 Task: Look for space in Haiger, Germany from 26th August, 2023 to 10th September, 2023 for 6 adults, 2 children in price range Rs.10000 to Rs.15000. Place can be entire place or shared room with 6 bedrooms having 6 beds and 6 bathrooms. Property type can be house, flat, guest house. Amenities needed are: wifi, TV, free parkinig on premises, gym, breakfast. Booking option can be shelf check-in. Required host language is English.
Action: Mouse moved to (444, 89)
Screenshot: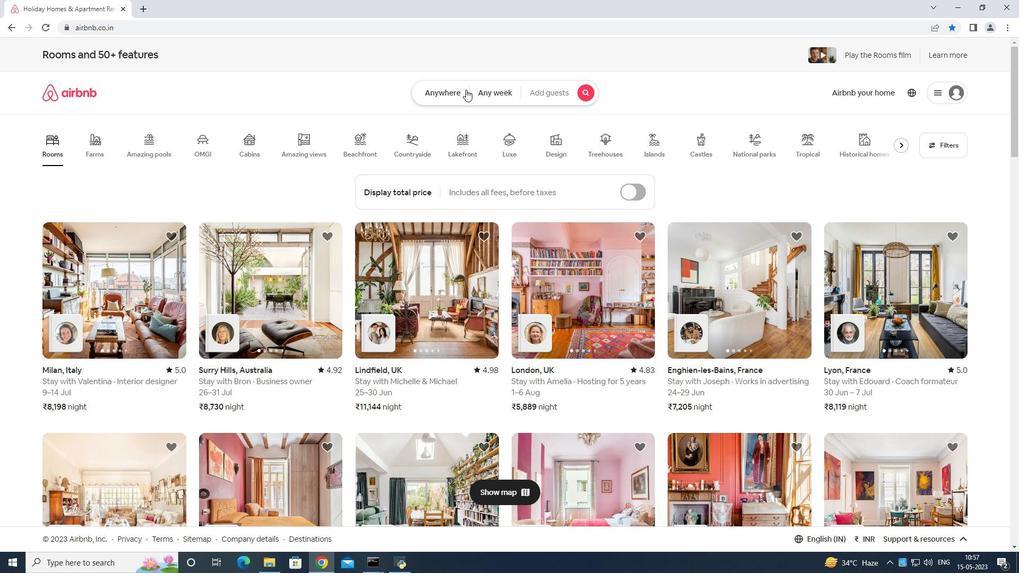 
Action: Mouse pressed left at (444, 89)
Screenshot: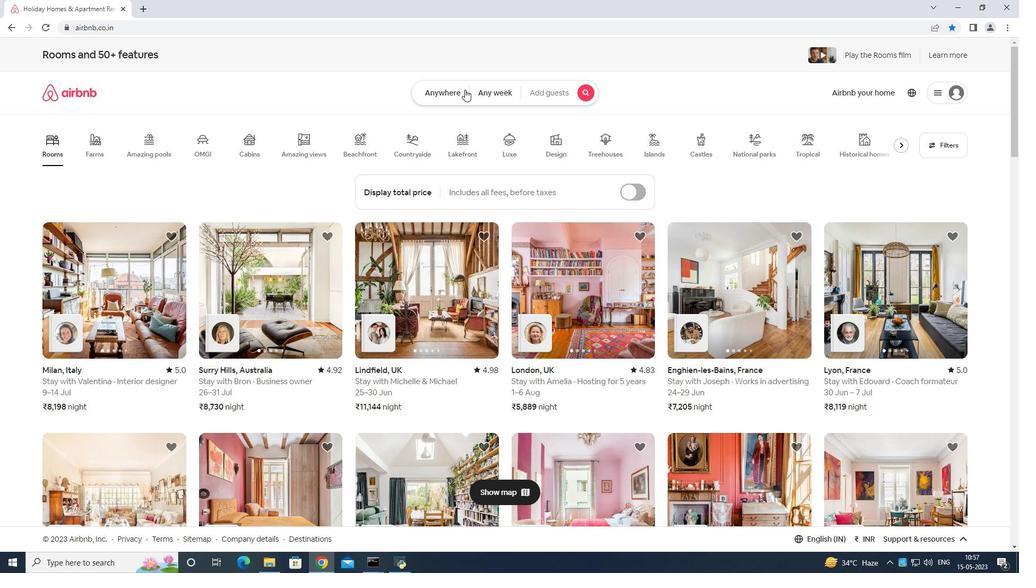 
Action: Mouse moved to (385, 132)
Screenshot: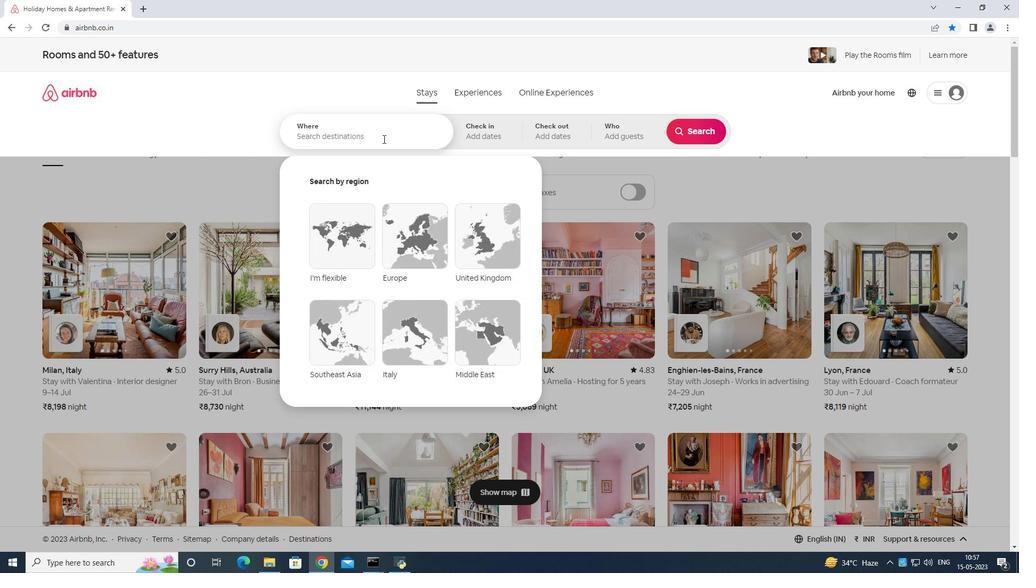 
Action: Mouse pressed left at (385, 132)
Screenshot: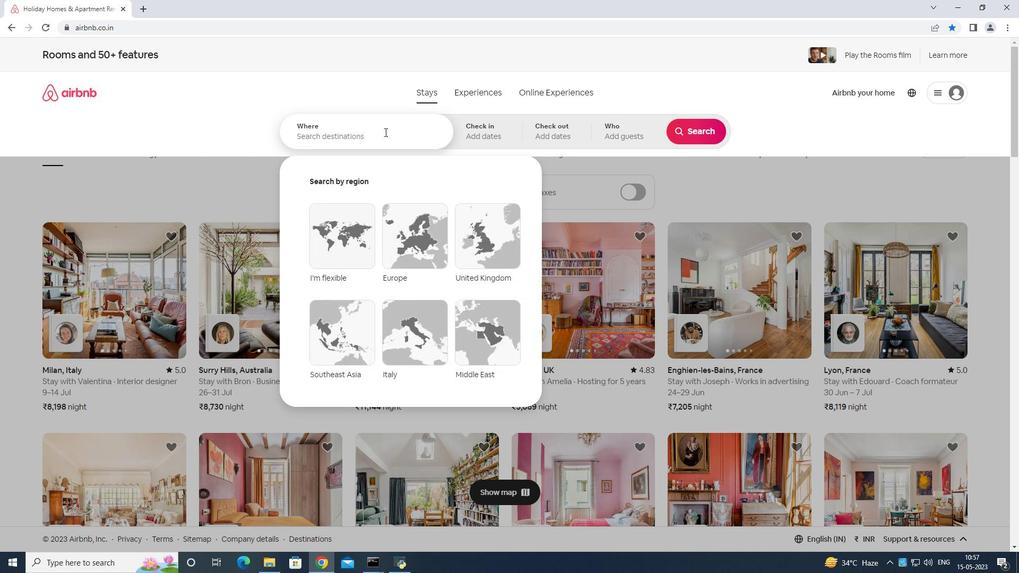
Action: Key pressed <Key.shift>Haiger<Key.space><Key.shift>Germany<Key.enter>
Screenshot: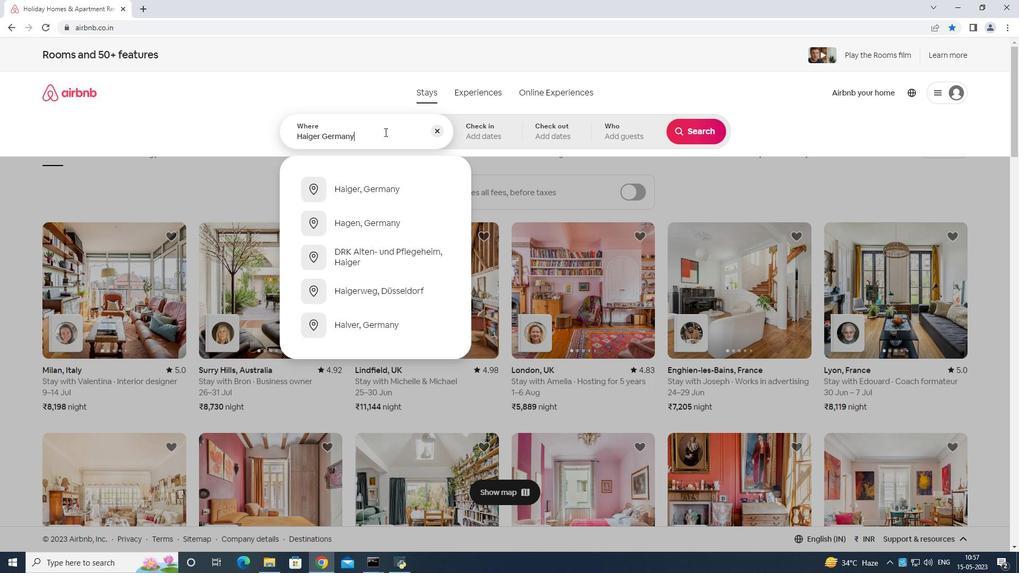 
Action: Mouse moved to (680, 210)
Screenshot: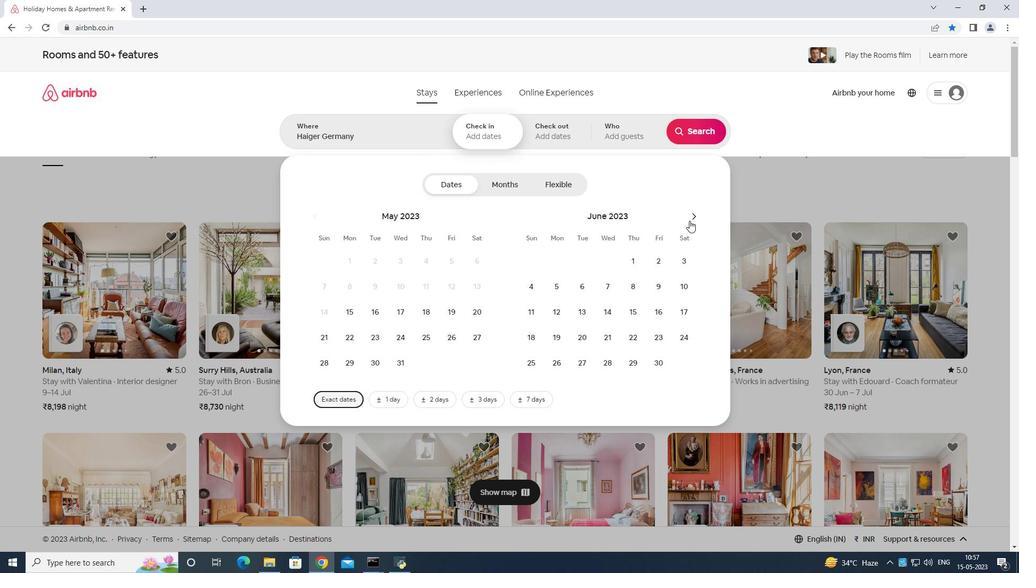 
Action: Mouse pressed left at (680, 210)
Screenshot: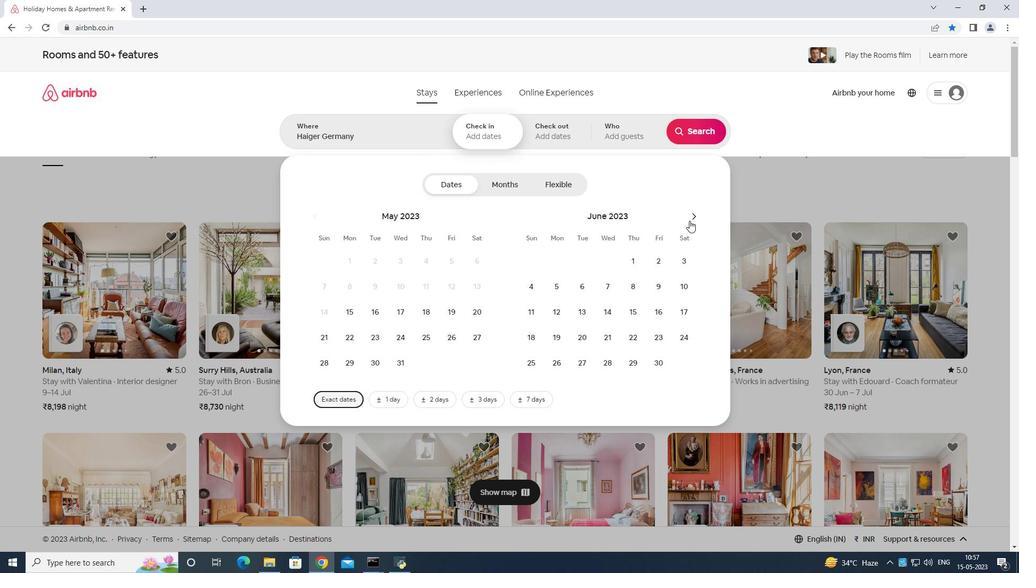
Action: Mouse moved to (686, 208)
Screenshot: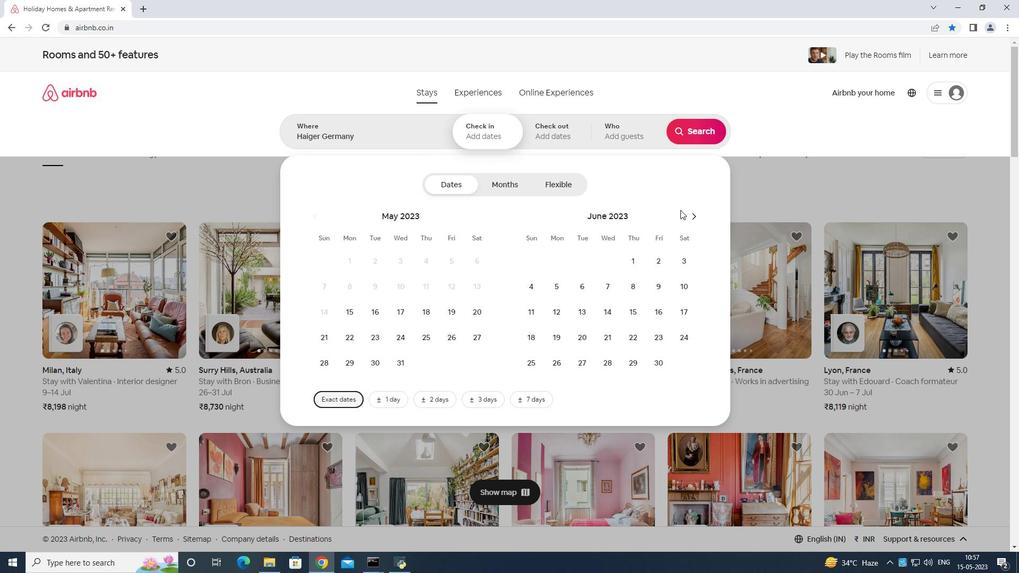 
Action: Mouse pressed left at (686, 208)
Screenshot: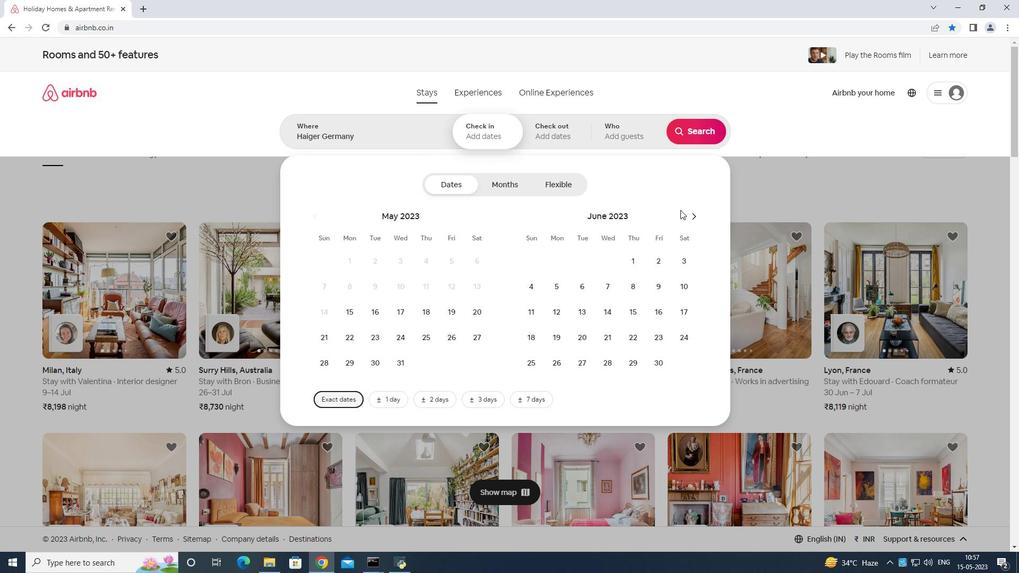 
Action: Mouse moved to (693, 210)
Screenshot: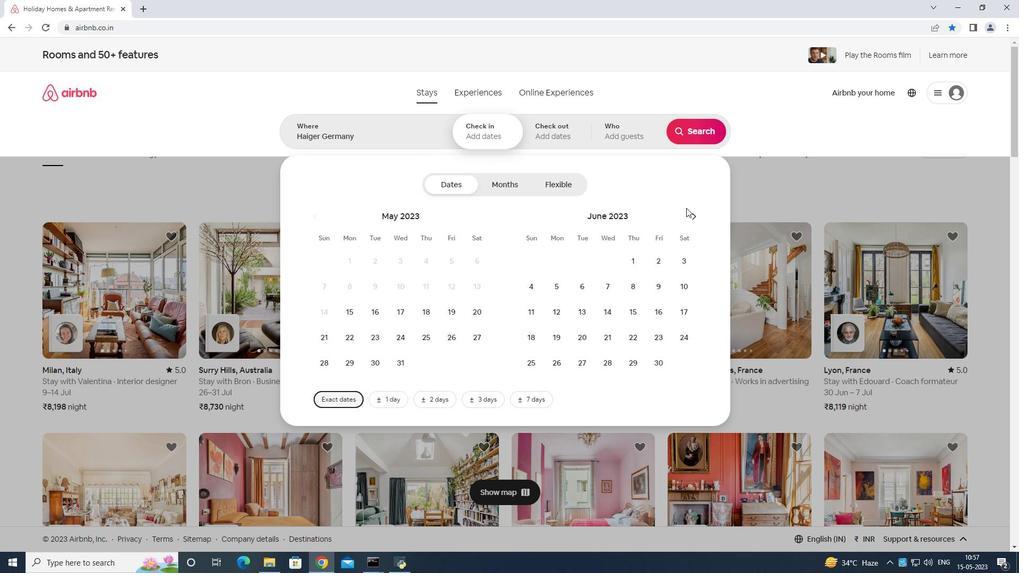 
Action: Mouse pressed left at (693, 210)
Screenshot: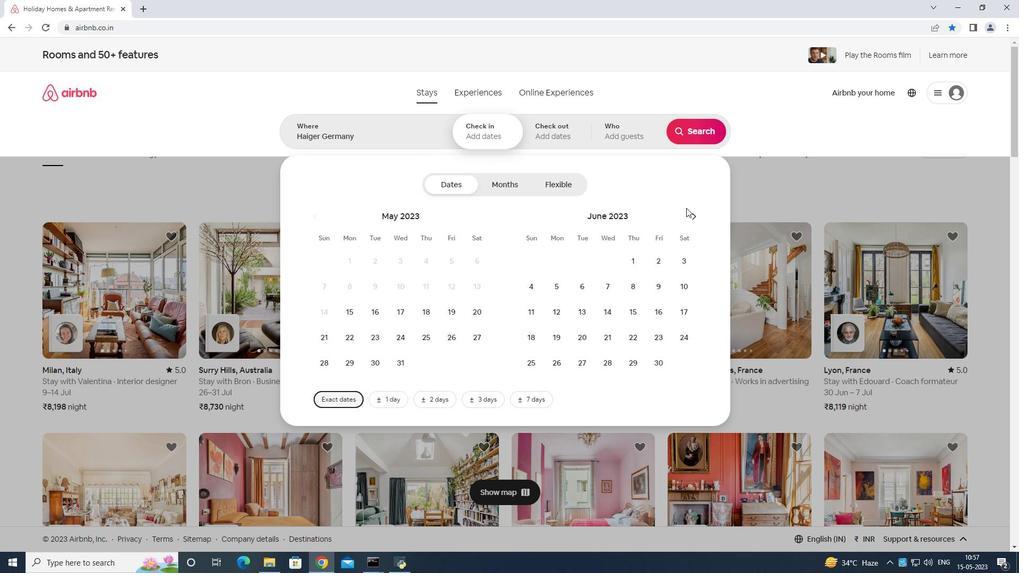 
Action: Mouse moved to (696, 212)
Screenshot: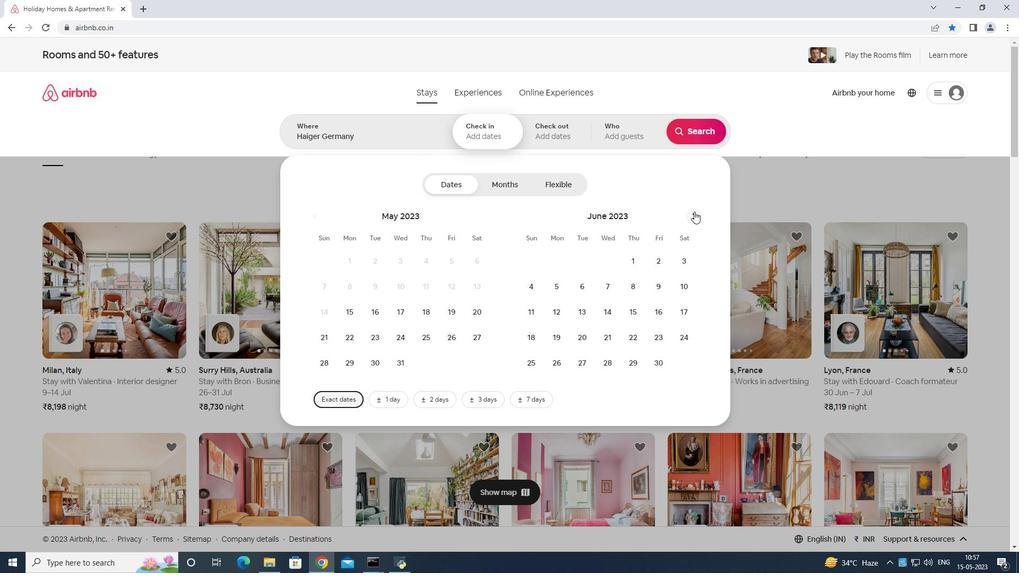 
Action: Mouse pressed left at (696, 212)
Screenshot: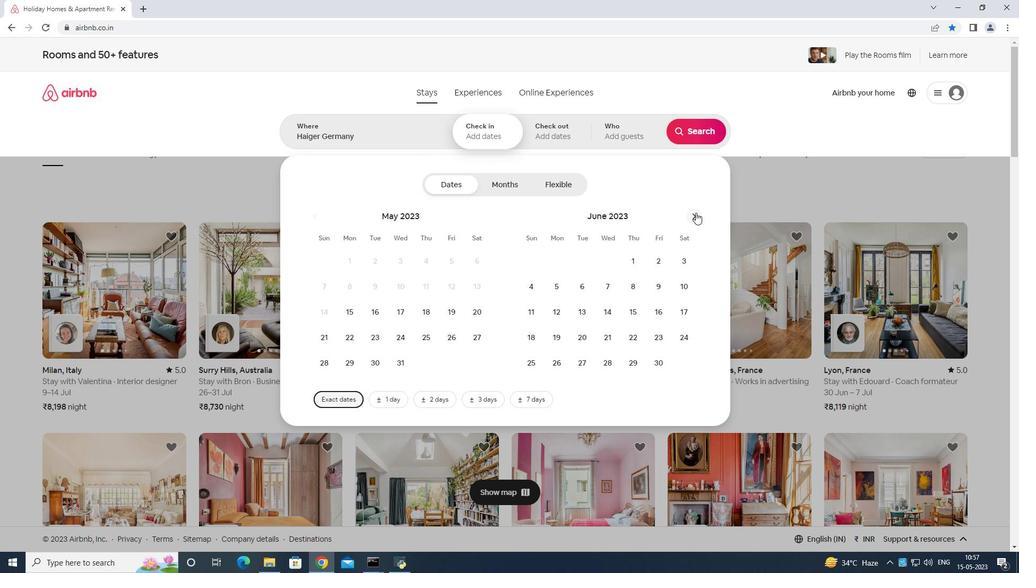 
Action: Mouse moved to (696, 212)
Screenshot: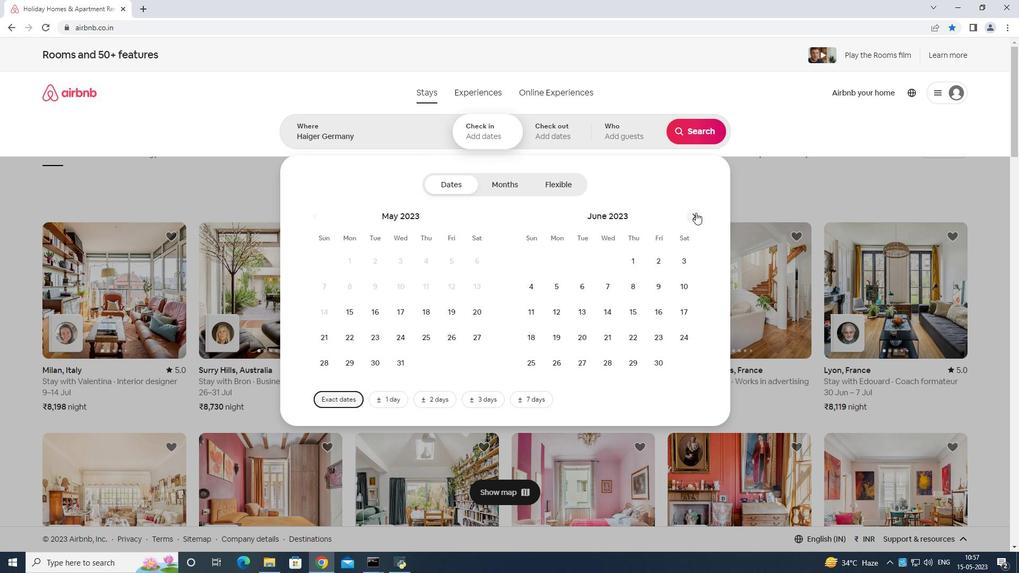 
Action: Mouse pressed left at (696, 212)
Screenshot: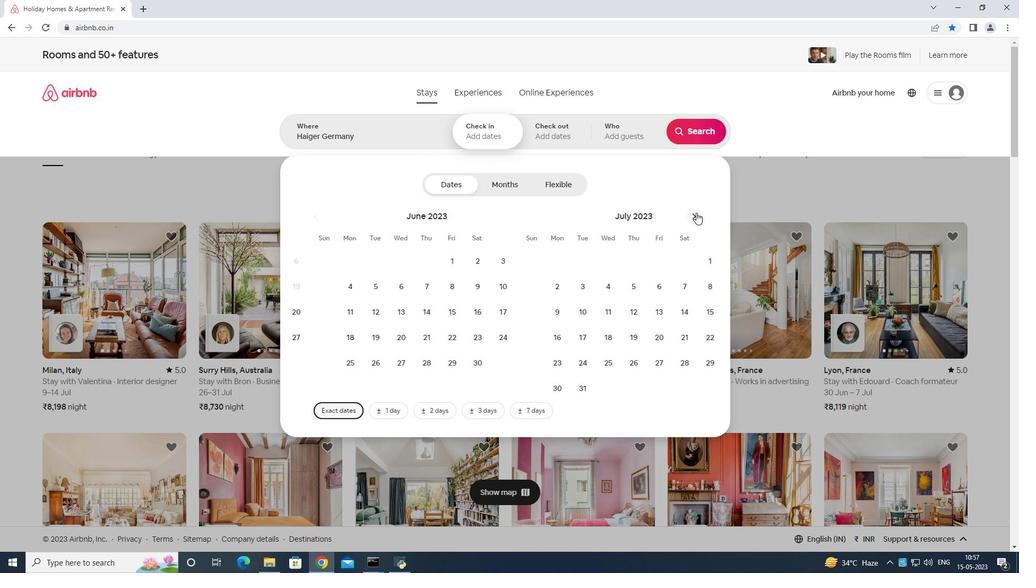 
Action: Mouse moved to (690, 333)
Screenshot: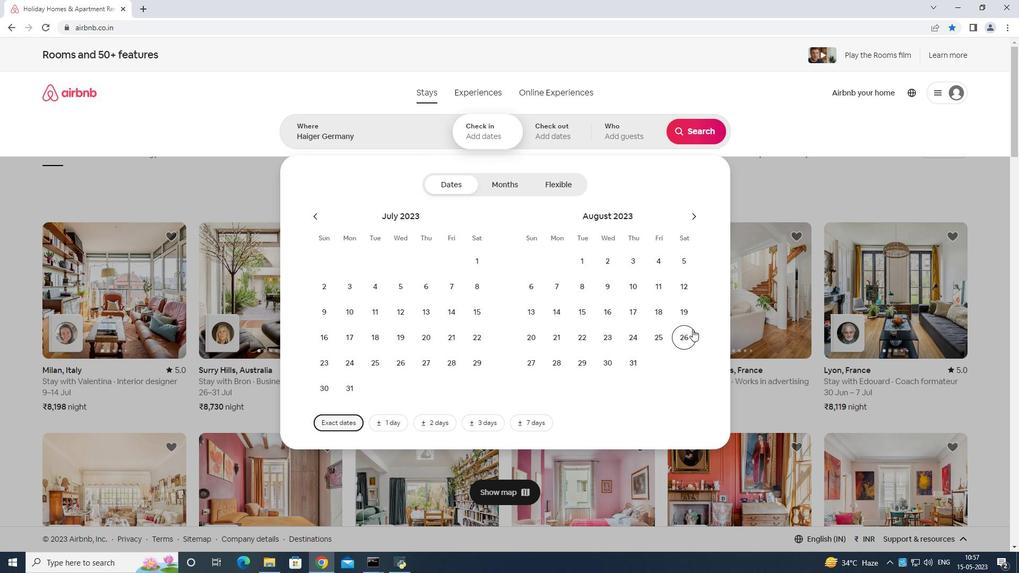 
Action: Mouse pressed left at (690, 333)
Screenshot: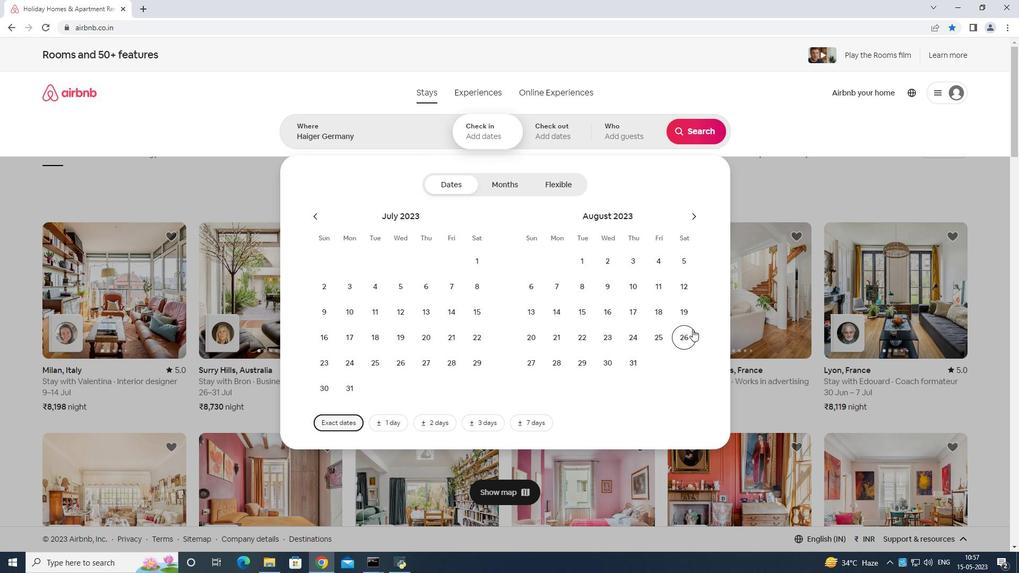 
Action: Mouse moved to (688, 215)
Screenshot: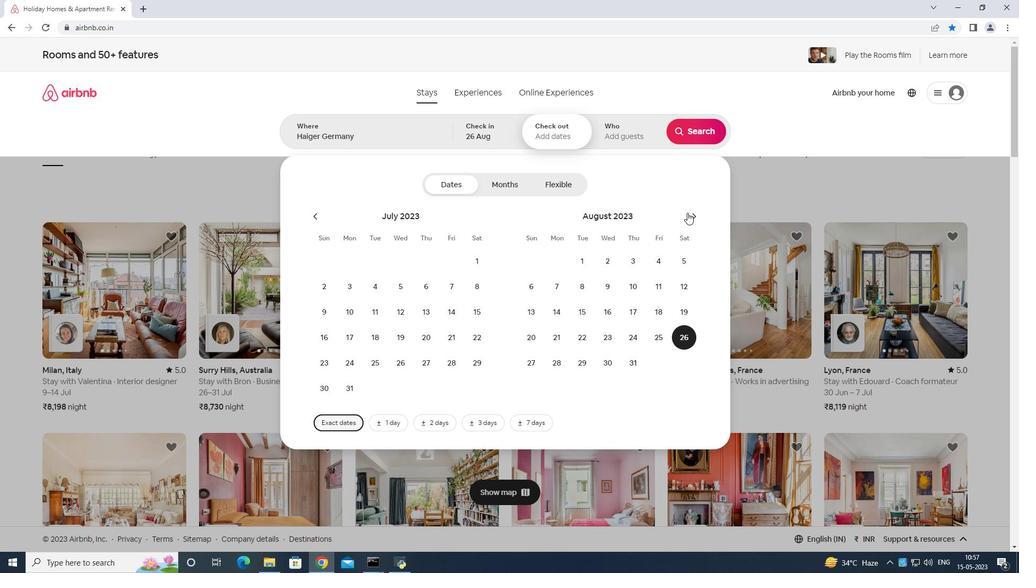 
Action: Mouse pressed left at (688, 215)
Screenshot: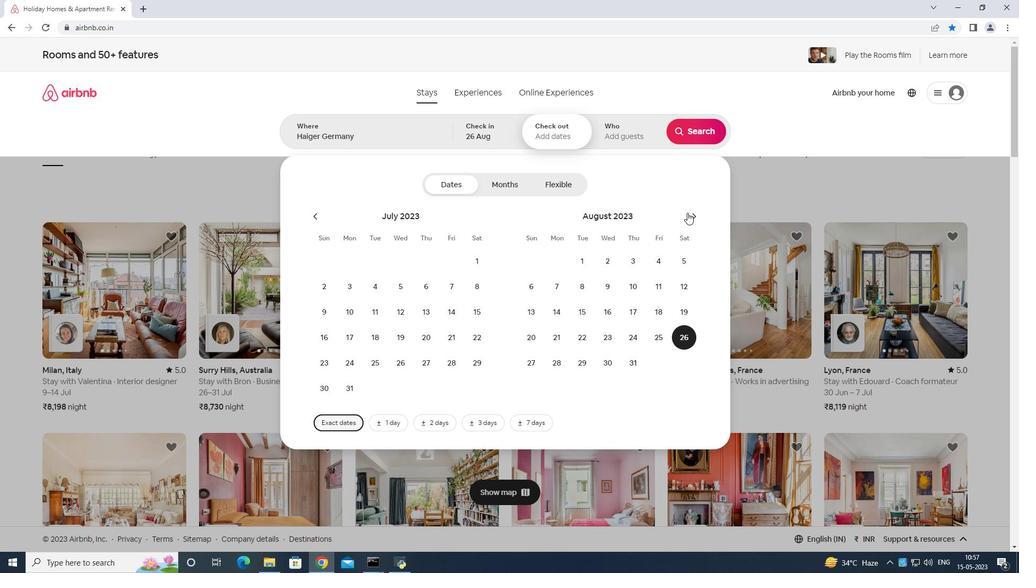 
Action: Mouse moved to (533, 304)
Screenshot: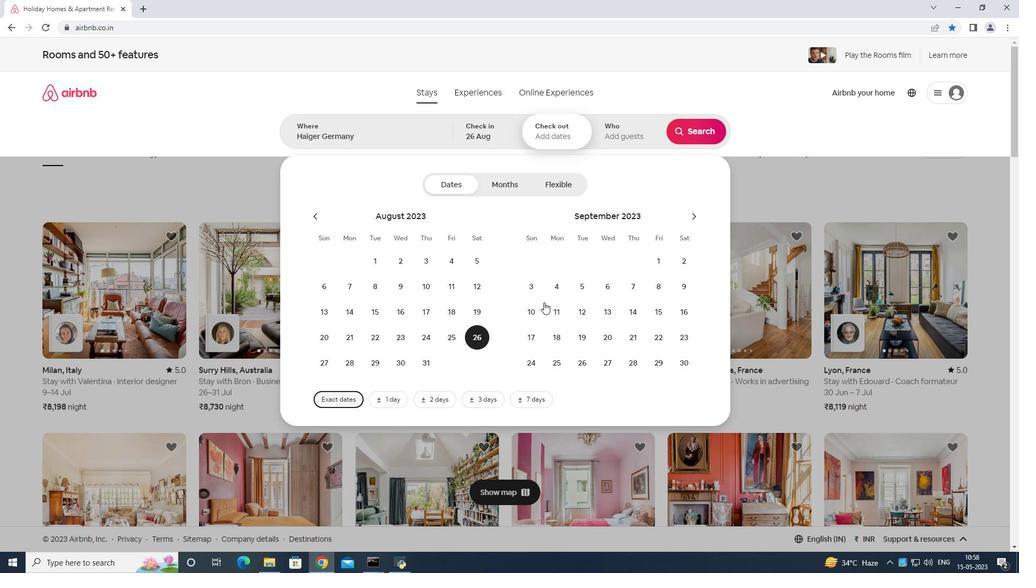 
Action: Mouse pressed left at (533, 304)
Screenshot: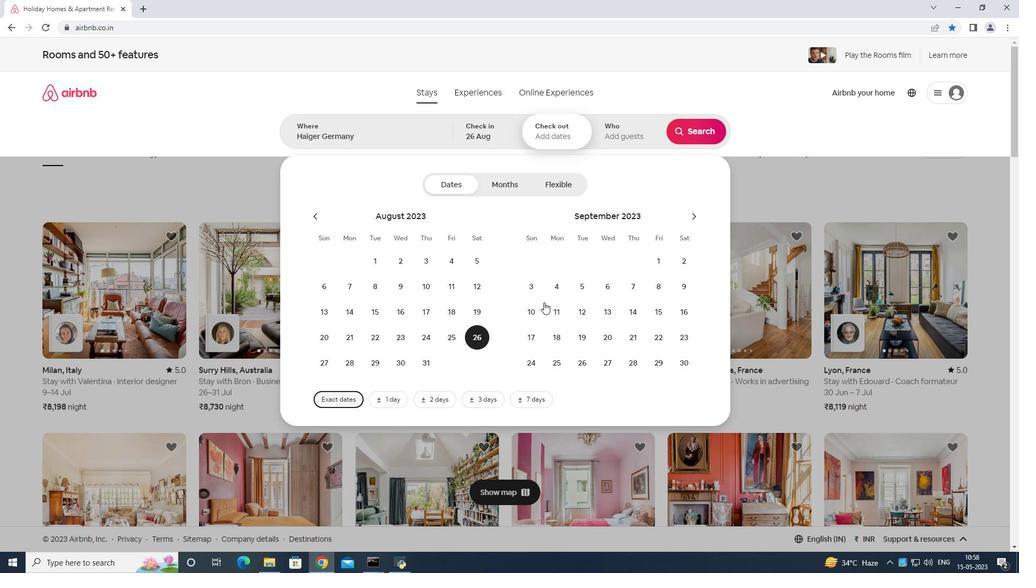 
Action: Mouse moved to (617, 130)
Screenshot: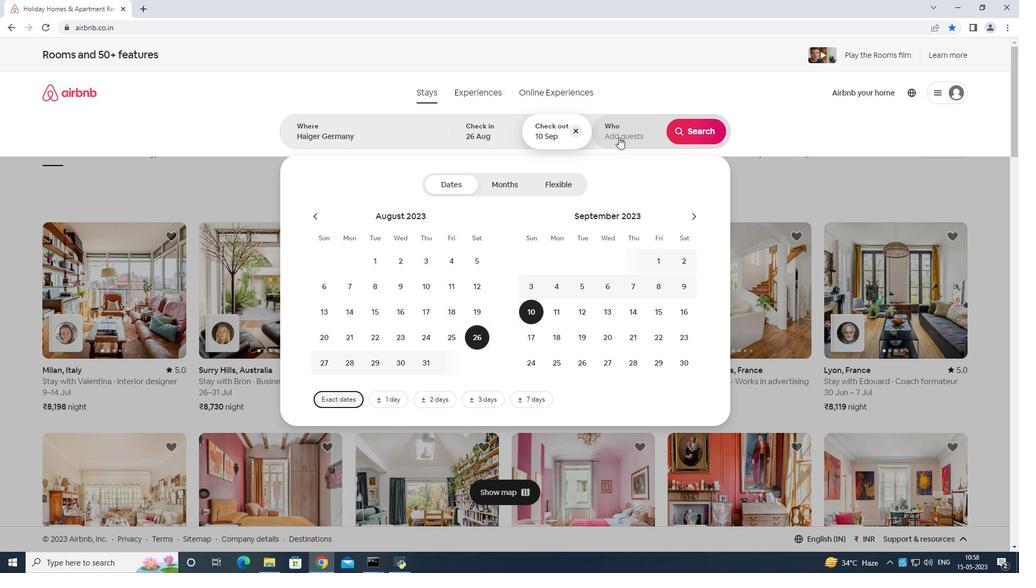 
Action: Mouse pressed left at (617, 130)
Screenshot: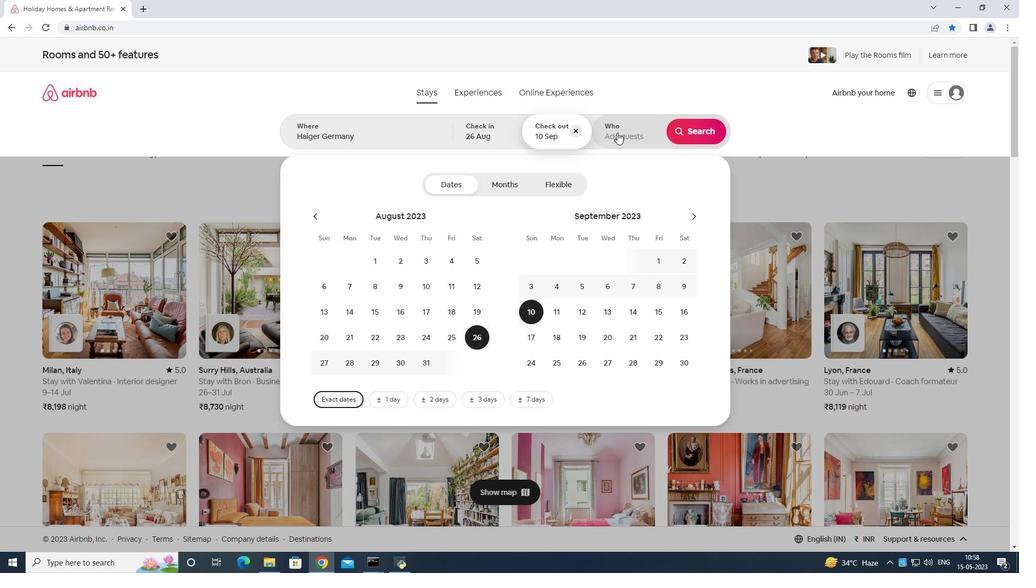 
Action: Mouse moved to (698, 189)
Screenshot: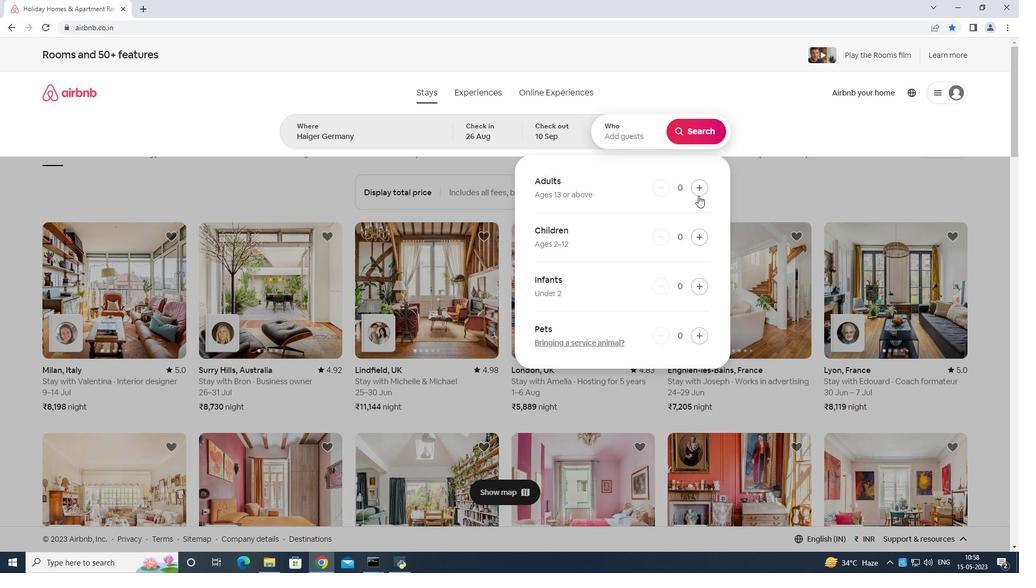
Action: Mouse pressed left at (698, 189)
Screenshot: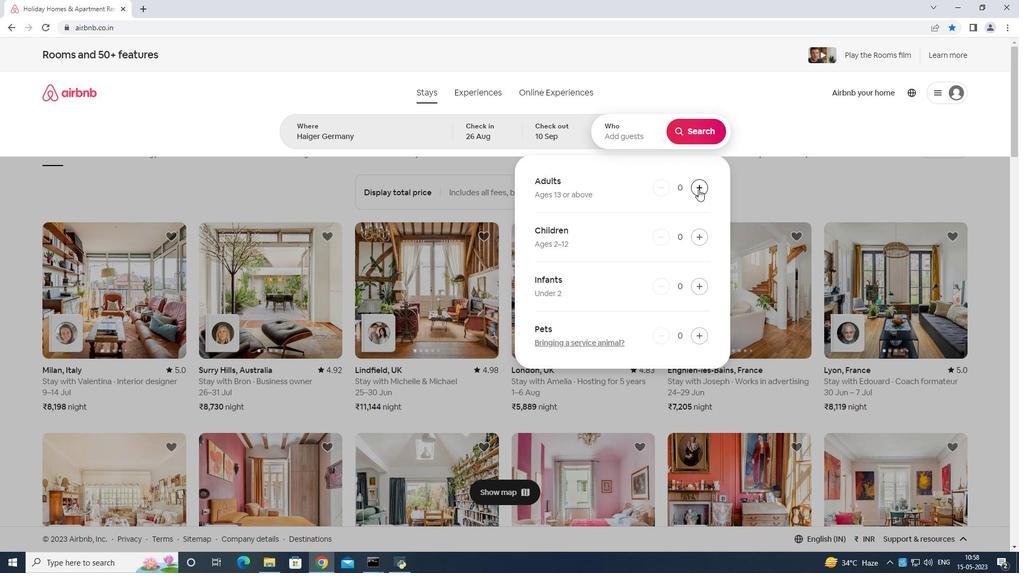 
Action: Mouse pressed left at (698, 189)
Screenshot: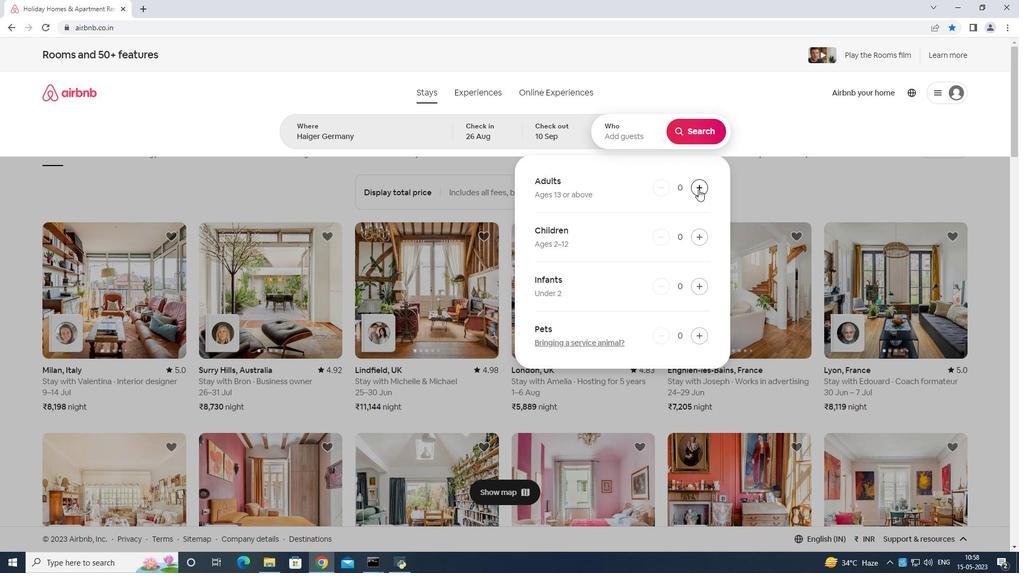 
Action: Mouse moved to (699, 189)
Screenshot: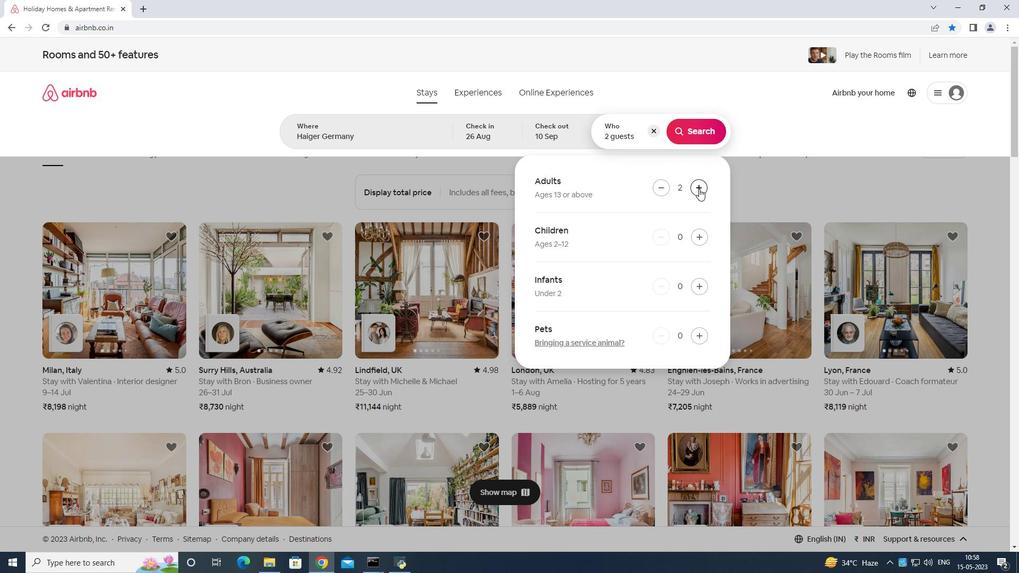 
Action: Mouse pressed left at (699, 189)
Screenshot: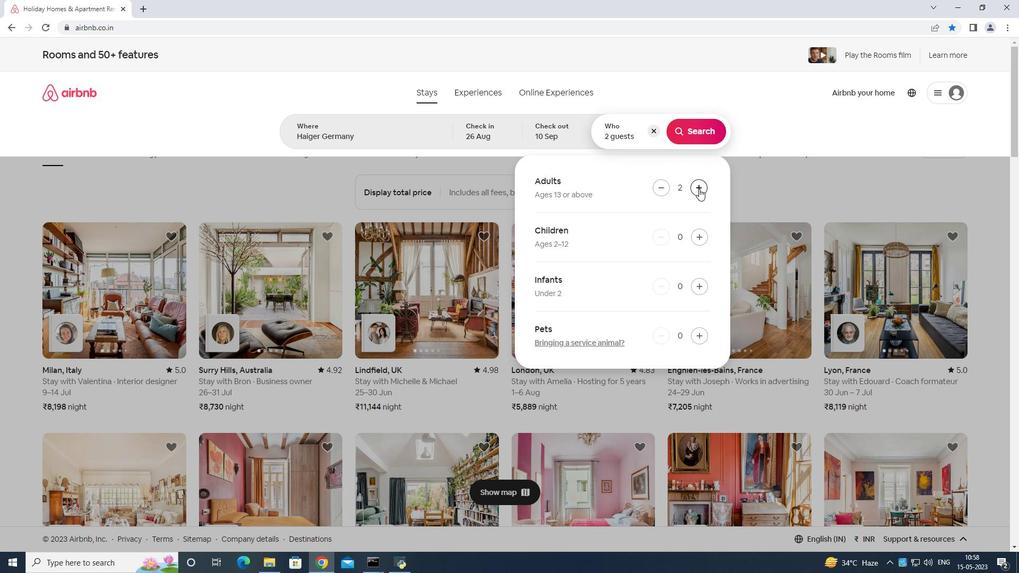 
Action: Mouse moved to (700, 188)
Screenshot: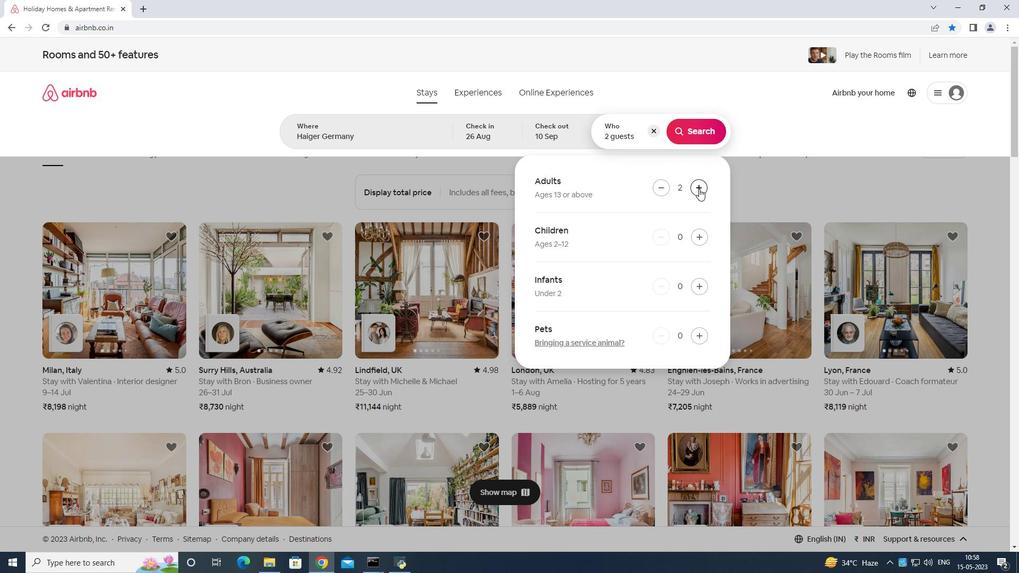 
Action: Mouse pressed left at (700, 188)
Screenshot: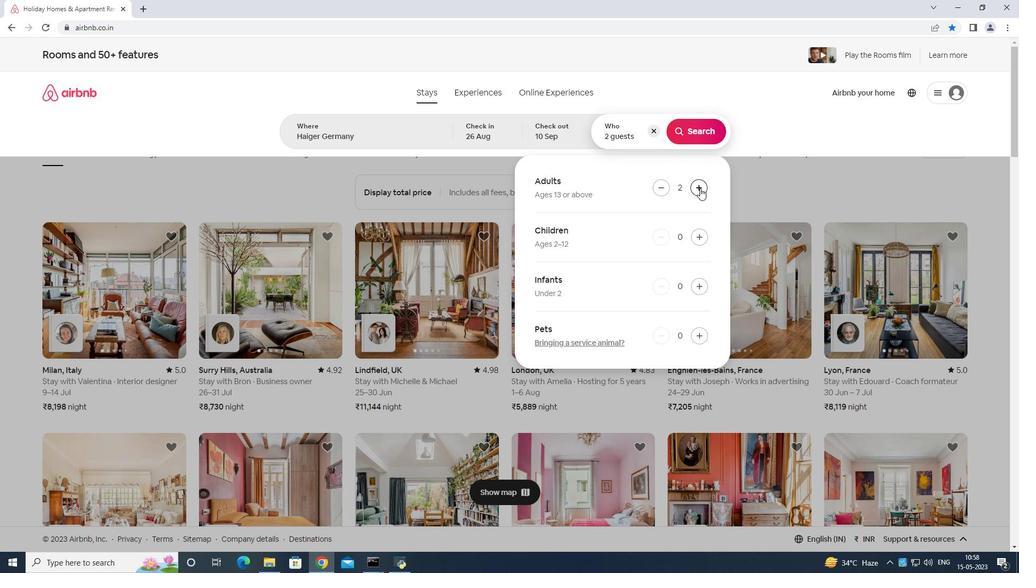 
Action: Mouse moved to (700, 188)
Screenshot: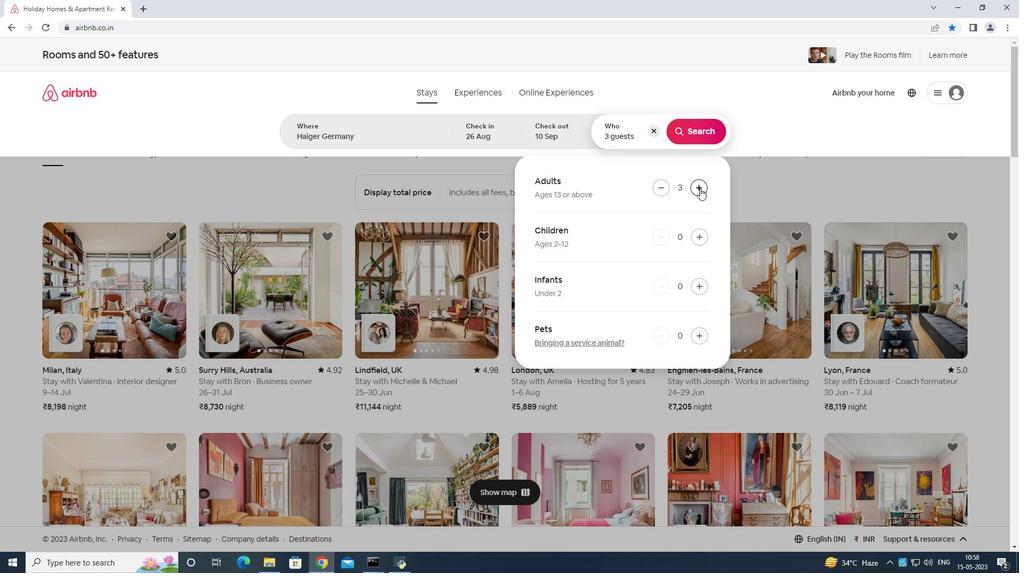 
Action: Mouse pressed left at (700, 188)
Screenshot: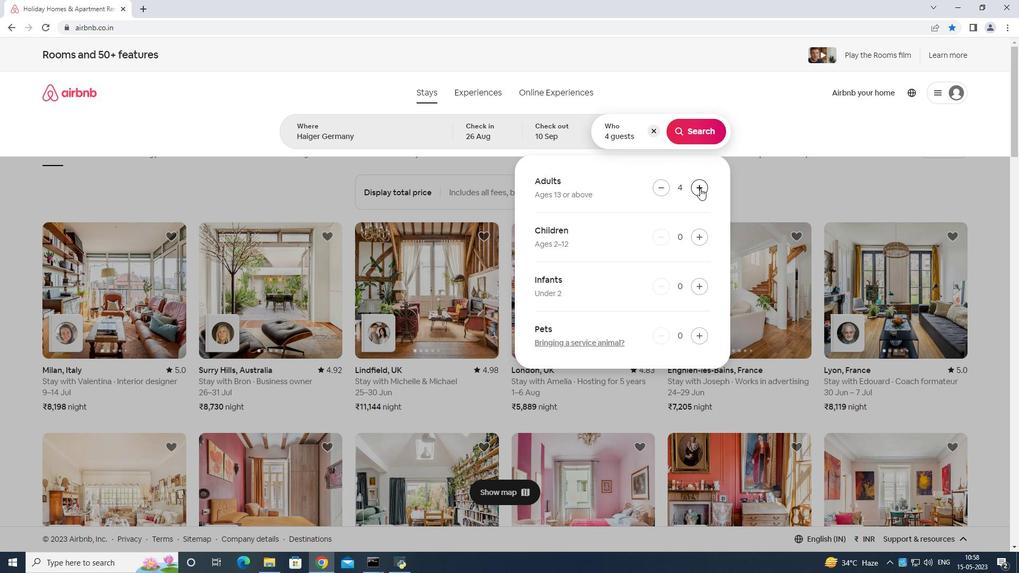 
Action: Mouse pressed left at (700, 188)
Screenshot: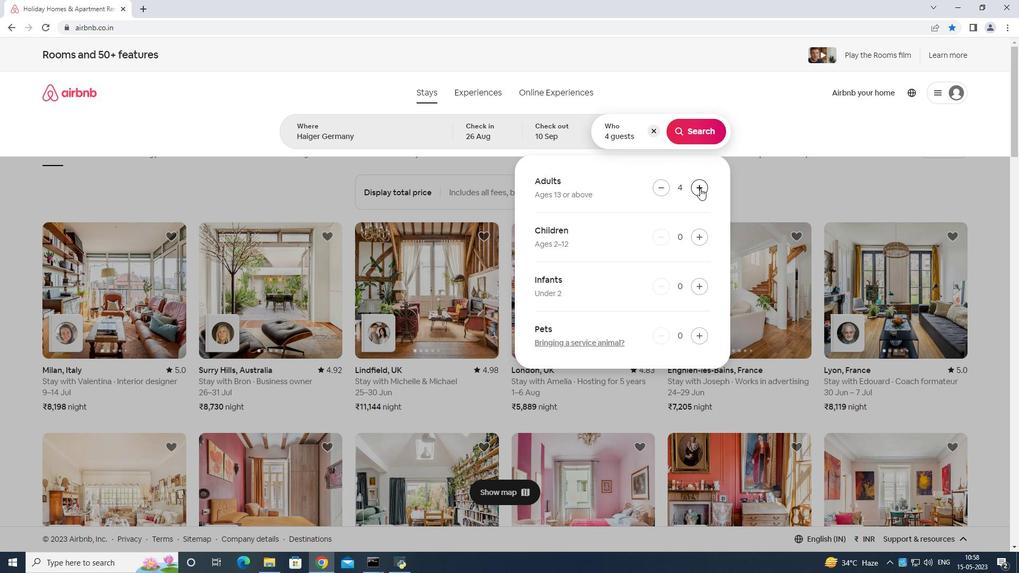 
Action: Mouse moved to (706, 242)
Screenshot: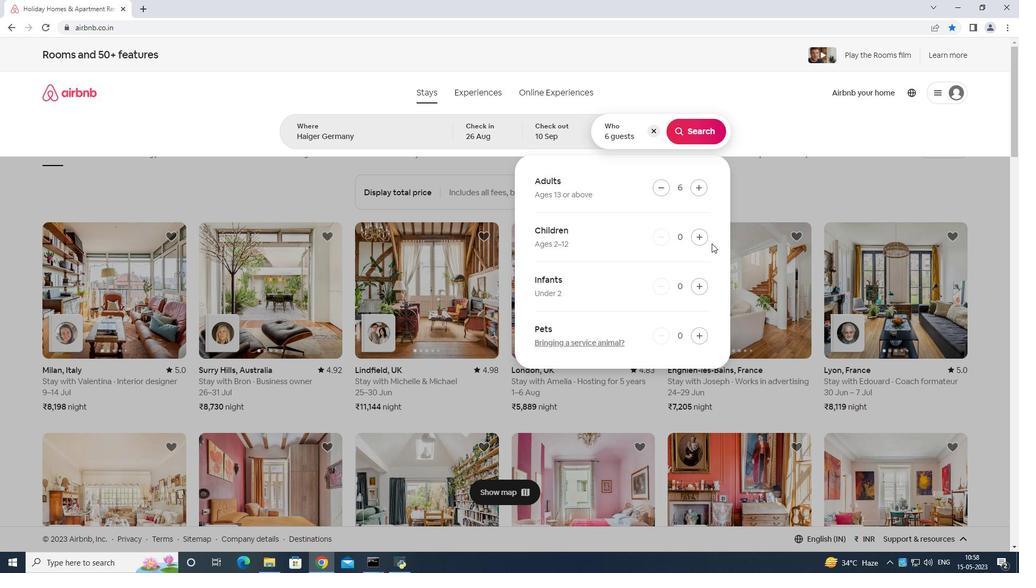 
Action: Mouse pressed left at (706, 242)
Screenshot: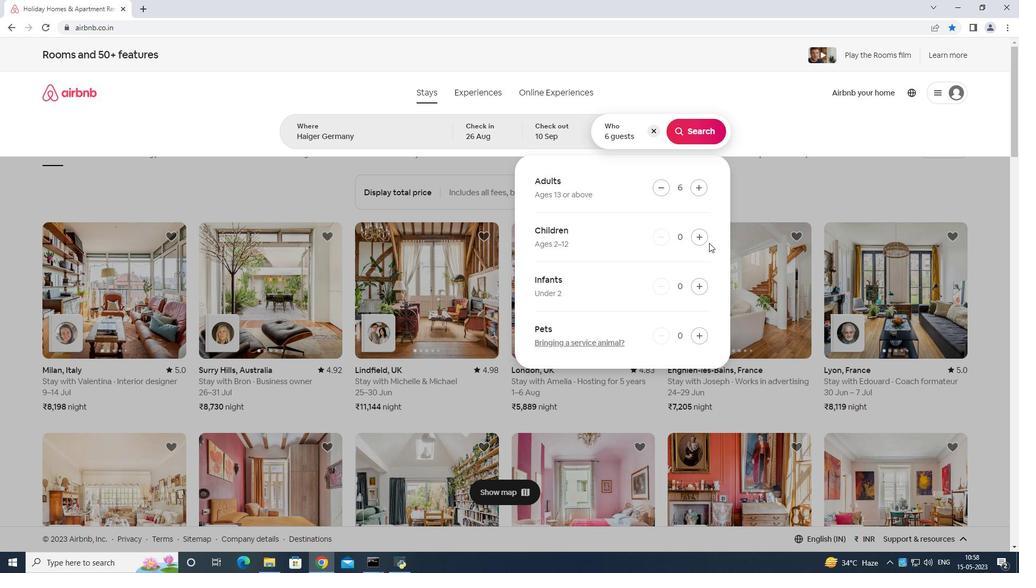 
Action: Mouse moved to (706, 241)
Screenshot: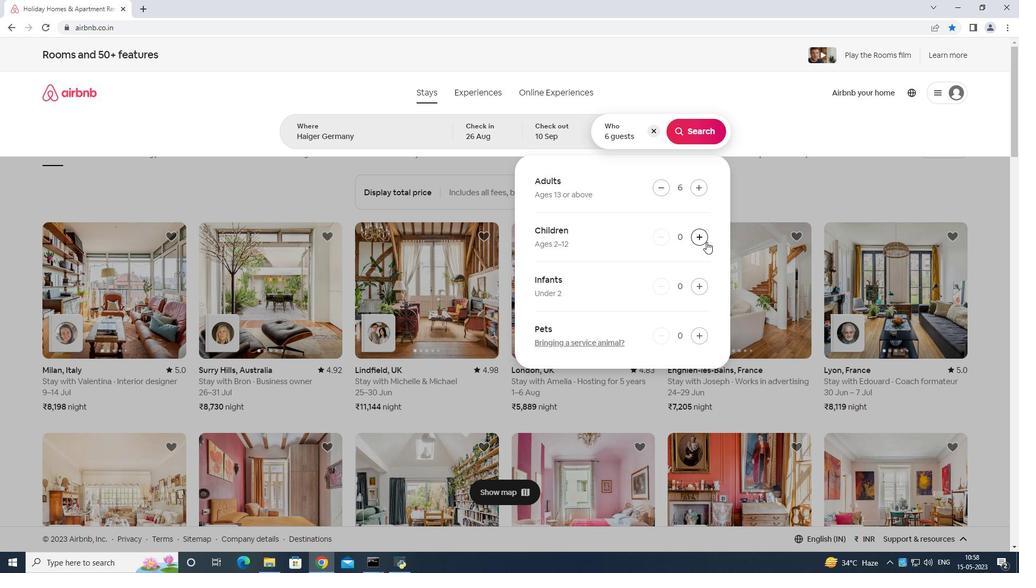 
Action: Mouse pressed left at (706, 241)
Screenshot: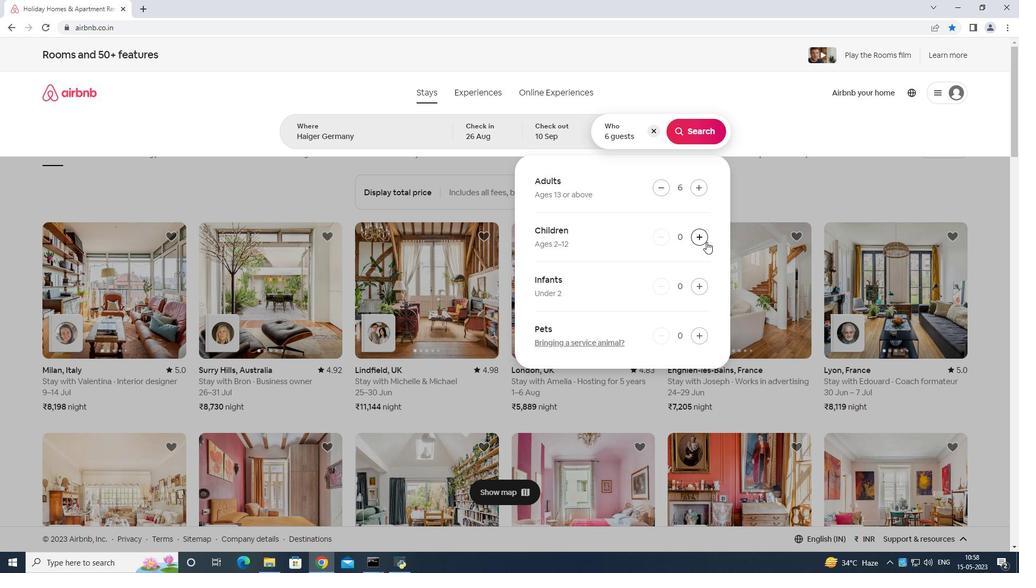 
Action: Mouse moved to (694, 235)
Screenshot: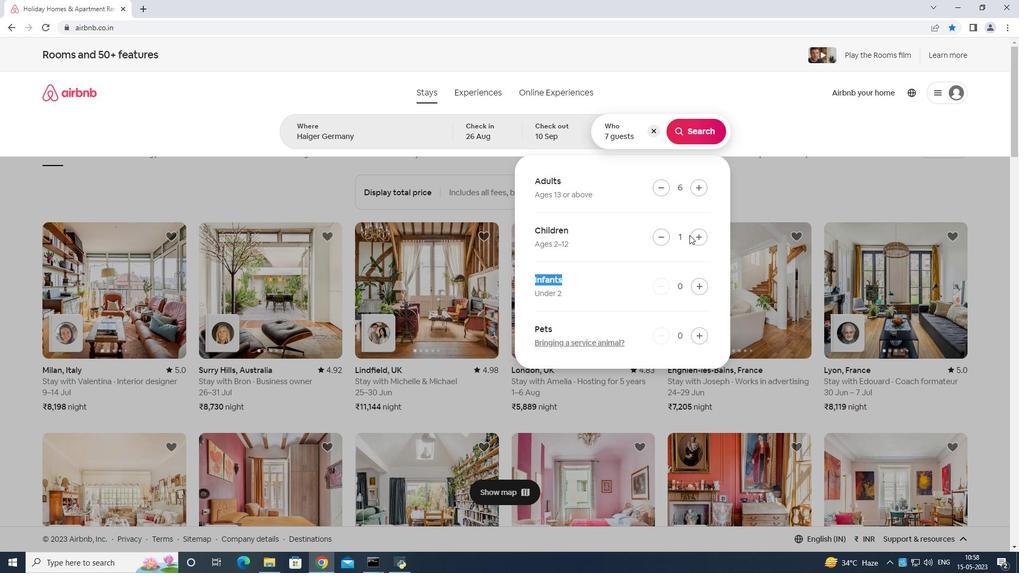 
Action: Mouse pressed left at (694, 235)
Screenshot: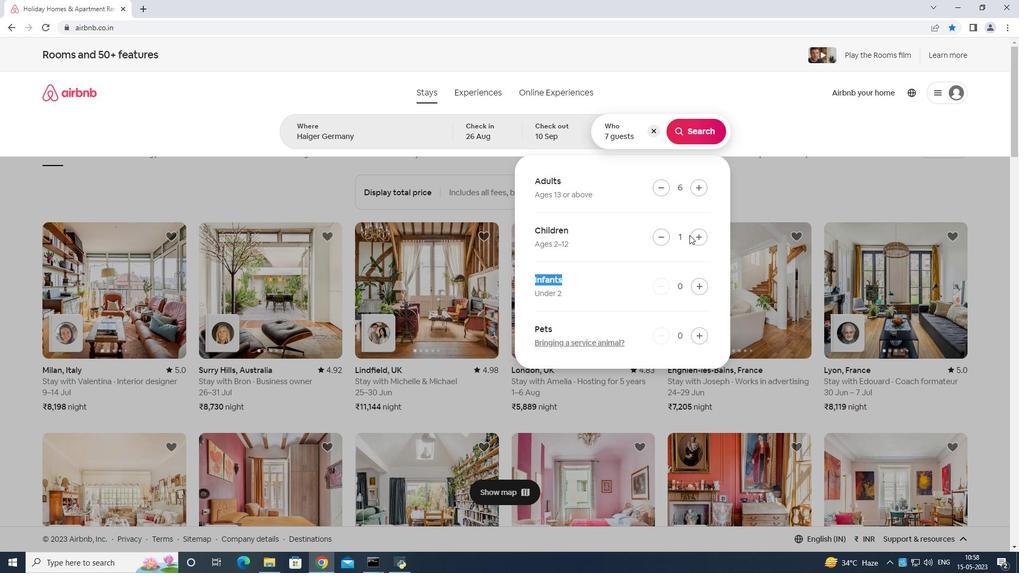 
Action: Mouse moved to (695, 135)
Screenshot: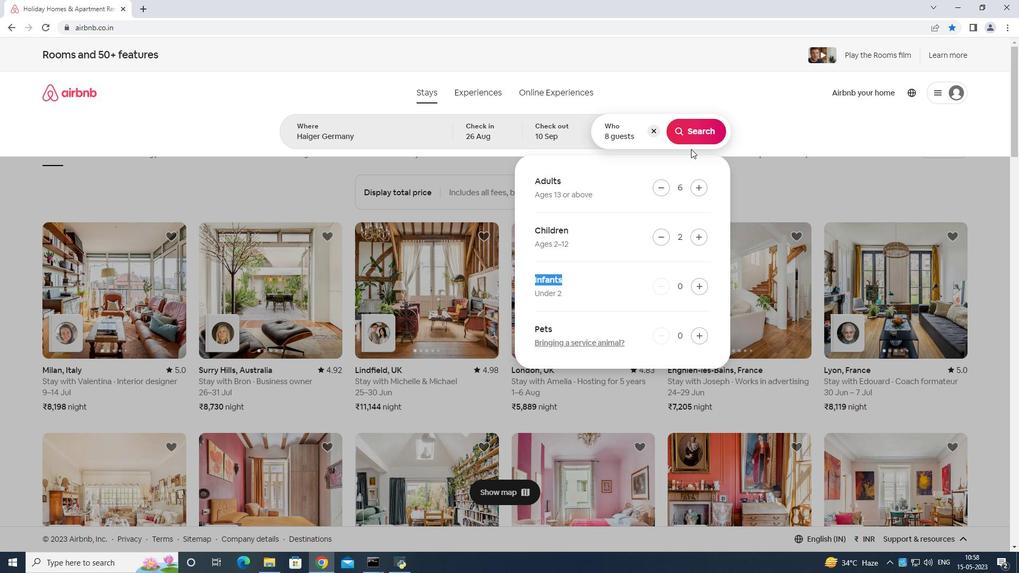 
Action: Mouse pressed left at (695, 135)
Screenshot: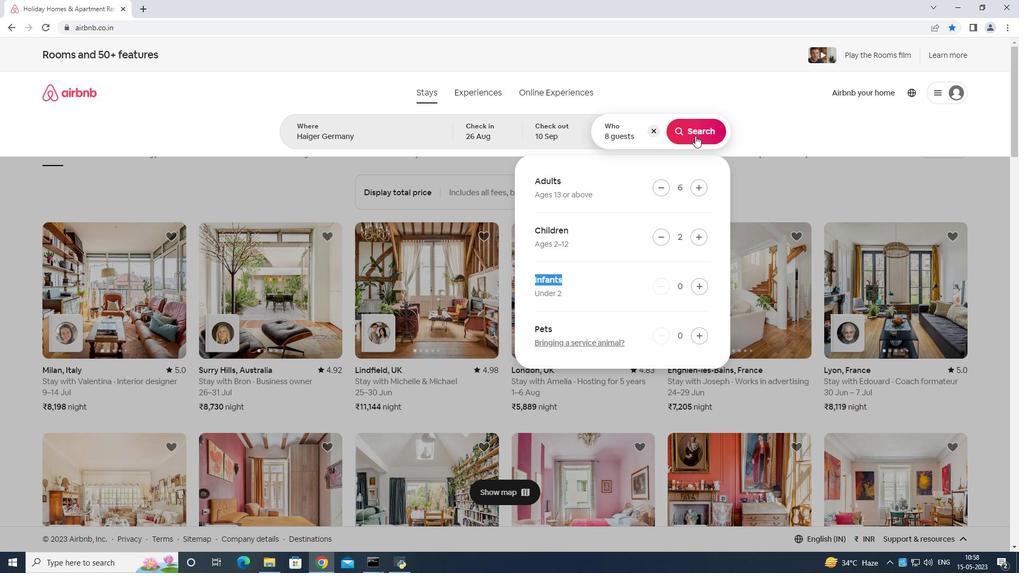 
Action: Mouse moved to (958, 88)
Screenshot: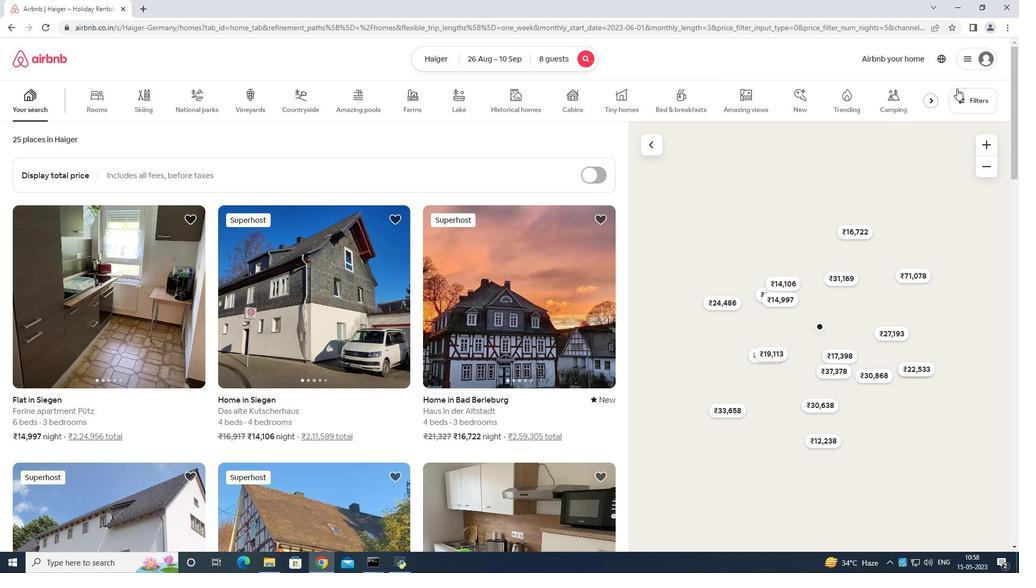 
Action: Mouse pressed left at (958, 88)
Screenshot: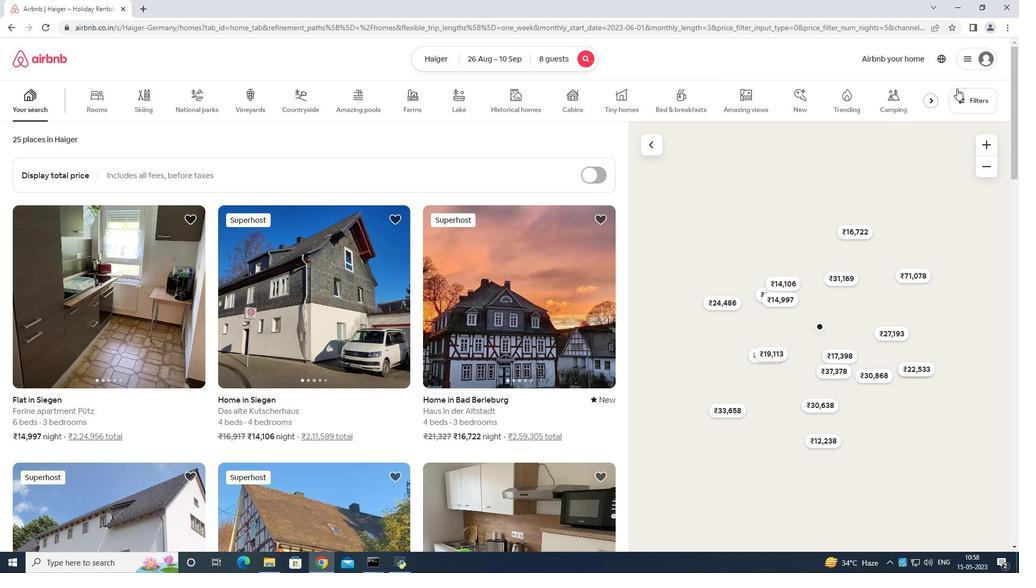 
Action: Mouse moved to (453, 356)
Screenshot: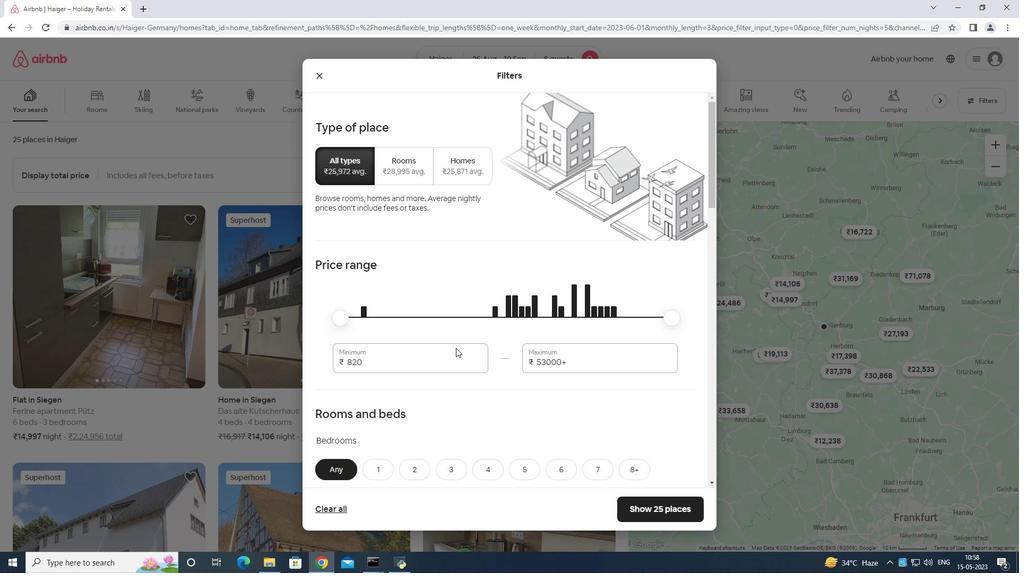 
Action: Mouse pressed left at (453, 356)
Screenshot: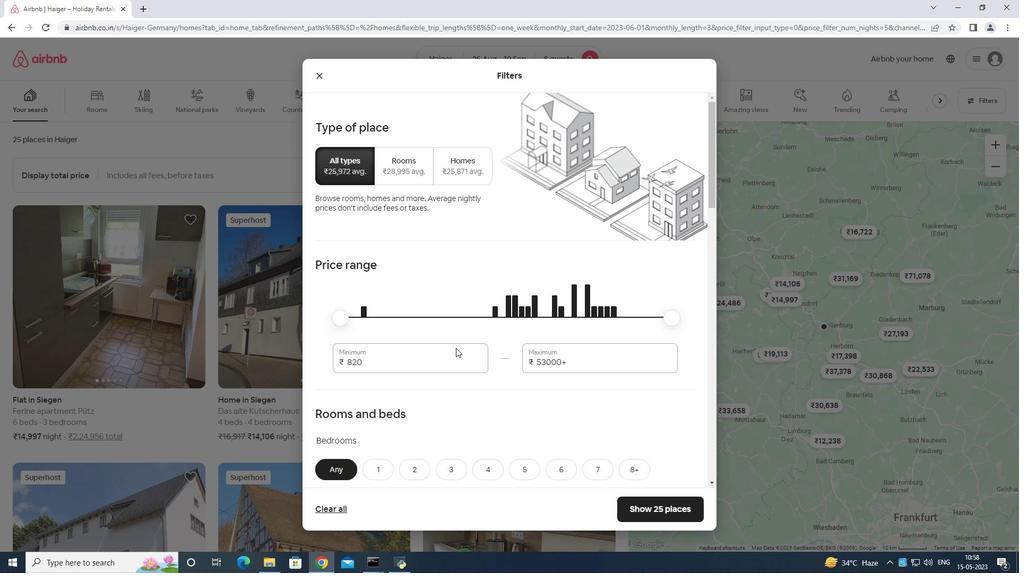
Action: Mouse moved to (458, 343)
Screenshot: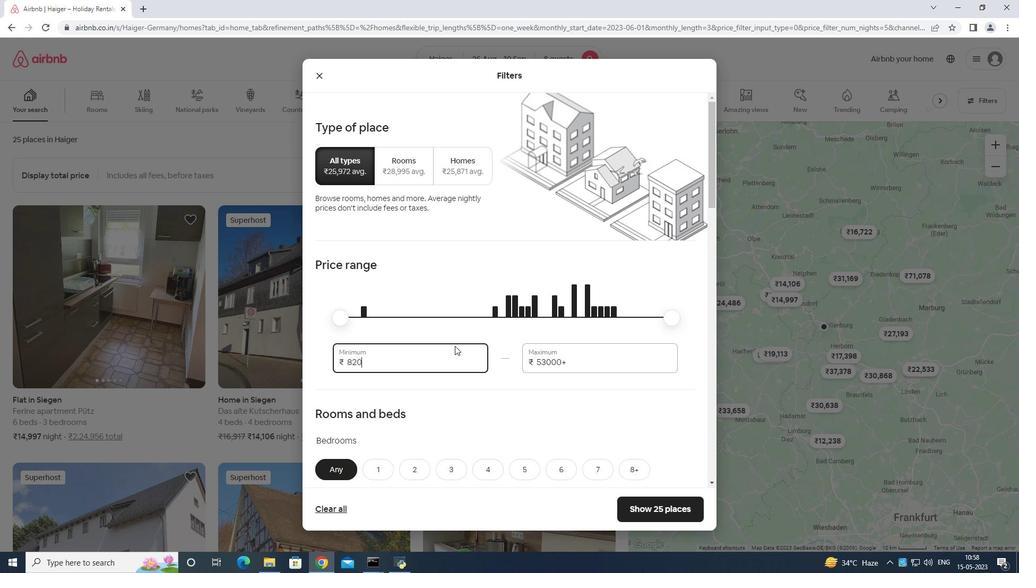 
Action: Key pressed <Key.backspace>
Screenshot: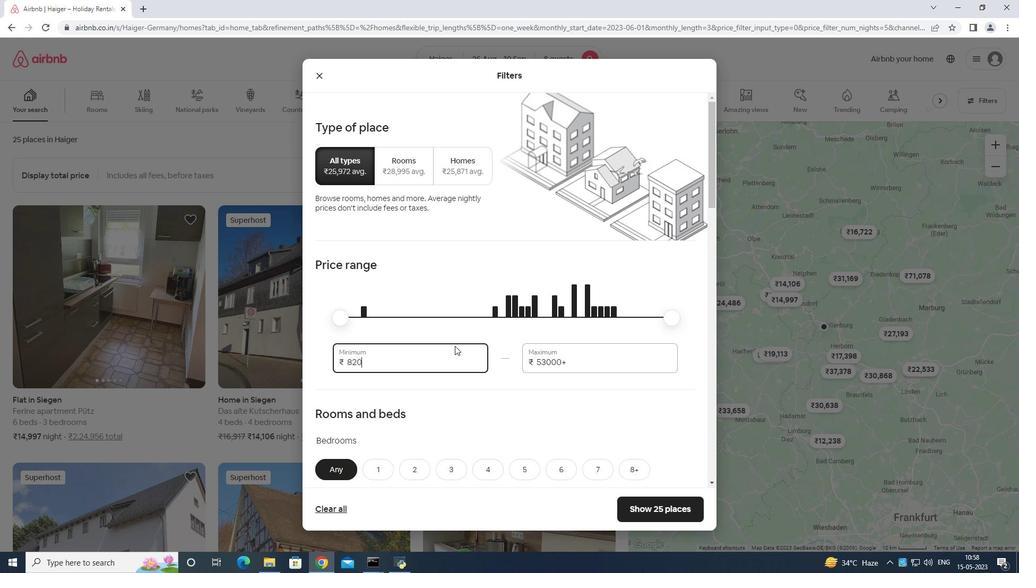
Action: Mouse moved to (464, 340)
Screenshot: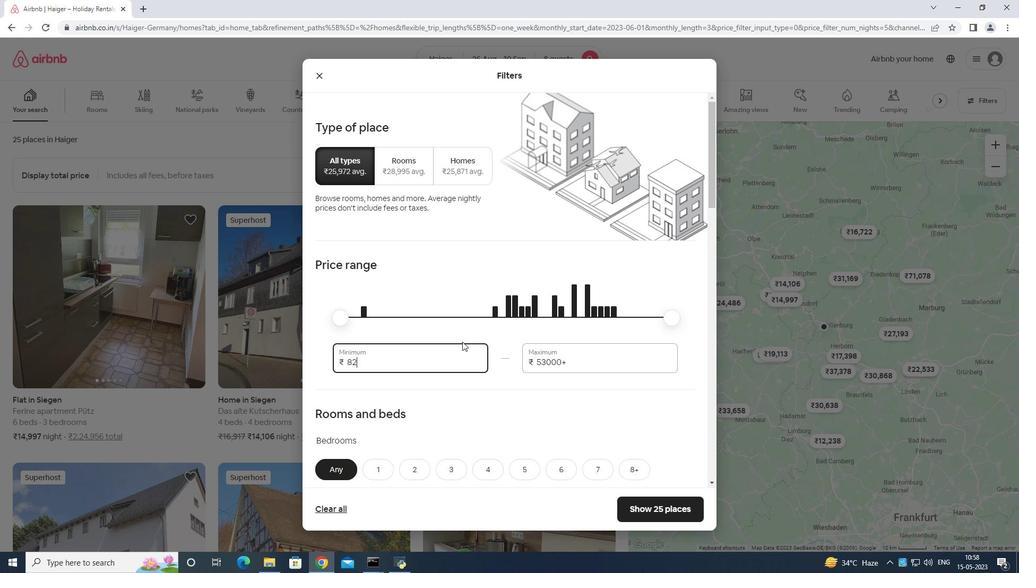 
Action: Key pressed <Key.backspace><Key.backspace><Key.backspace><Key.backspace>
Screenshot: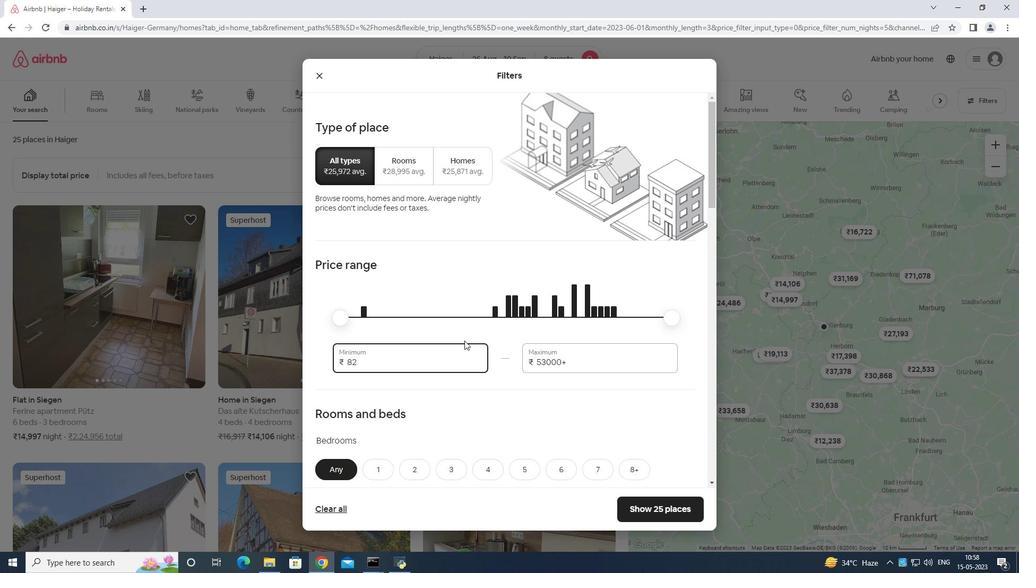 
Action: Mouse moved to (468, 340)
Screenshot: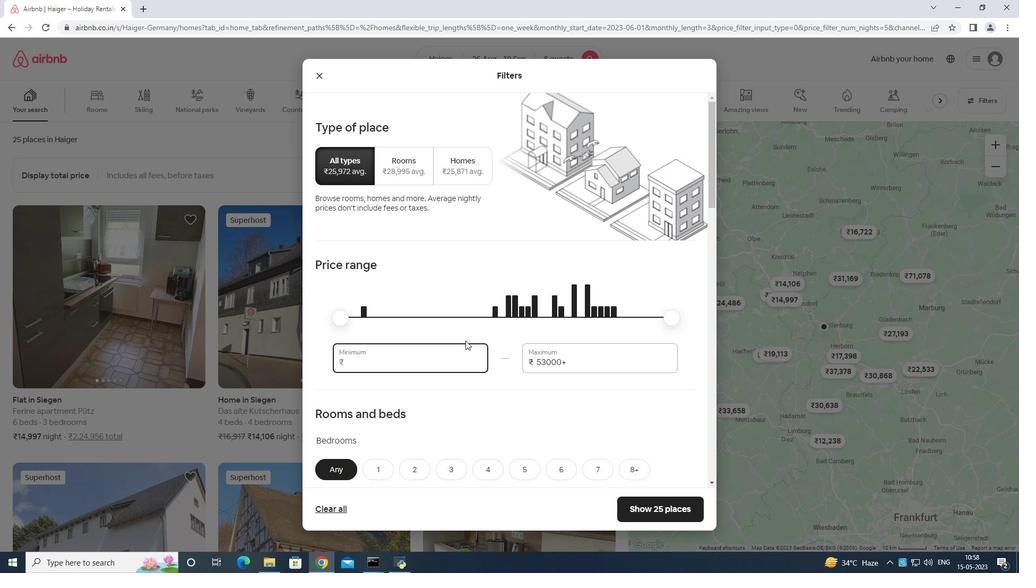 
Action: Key pressed 1
Screenshot: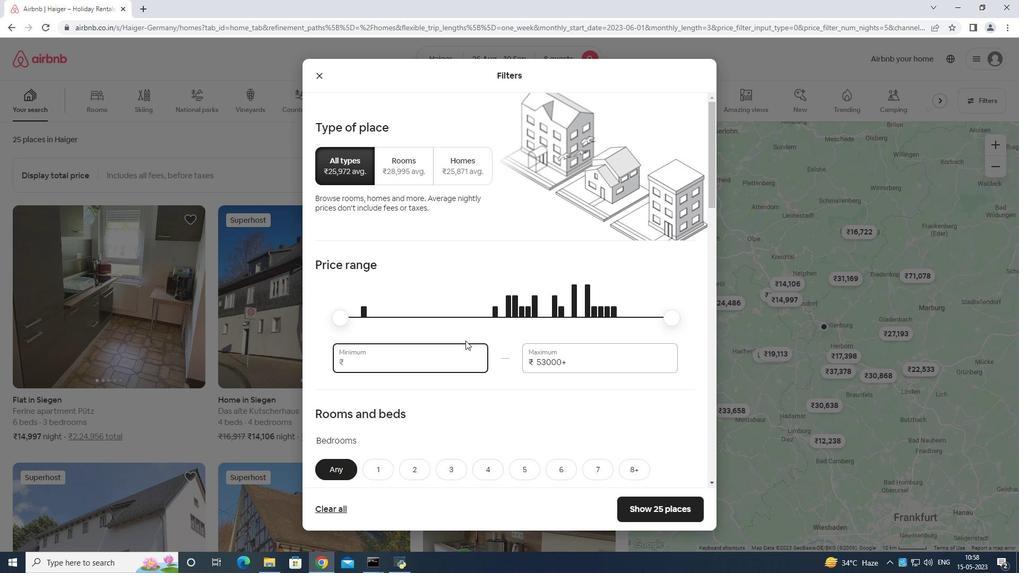 
Action: Mouse moved to (470, 339)
Screenshot: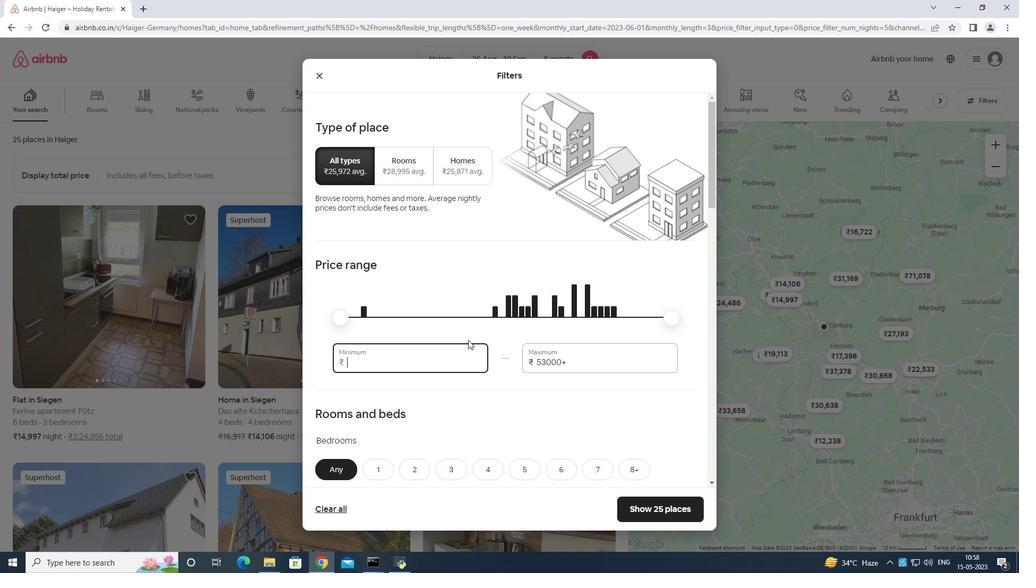 
Action: Key pressed 0
Screenshot: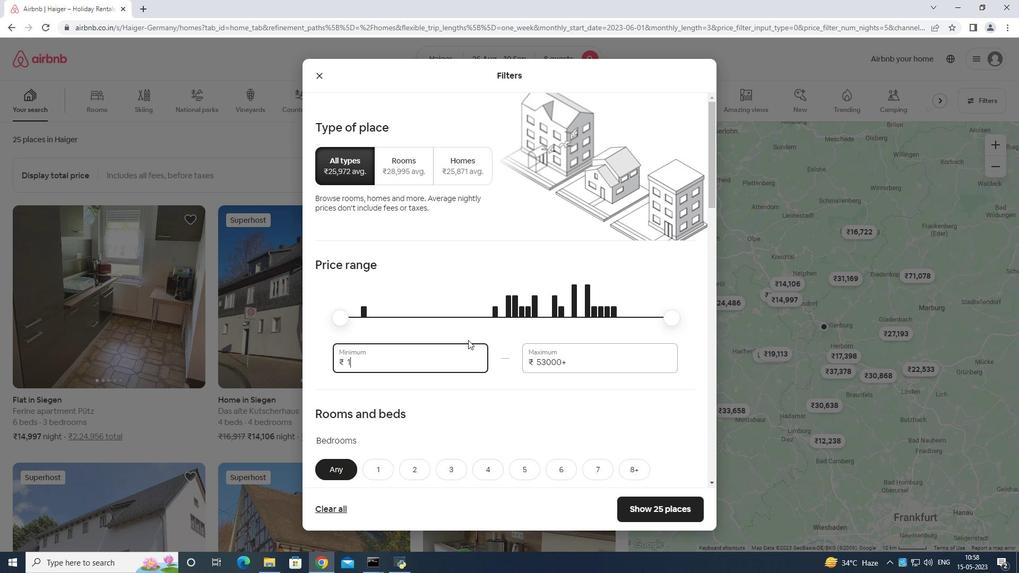 
Action: Mouse moved to (472, 338)
Screenshot: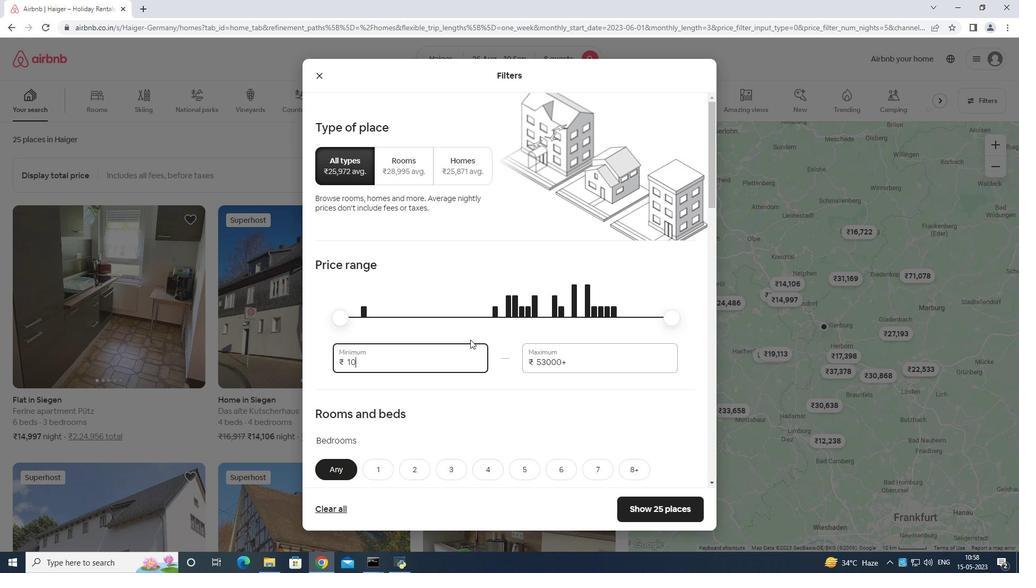 
Action: Key pressed 0
Screenshot: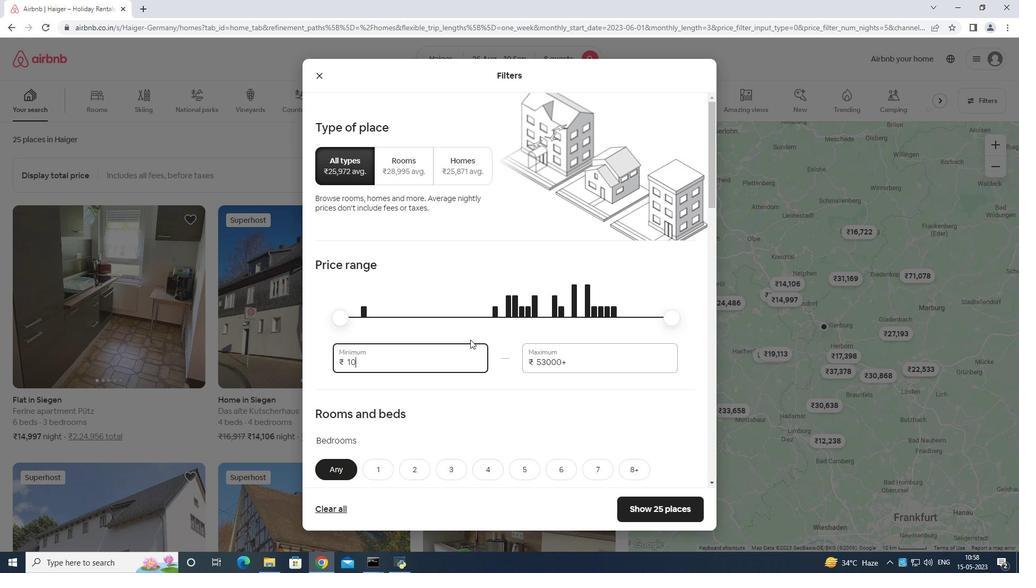 
Action: Mouse moved to (473, 337)
Screenshot: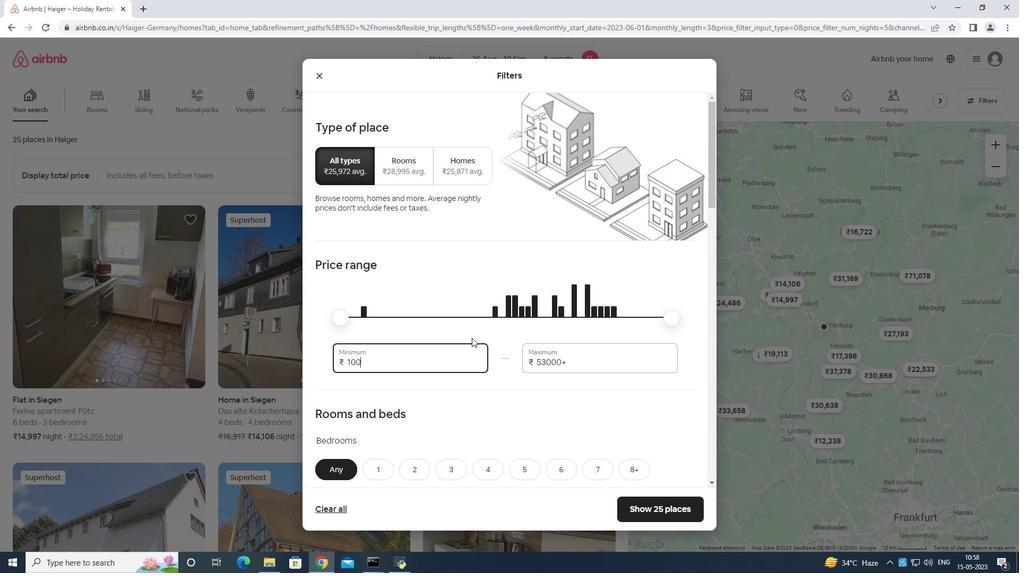 
Action: Key pressed 0
Screenshot: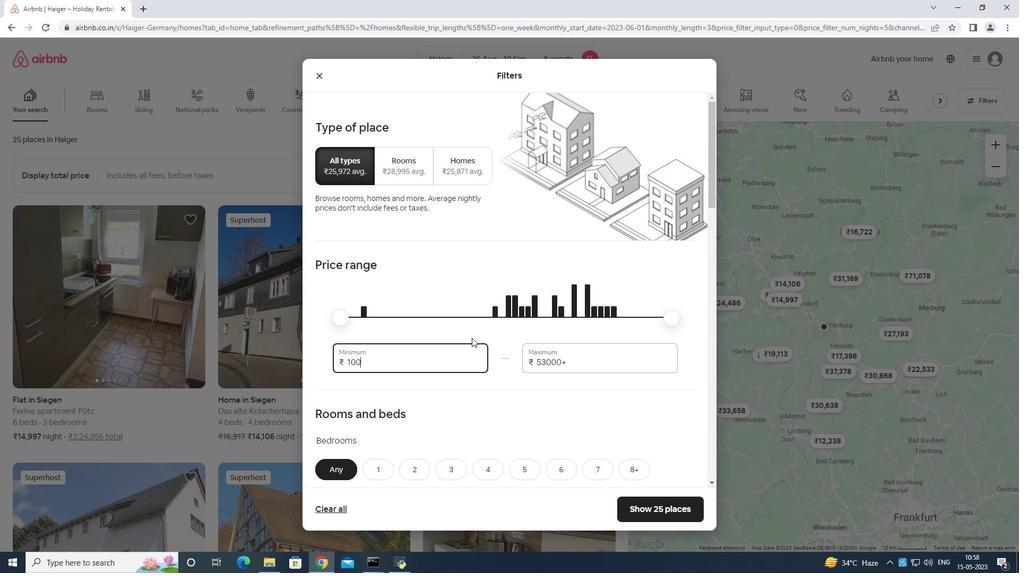 
Action: Mouse moved to (508, 349)
Screenshot: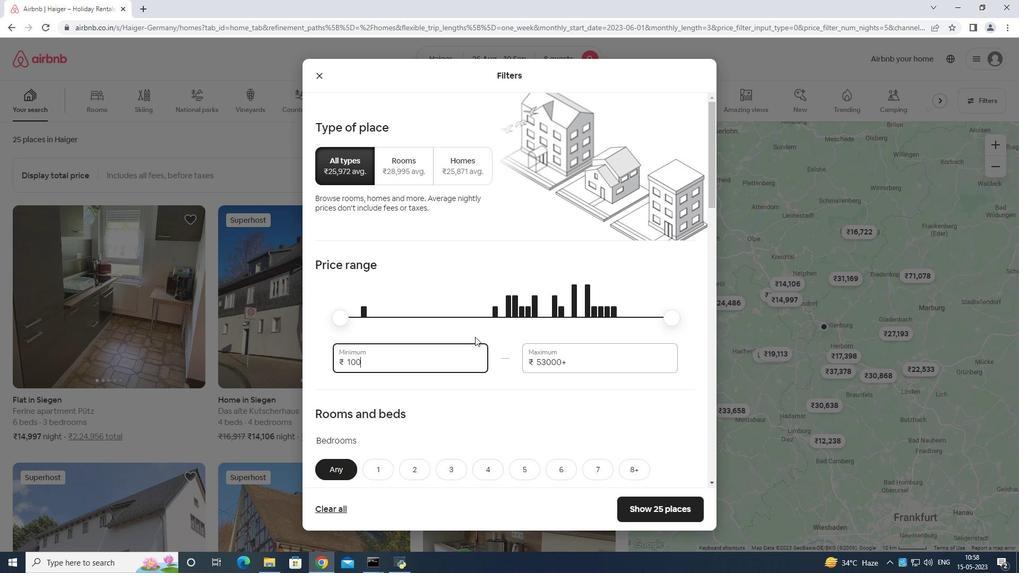 
Action: Key pressed 0
Screenshot: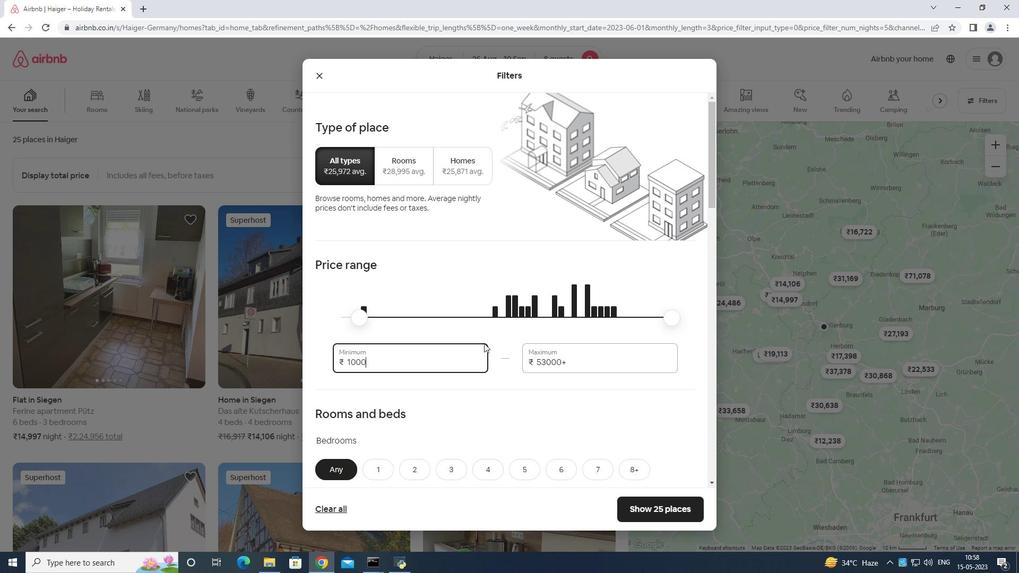 
Action: Mouse moved to (586, 363)
Screenshot: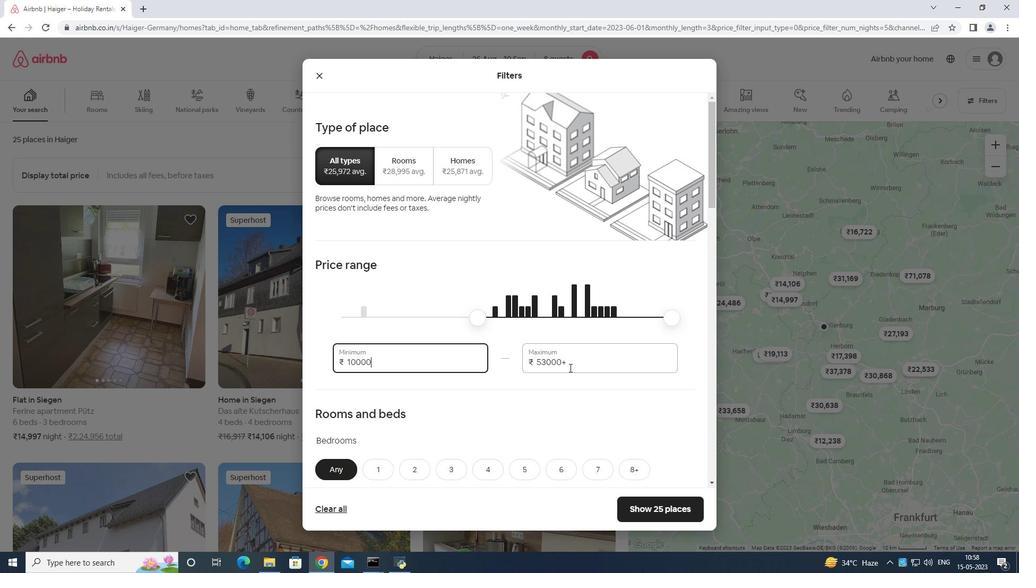 
Action: Mouse pressed left at (586, 363)
Screenshot: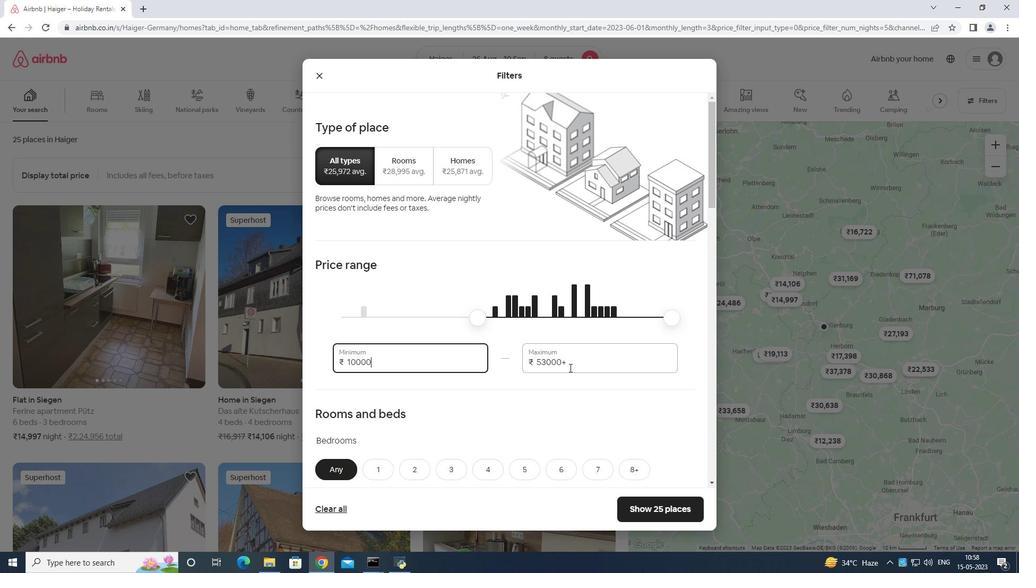 
Action: Mouse moved to (594, 353)
Screenshot: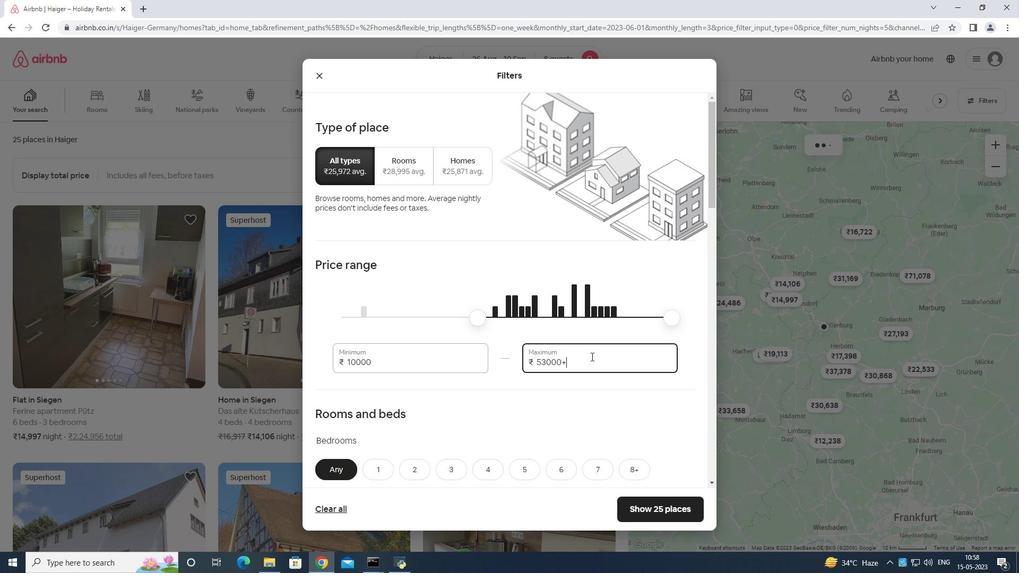 
Action: Key pressed <Key.backspace>
Screenshot: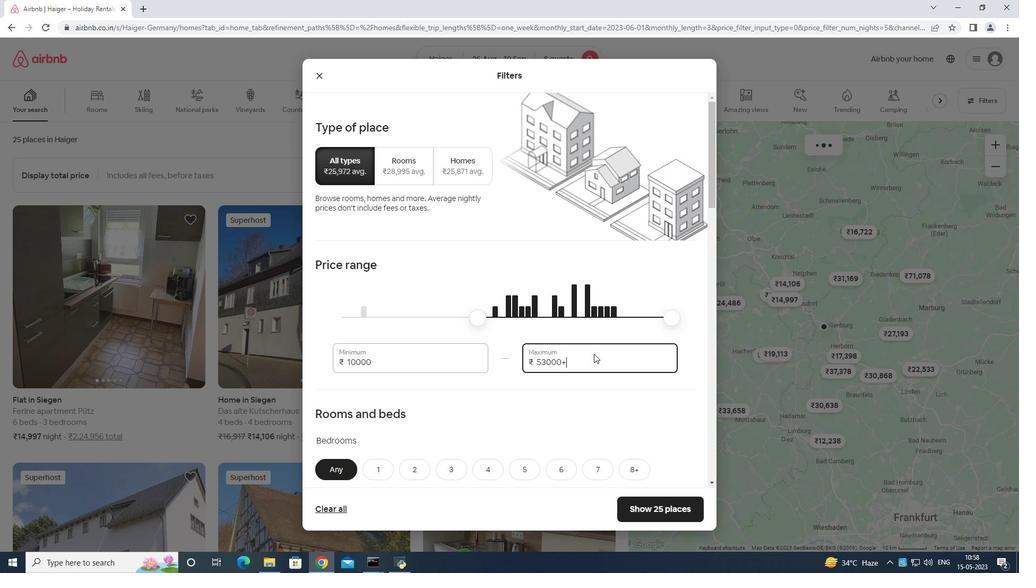 
Action: Mouse moved to (594, 353)
Screenshot: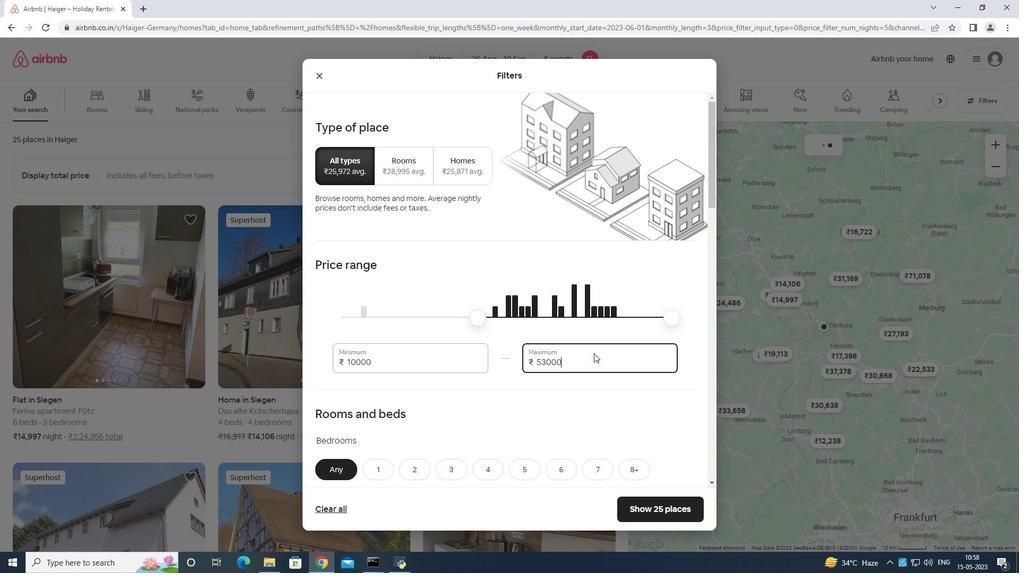 
Action: Key pressed <Key.backspace><Key.backspace><Key.backspace><Key.backspace><Key.backspace><Key.backspace><Key.backspace><Key.backspace><Key.backspace>15000
Screenshot: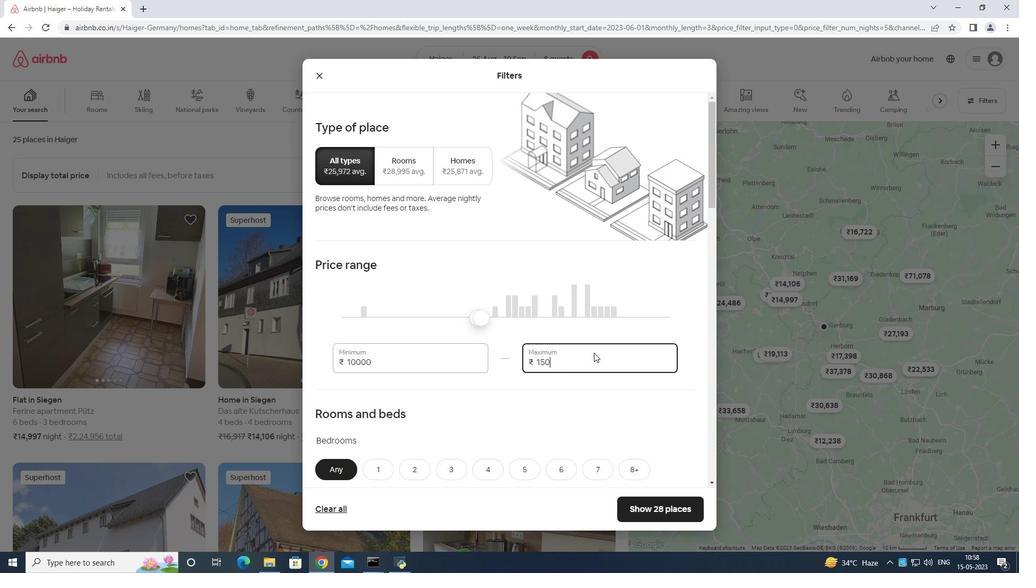 
Action: Mouse moved to (235, 569)
Screenshot: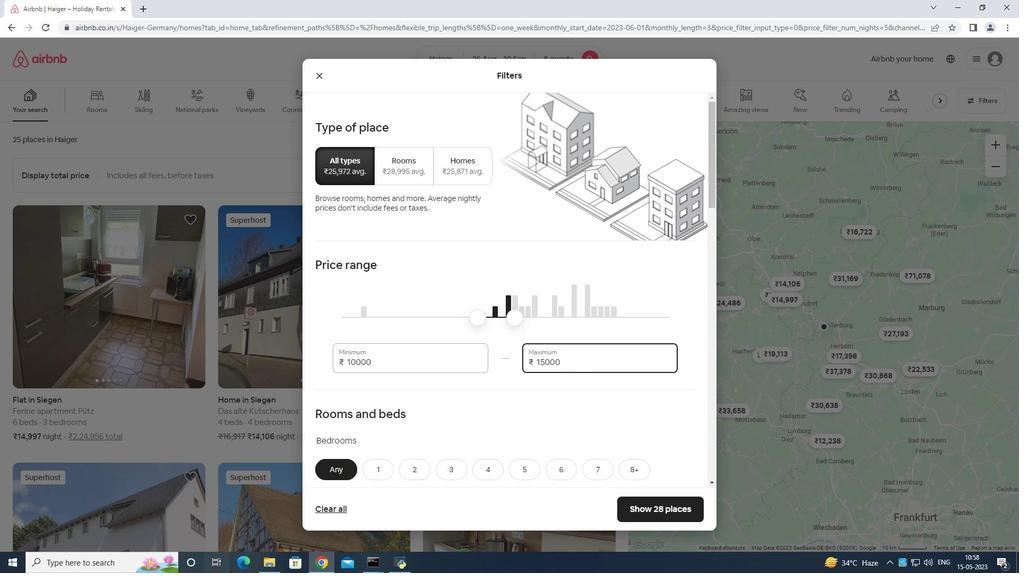 
Action: Mouse scrolled (235, 568) with delta (0, 0)
Screenshot: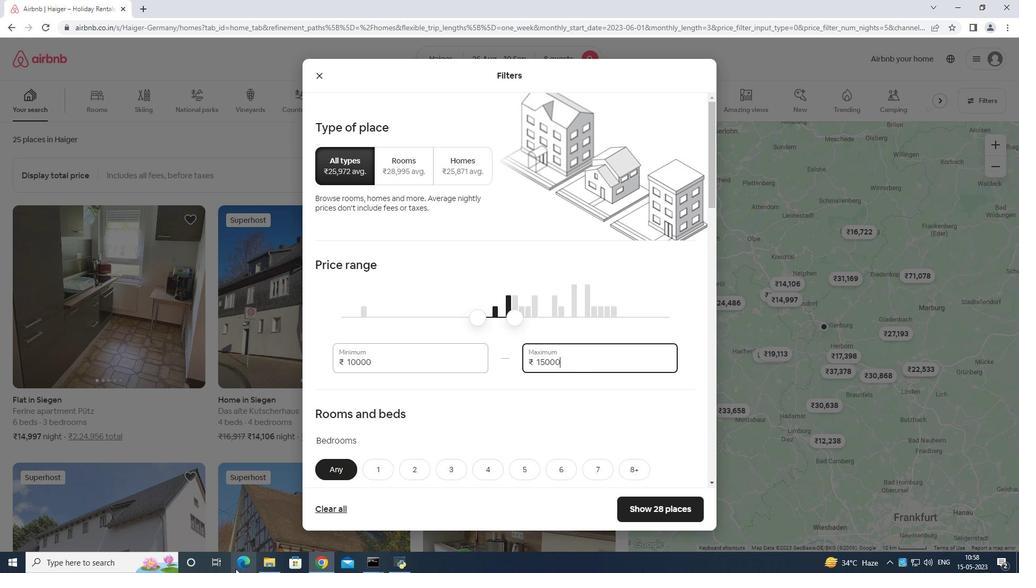
Action: Mouse moved to (236, 569)
Screenshot: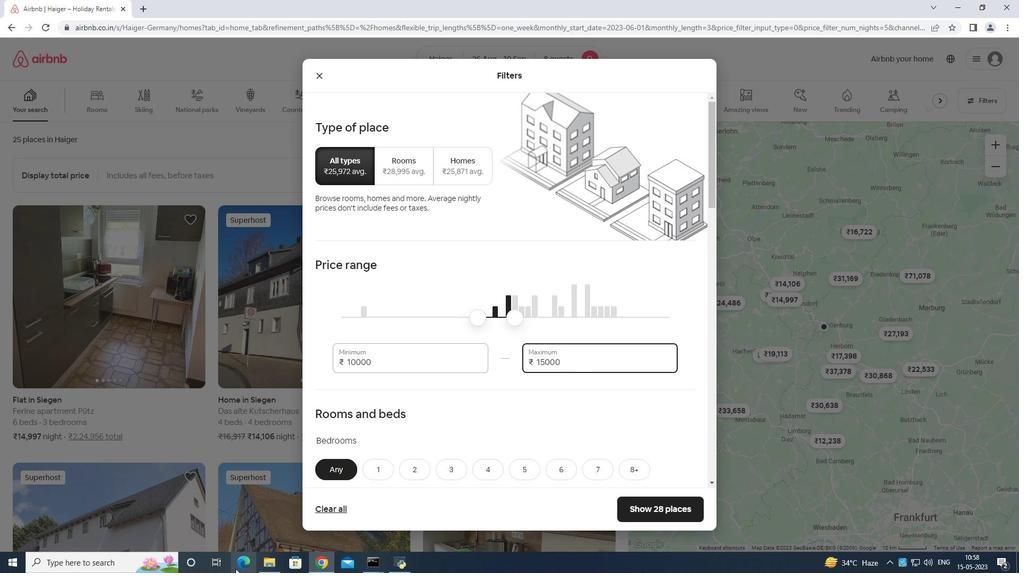 
Action: Mouse scrolled (236, 568) with delta (0, 0)
Screenshot: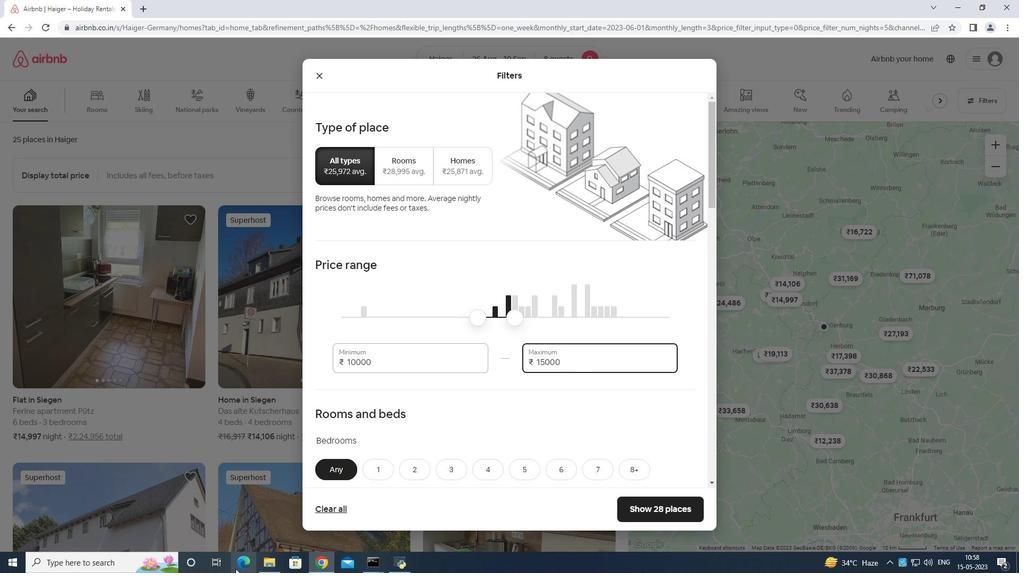 
Action: Mouse moved to (243, 537)
Screenshot: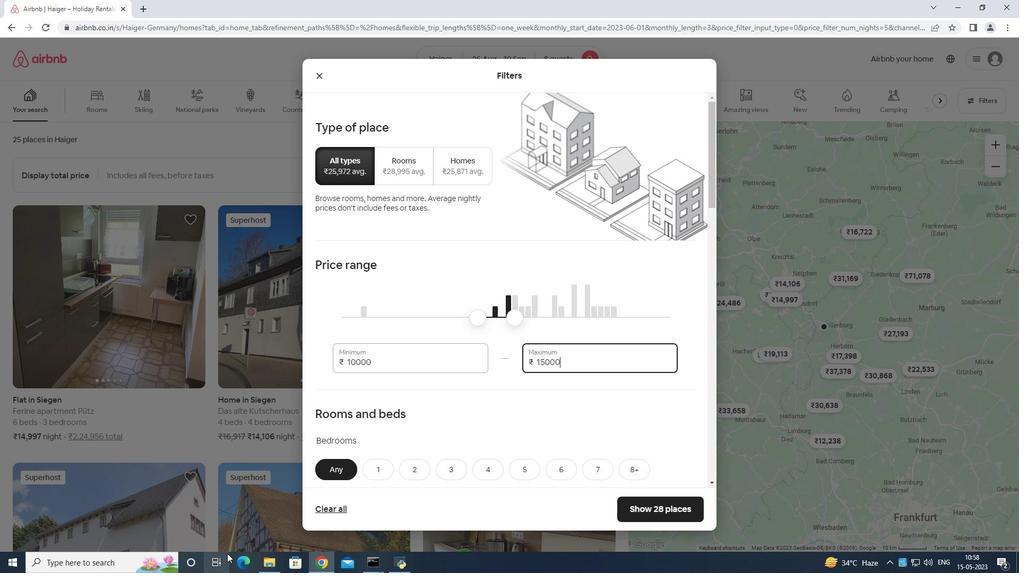 
Action: Mouse scrolled (243, 537) with delta (0, 0)
Screenshot: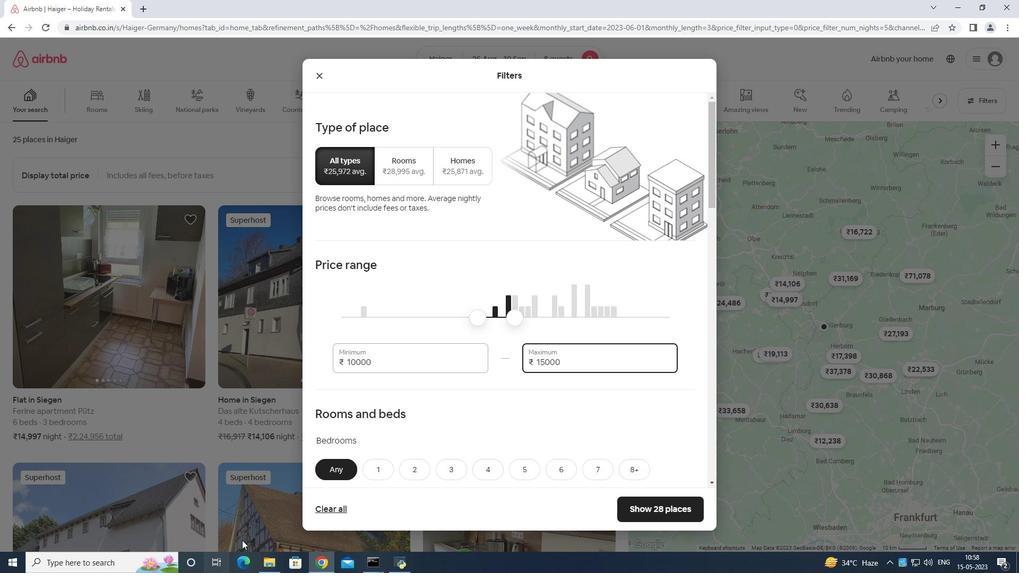 
Action: Mouse scrolled (243, 537) with delta (0, 0)
Screenshot: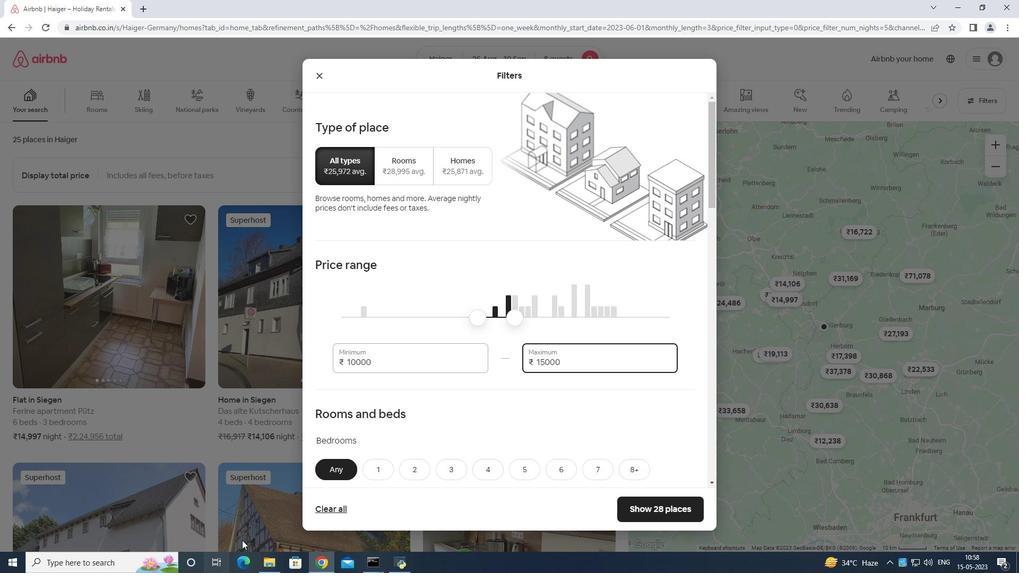
Action: Mouse scrolled (243, 537) with delta (0, 0)
Screenshot: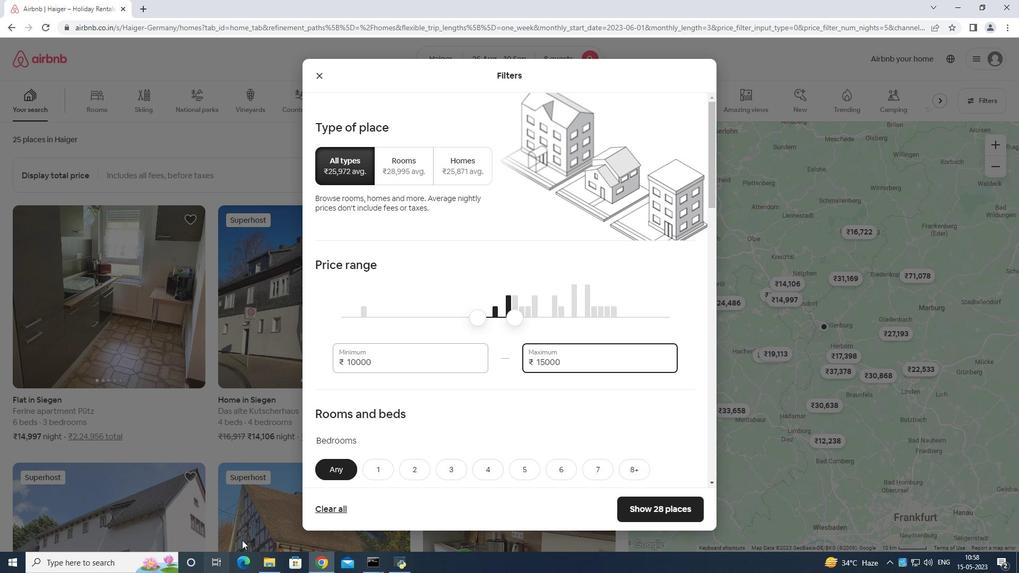 
Action: Mouse moved to (247, 537)
Screenshot: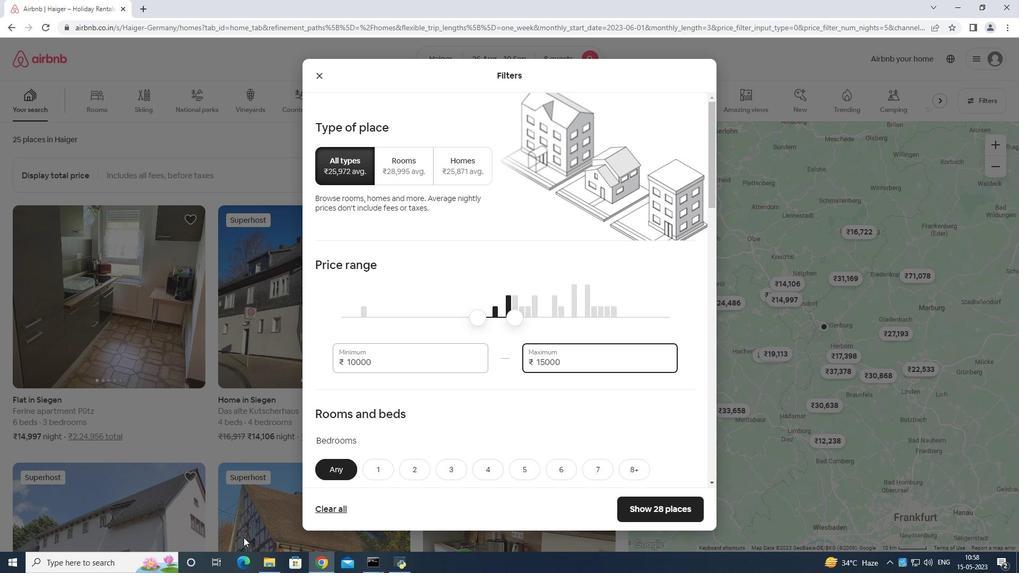 
Action: Mouse scrolled (243, 537) with delta (0, 0)
Screenshot: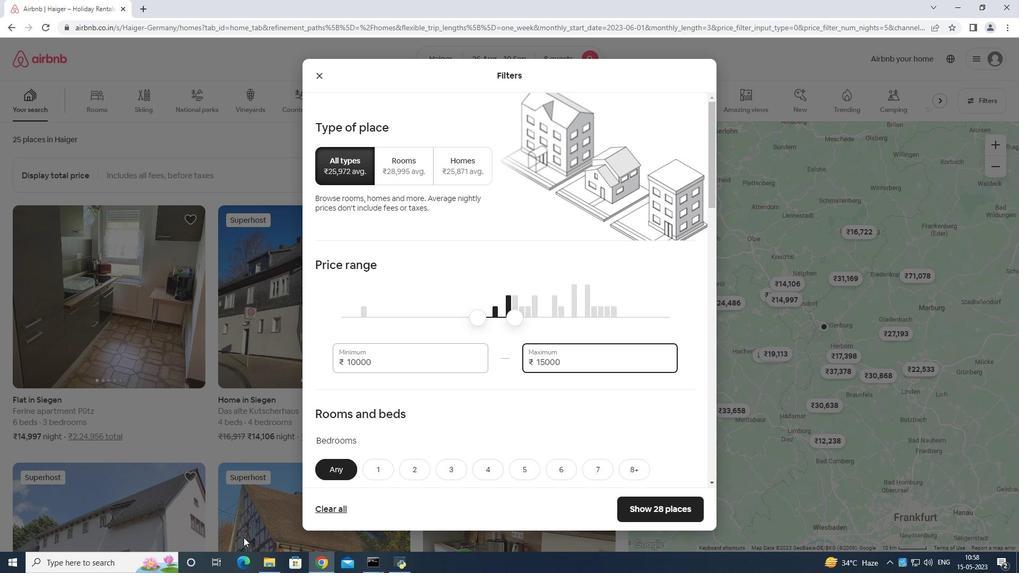 
Action: Mouse moved to (479, 379)
Screenshot: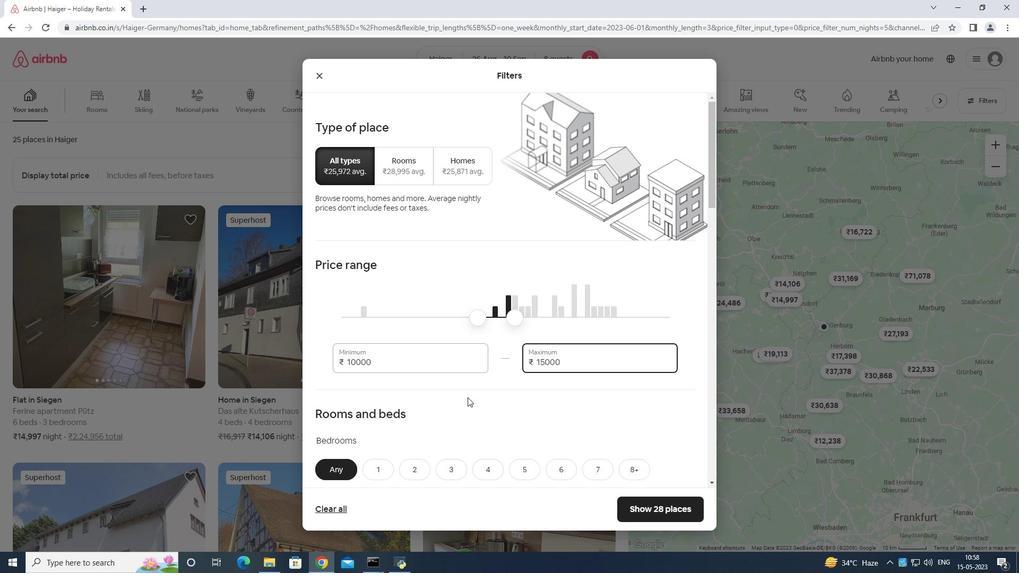 
Action: Mouse scrolled (479, 379) with delta (0, 0)
Screenshot: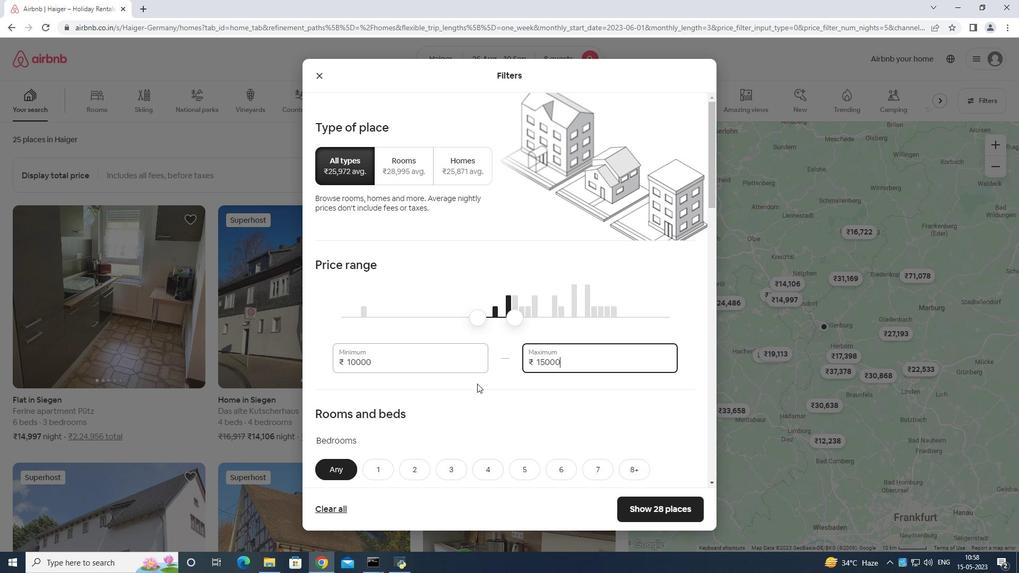 
Action: Mouse scrolled (479, 379) with delta (0, 0)
Screenshot: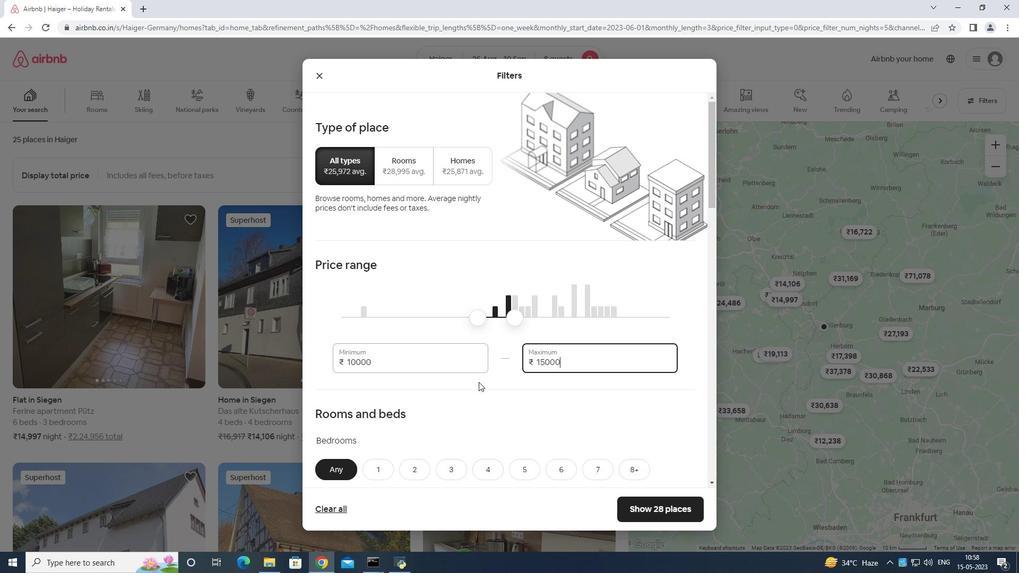 
Action: Mouse scrolled (479, 379) with delta (0, 0)
Screenshot: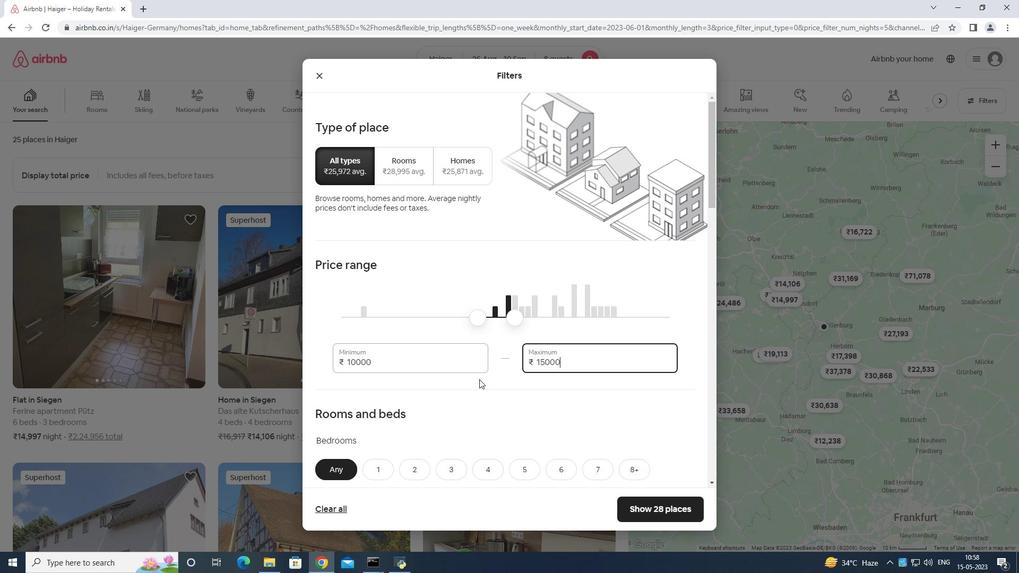 
Action: Mouse moved to (556, 311)
Screenshot: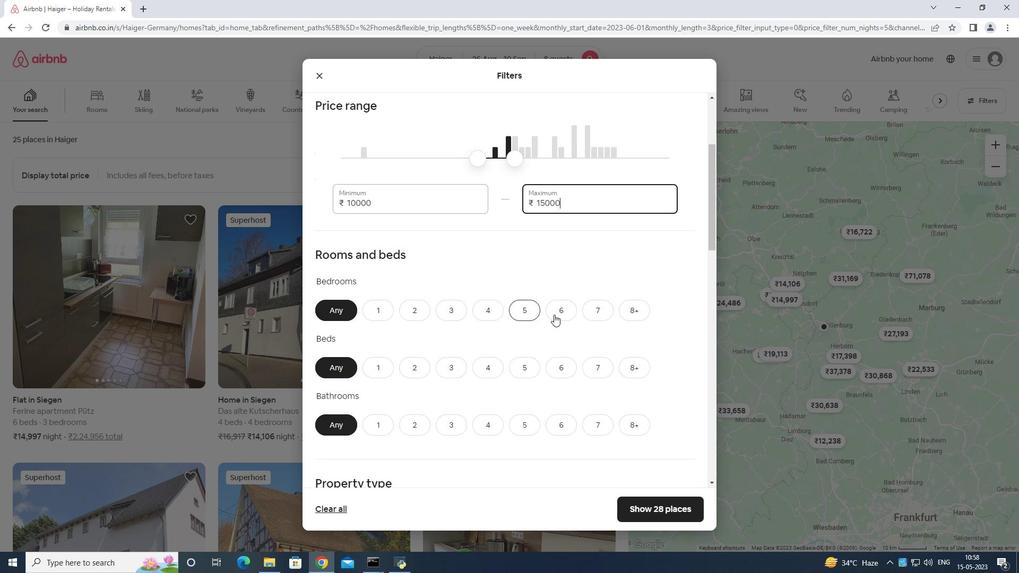 
Action: Mouse pressed left at (556, 311)
Screenshot: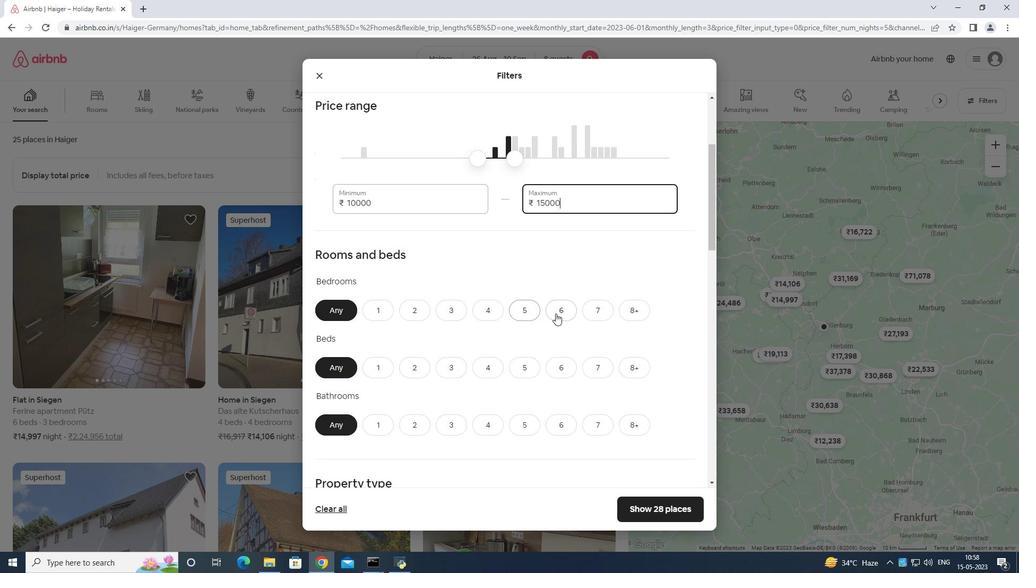 
Action: Mouse moved to (558, 371)
Screenshot: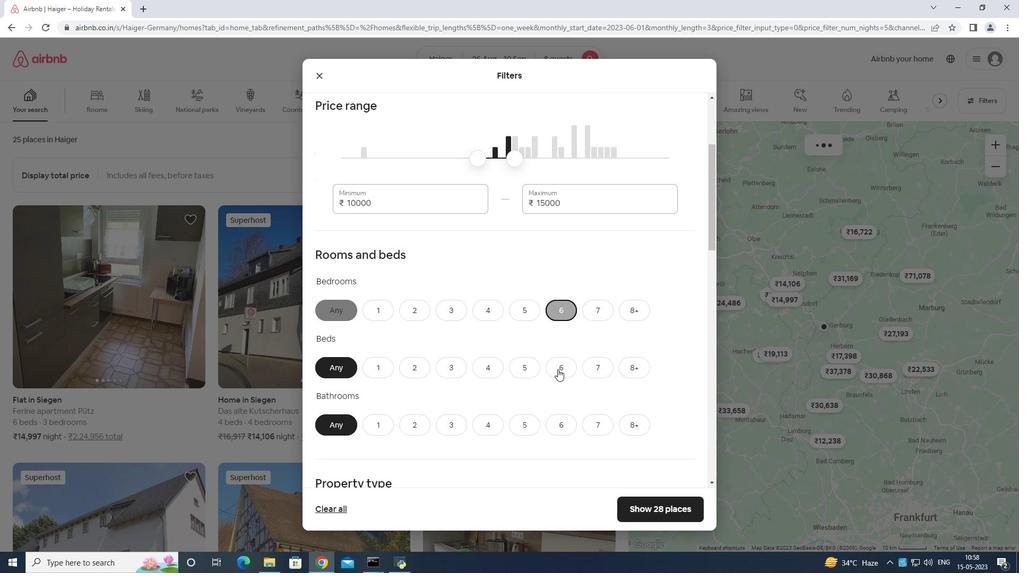 
Action: Mouse pressed left at (558, 371)
Screenshot: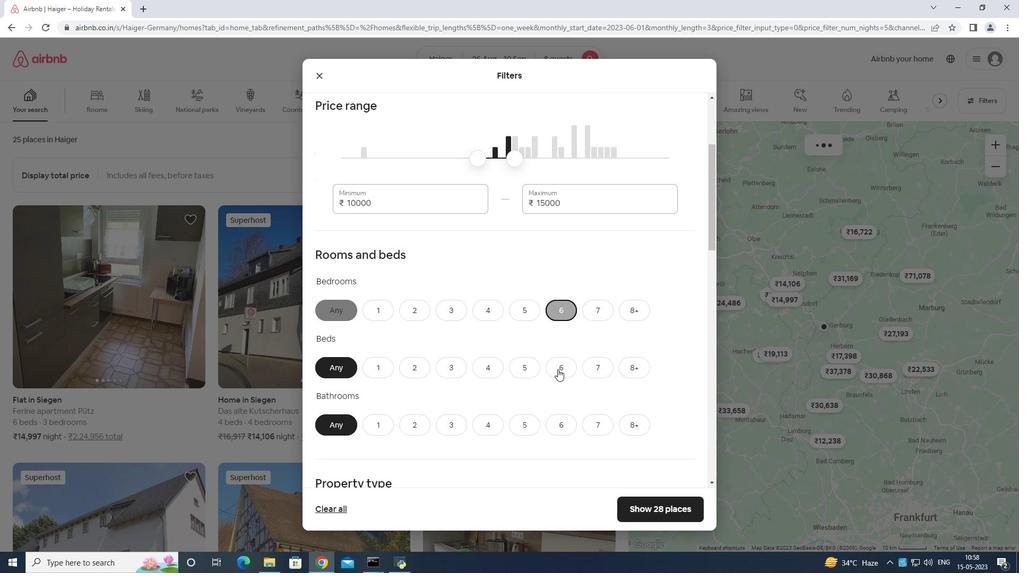 
Action: Mouse moved to (558, 430)
Screenshot: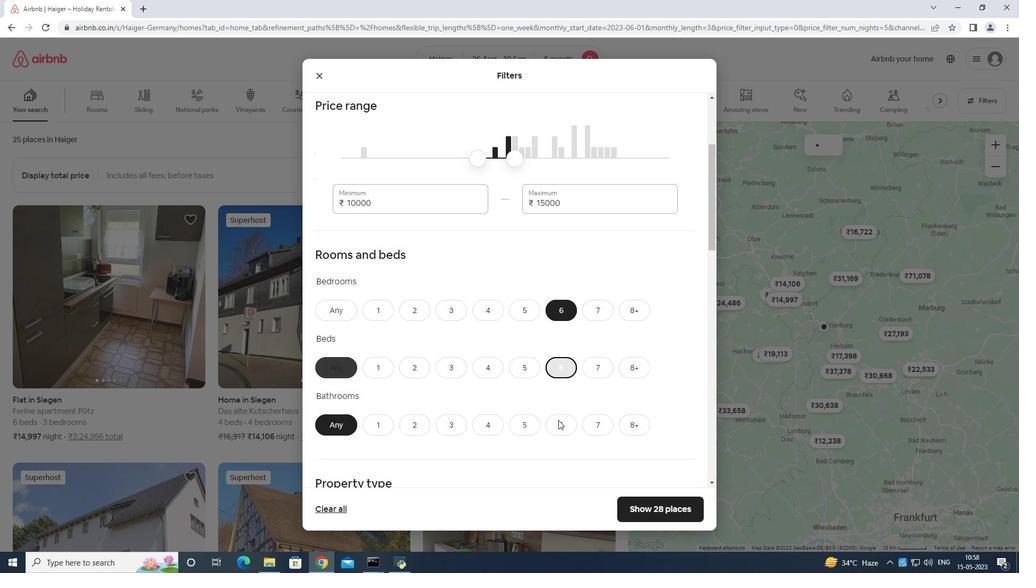 
Action: Mouse pressed left at (558, 430)
Screenshot: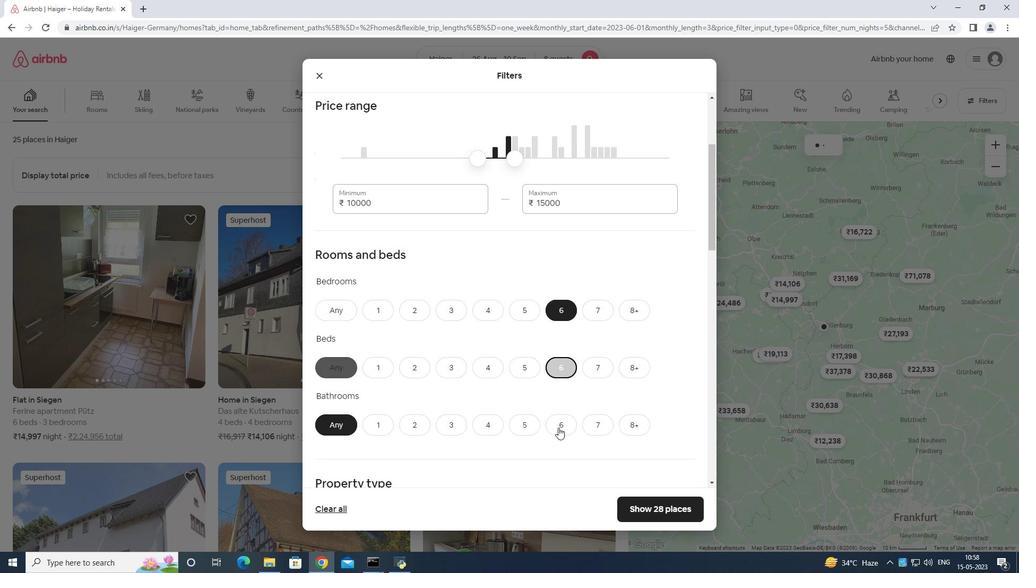 
Action: Mouse moved to (563, 414)
Screenshot: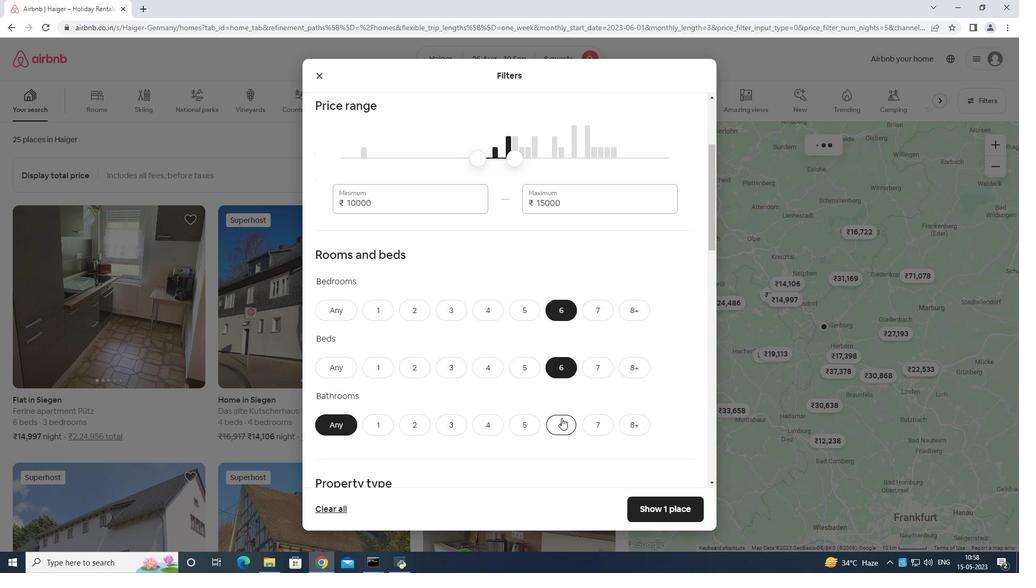 
Action: Mouse scrolled (563, 413) with delta (0, 0)
Screenshot: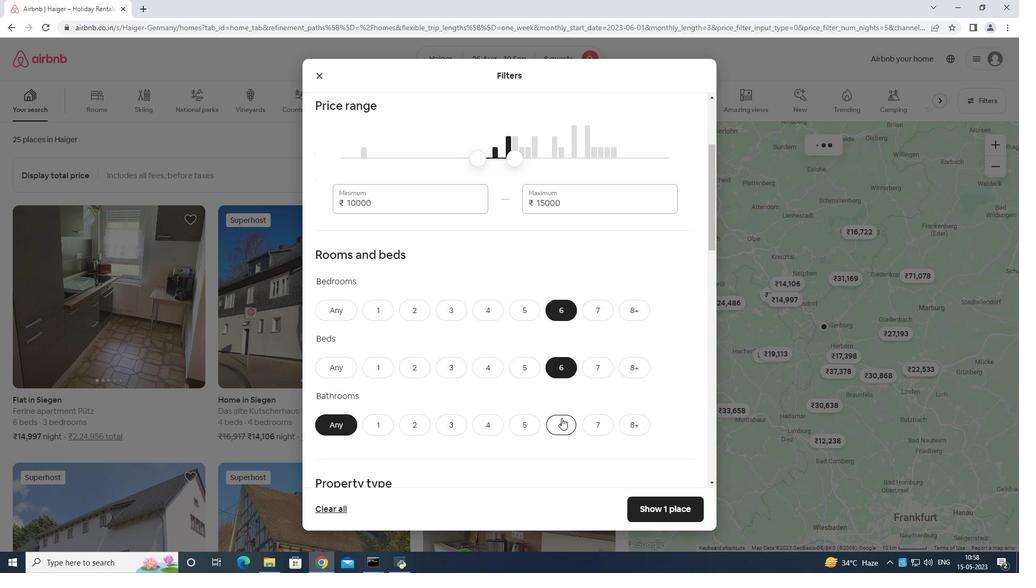 
Action: Mouse scrolled (563, 413) with delta (0, 0)
Screenshot: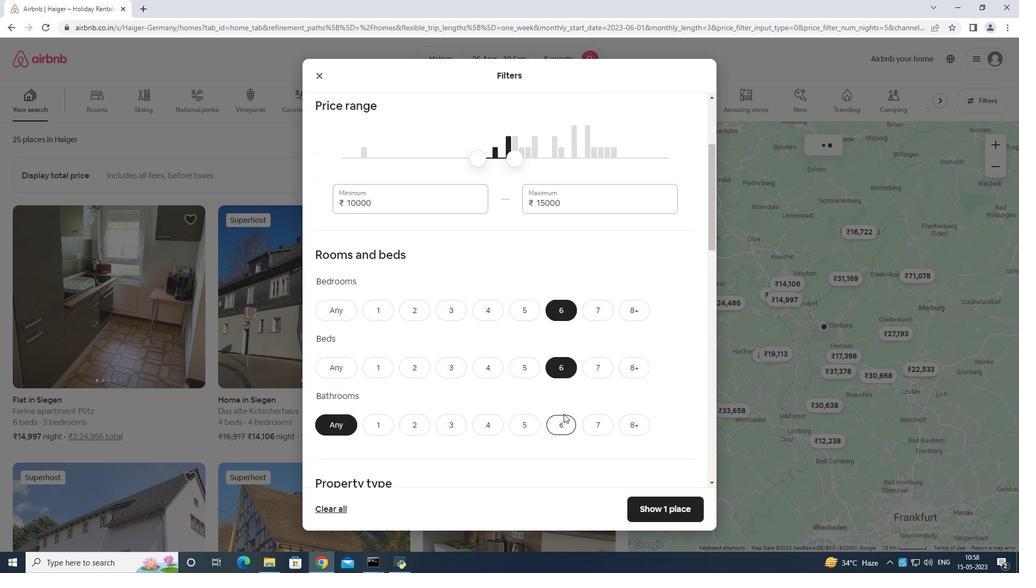 
Action: Mouse scrolled (563, 413) with delta (0, 0)
Screenshot: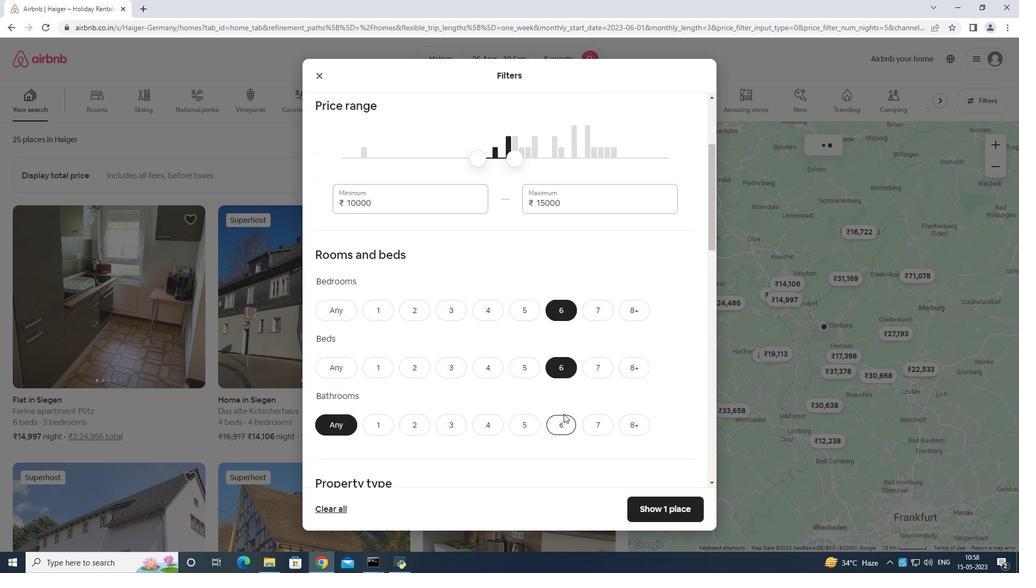 
Action: Mouse scrolled (563, 413) with delta (0, 0)
Screenshot: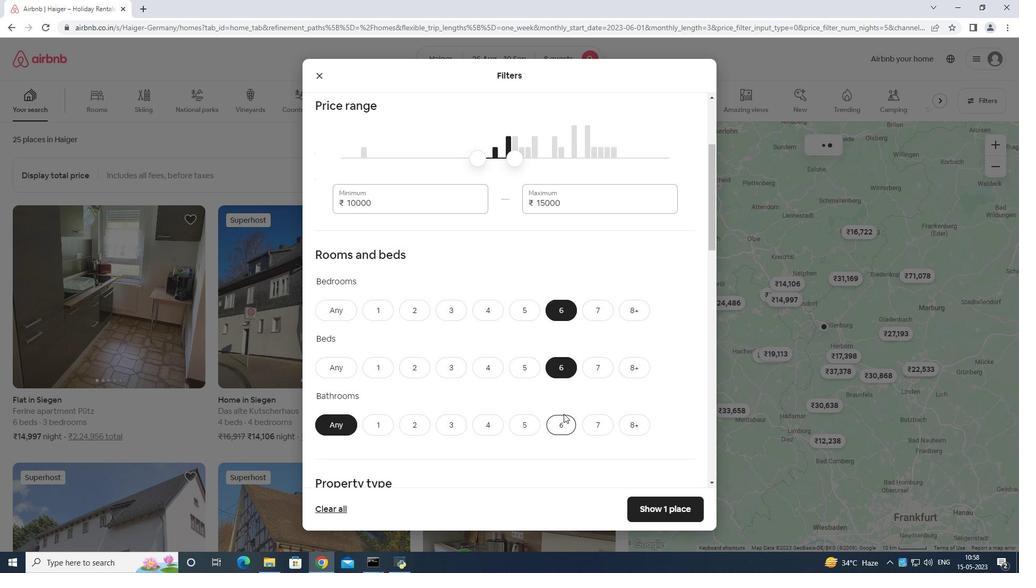 
Action: Mouse scrolled (563, 413) with delta (0, 0)
Screenshot: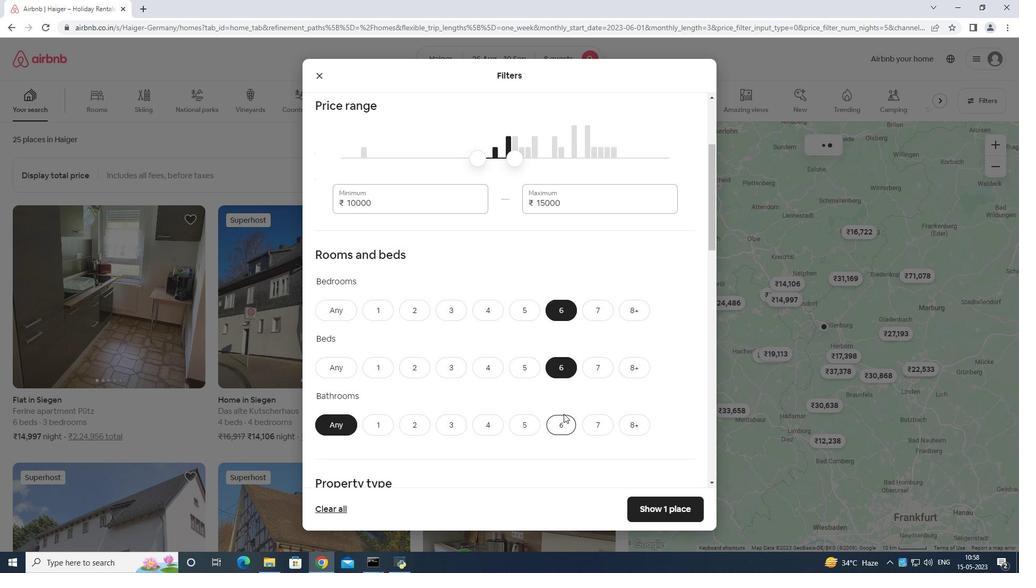 
Action: Mouse moved to (380, 269)
Screenshot: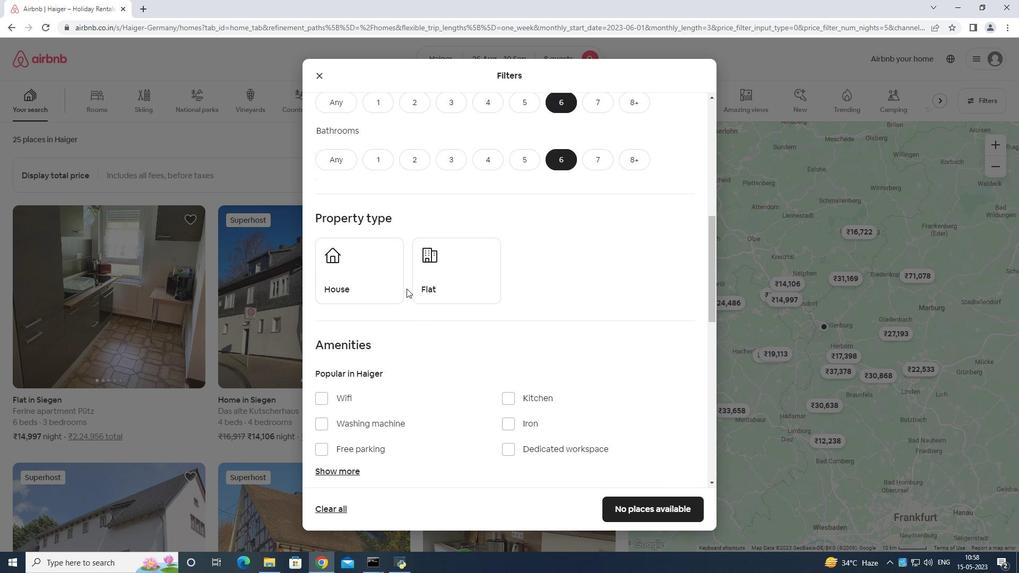 
Action: Mouse pressed left at (380, 269)
Screenshot: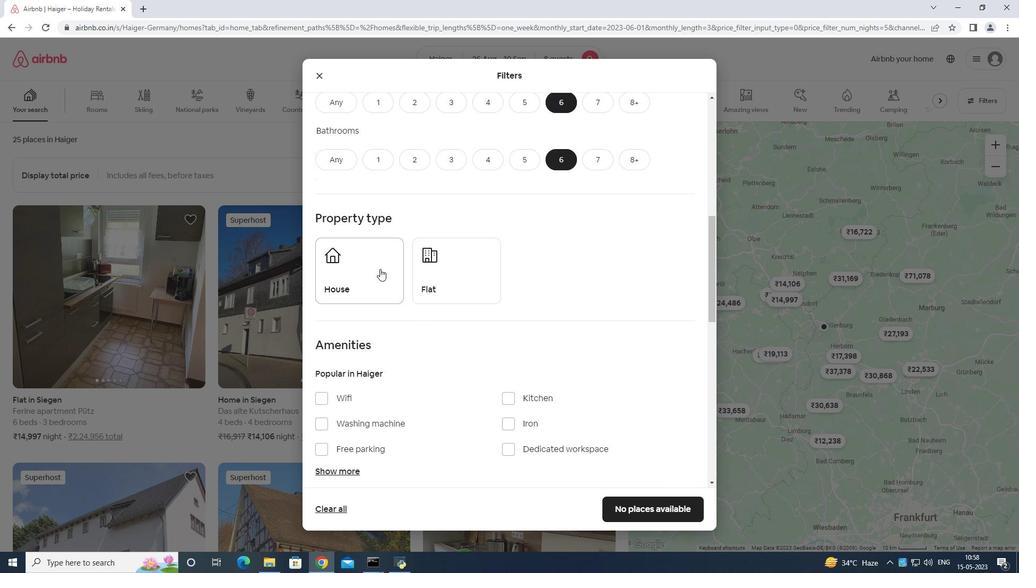 
Action: Mouse moved to (468, 268)
Screenshot: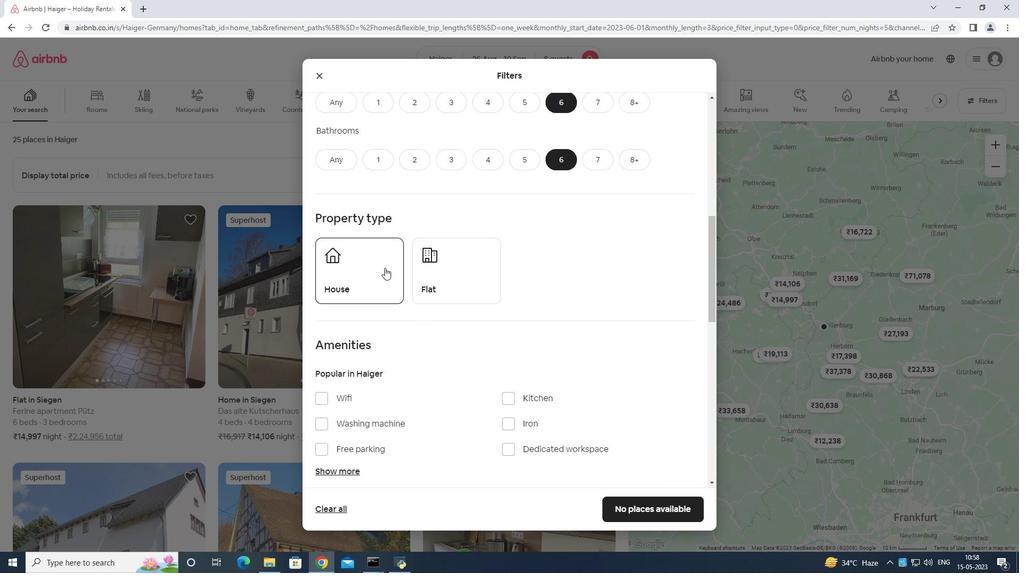 
Action: Mouse pressed left at (468, 268)
Screenshot: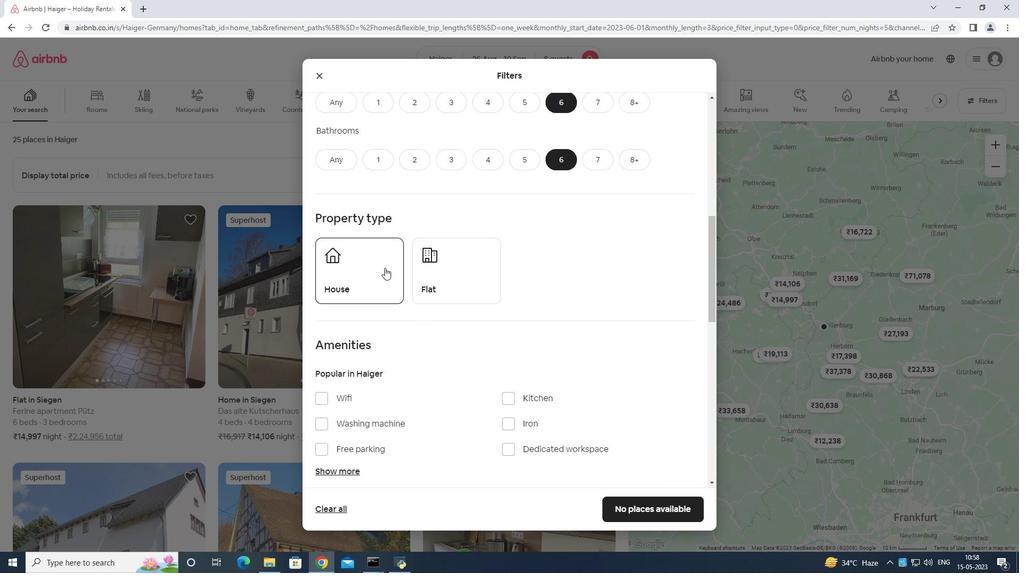 
Action: Mouse moved to (474, 265)
Screenshot: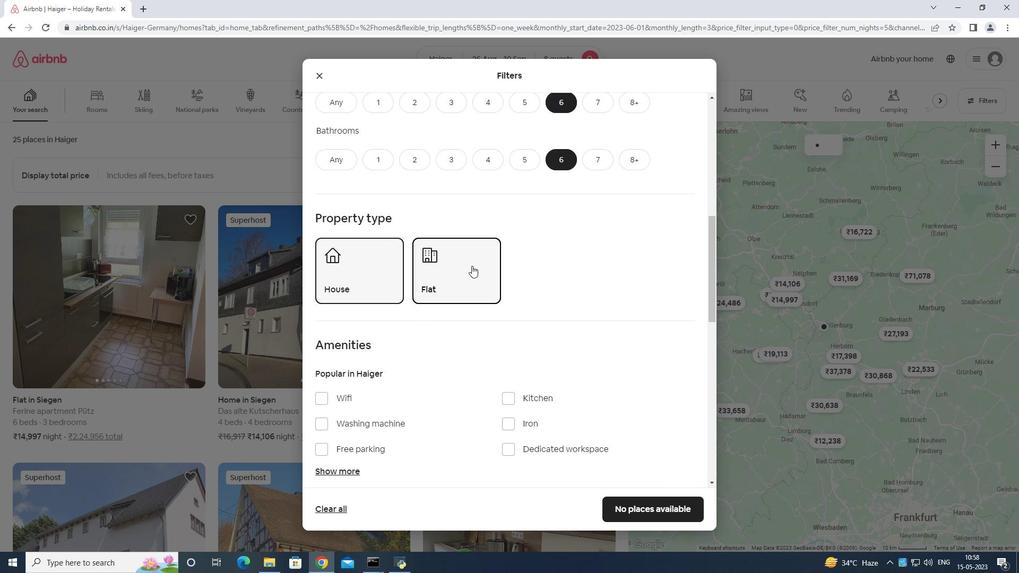 
Action: Mouse scrolled (474, 265) with delta (0, 0)
Screenshot: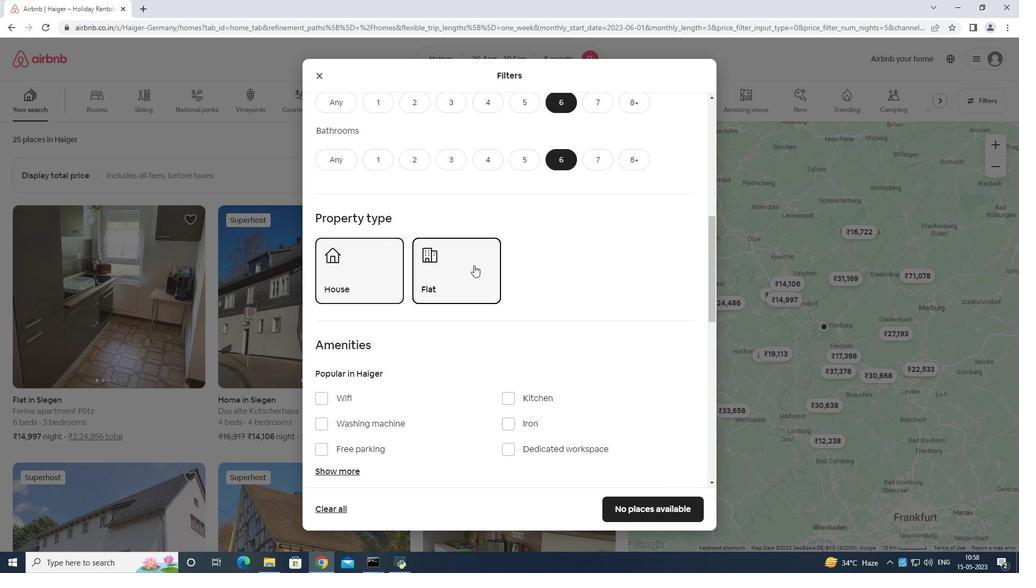 
Action: Mouse moved to (321, 347)
Screenshot: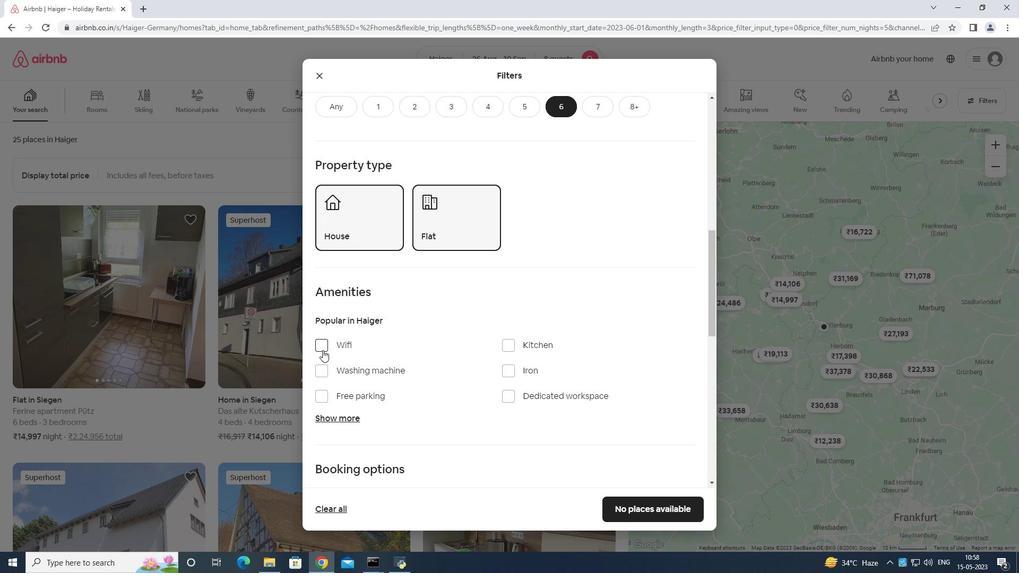 
Action: Mouse pressed left at (321, 347)
Screenshot: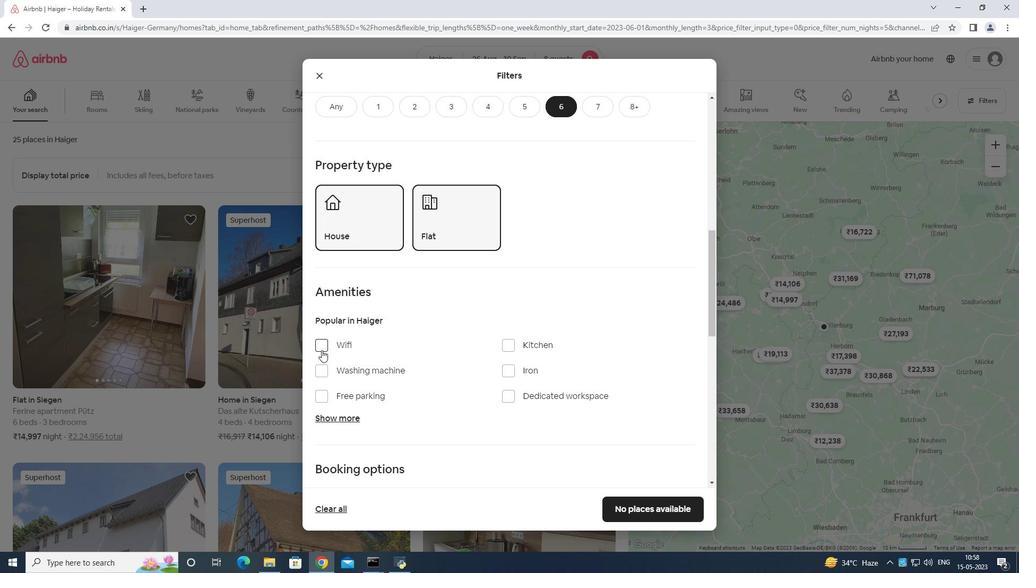 
Action: Mouse moved to (327, 390)
Screenshot: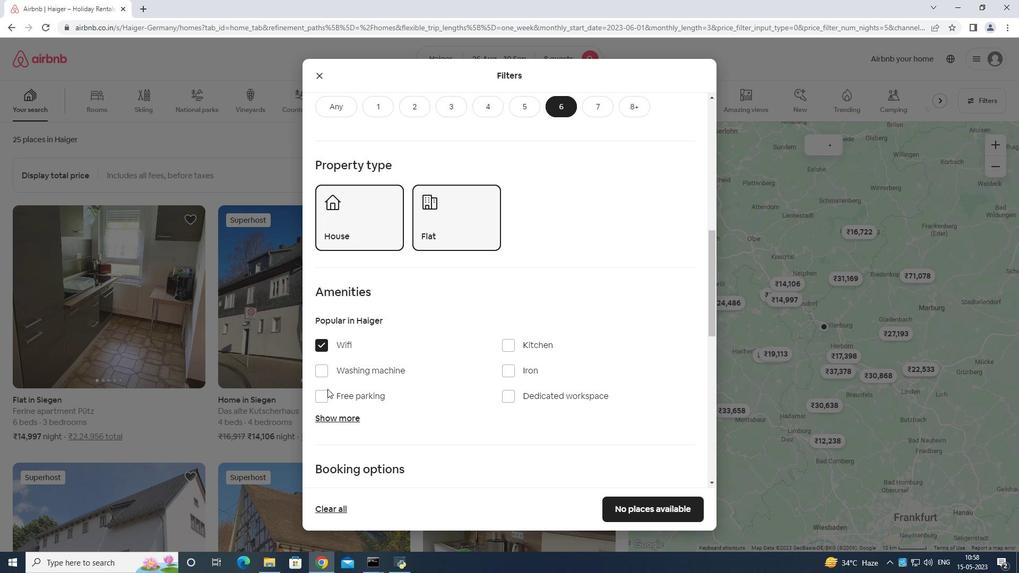 
Action: Mouse pressed left at (327, 390)
Screenshot: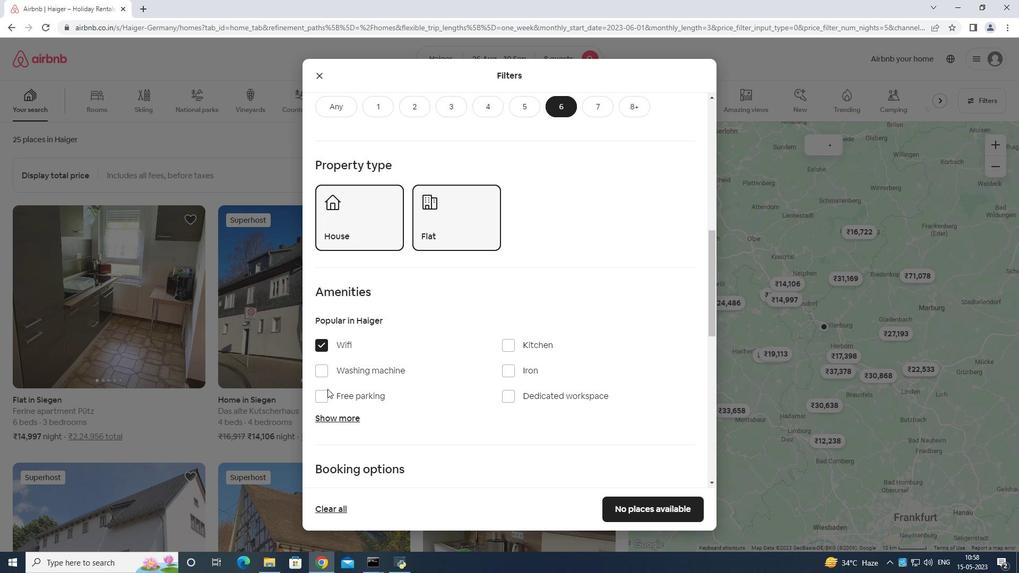 
Action: Mouse moved to (337, 419)
Screenshot: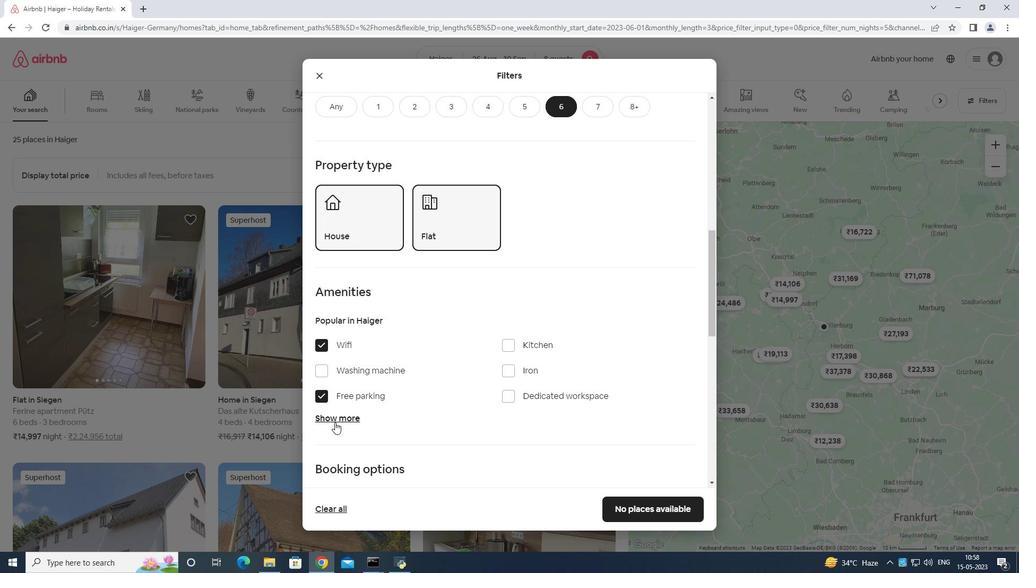 
Action: Mouse pressed left at (337, 419)
Screenshot: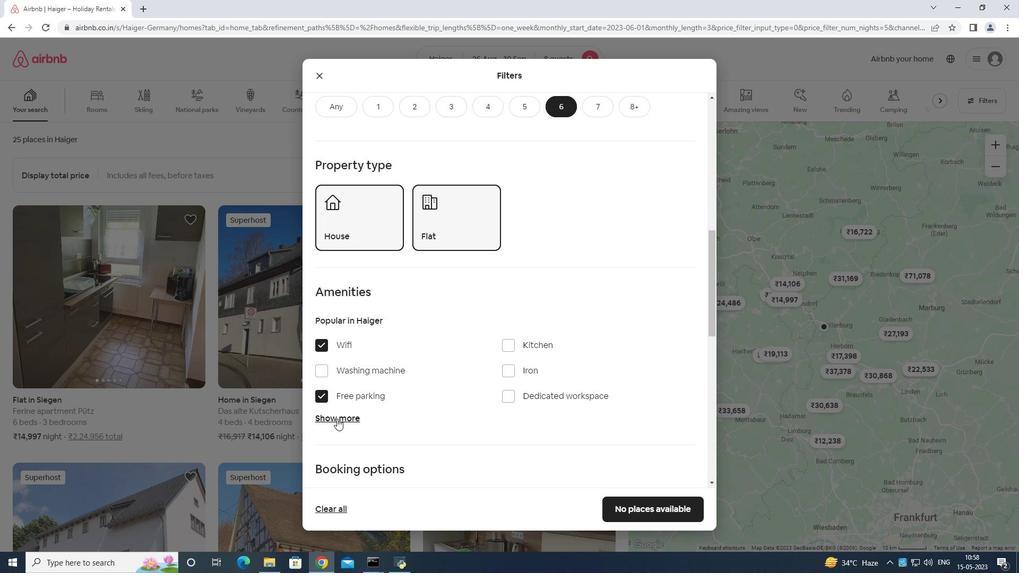 
Action: Mouse moved to (507, 480)
Screenshot: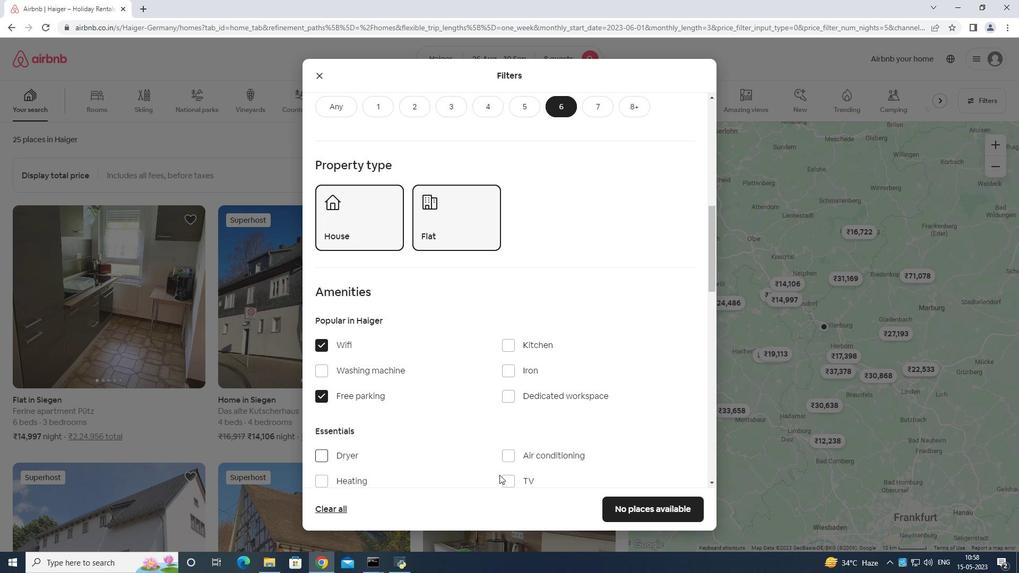 
Action: Mouse pressed left at (507, 480)
Screenshot: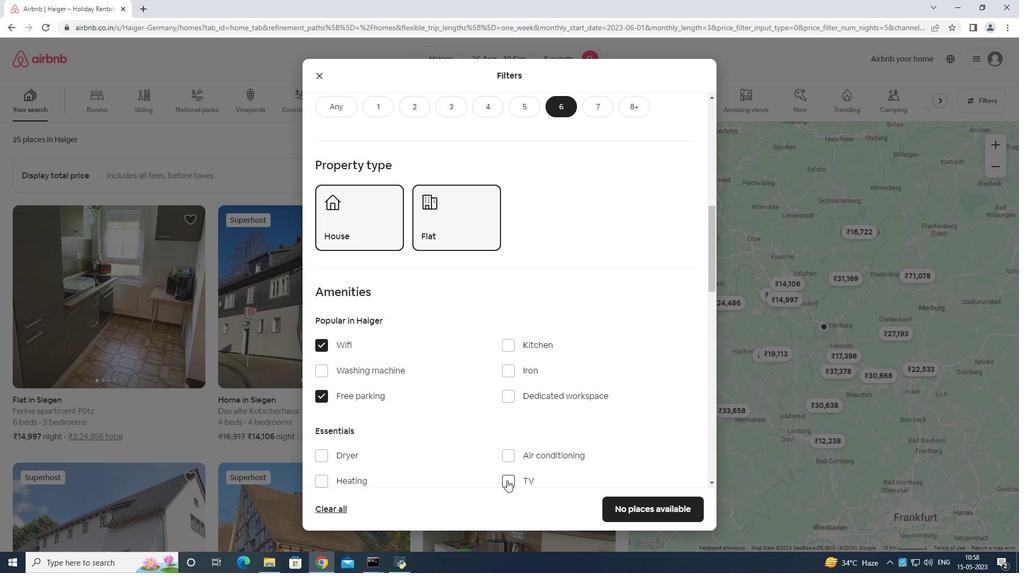 
Action: Mouse moved to (518, 471)
Screenshot: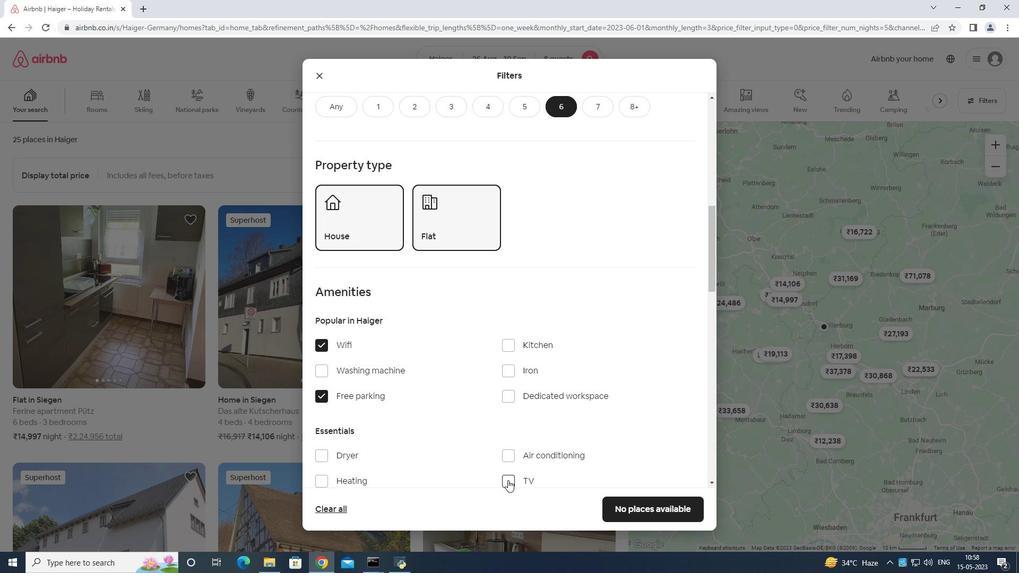 
Action: Mouse scrolled (518, 471) with delta (0, 0)
Screenshot: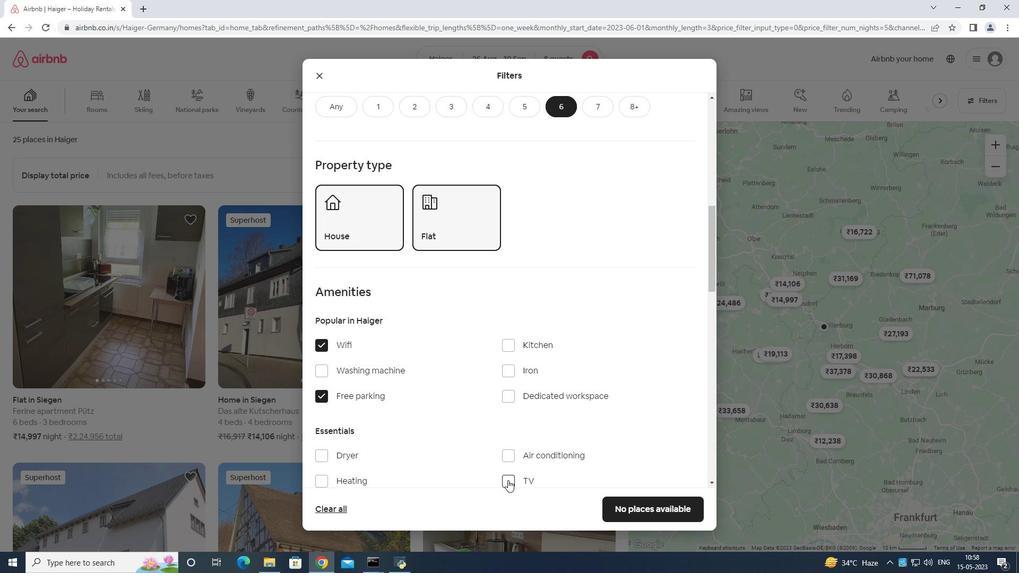 
Action: Mouse scrolled (518, 471) with delta (0, 0)
Screenshot: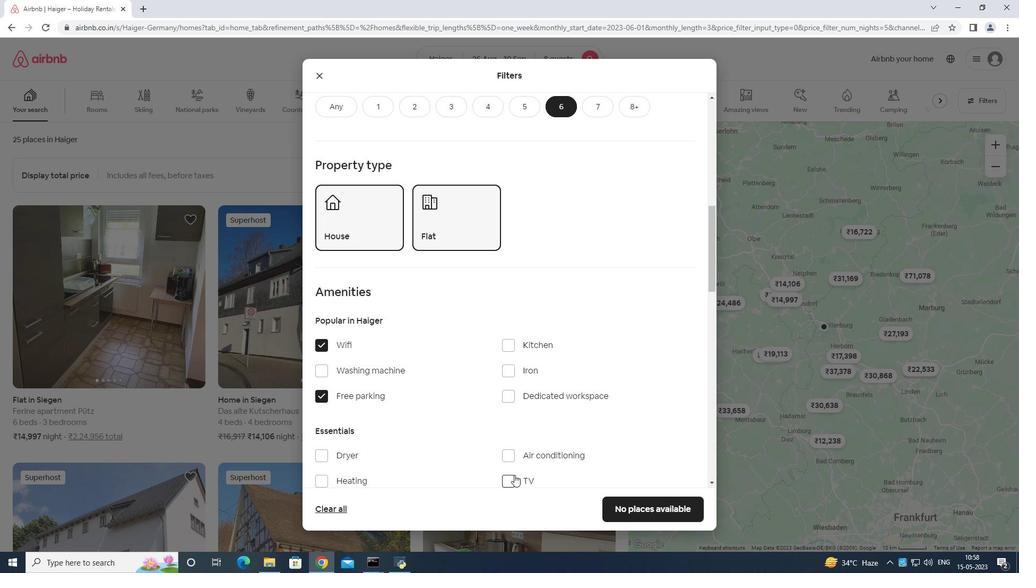 
Action: Mouse moved to (517, 469)
Screenshot: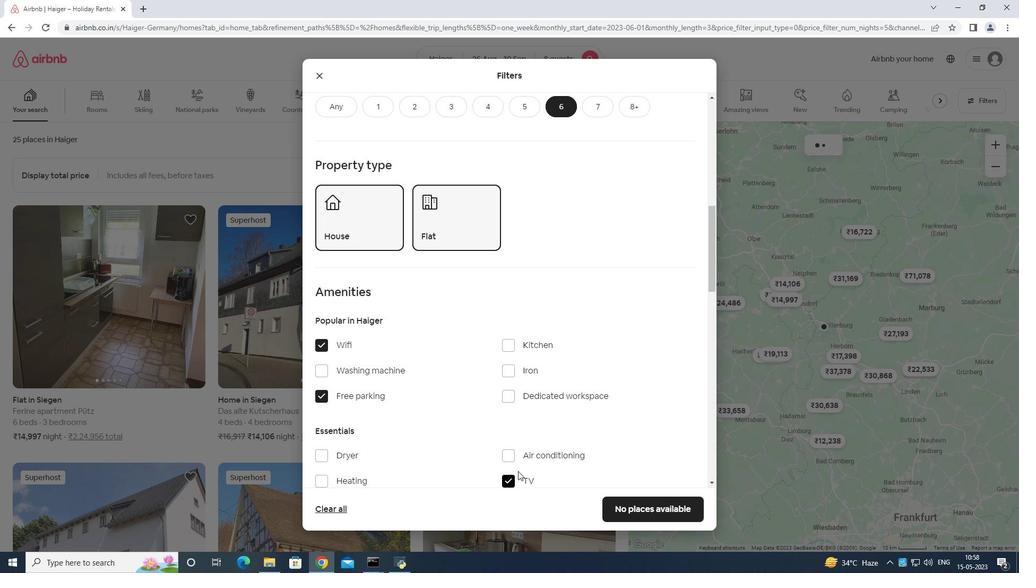
Action: Mouse scrolled (517, 468) with delta (0, 0)
Screenshot: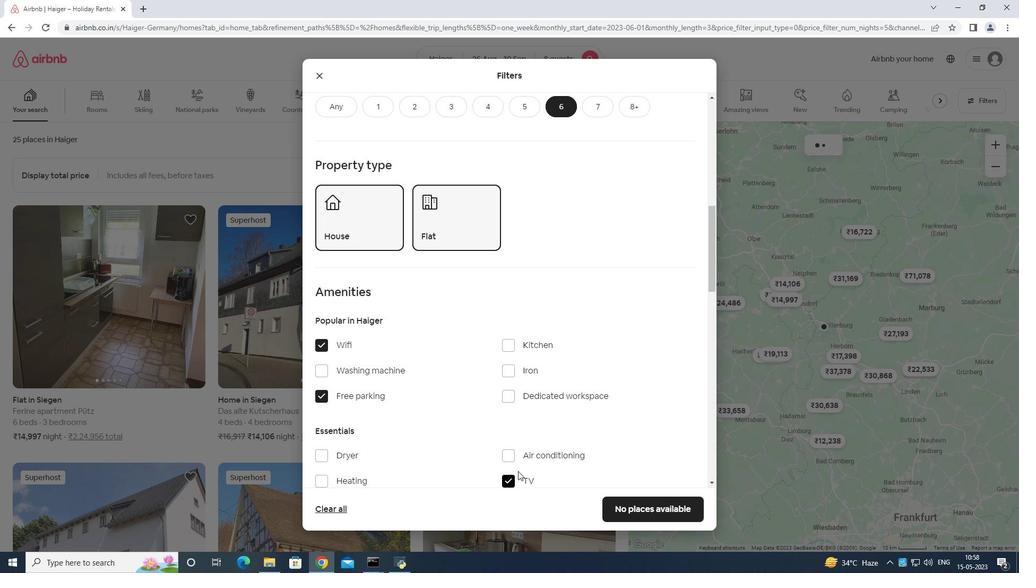 
Action: Mouse moved to (514, 445)
Screenshot: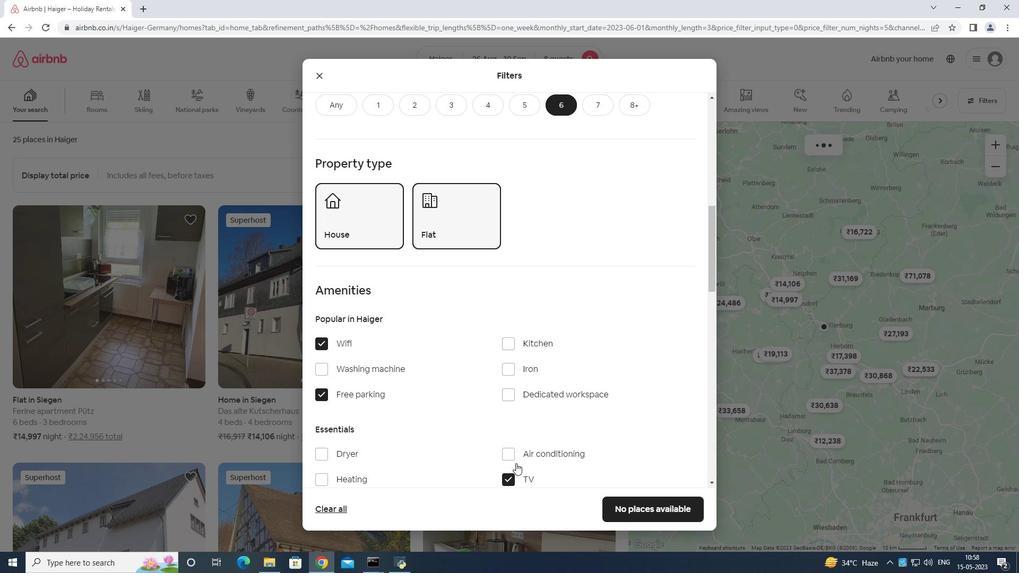 
Action: Mouse scrolled (514, 445) with delta (0, 0)
Screenshot: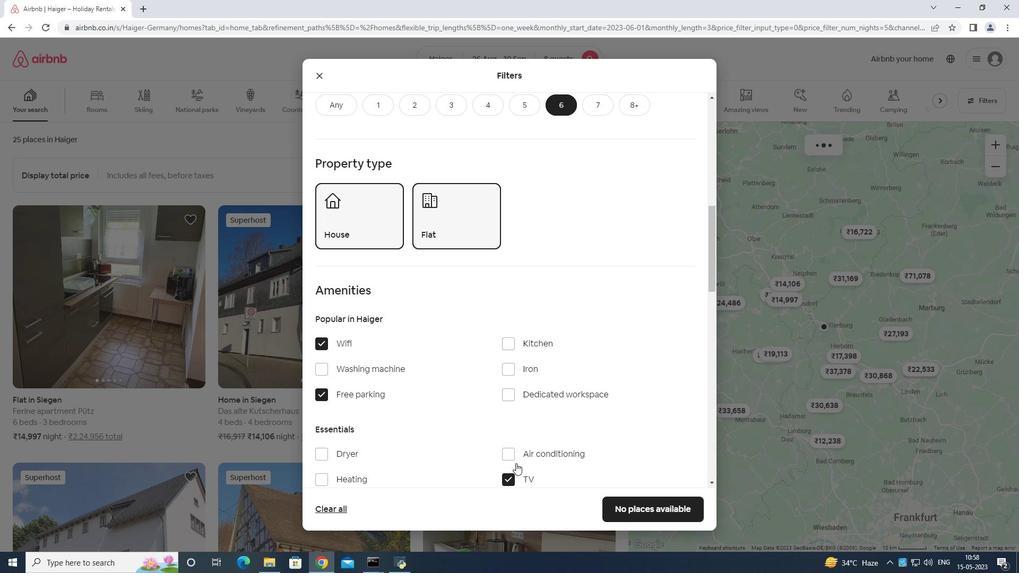
Action: Mouse moved to (336, 408)
Screenshot: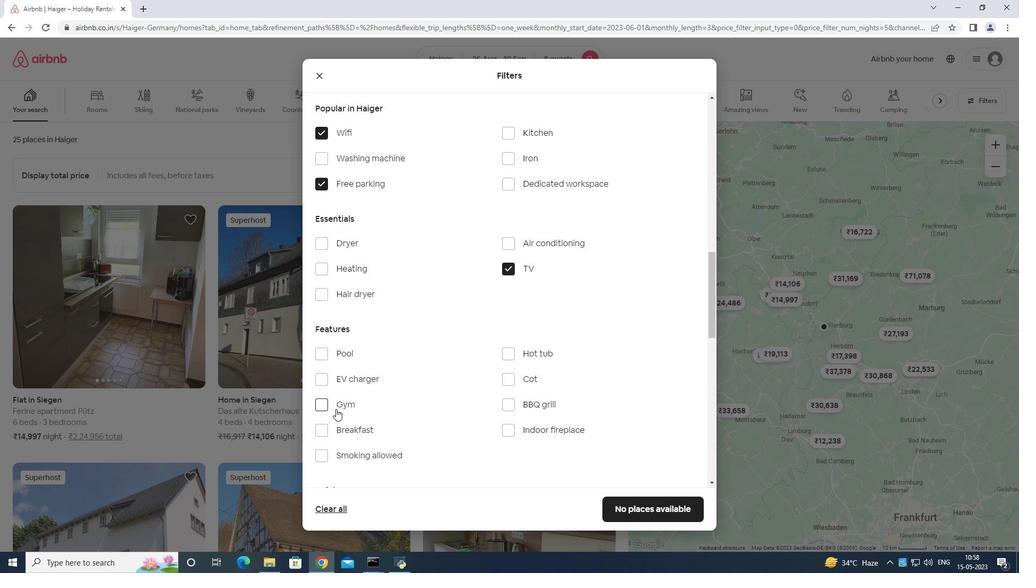 
Action: Mouse pressed left at (336, 408)
Screenshot: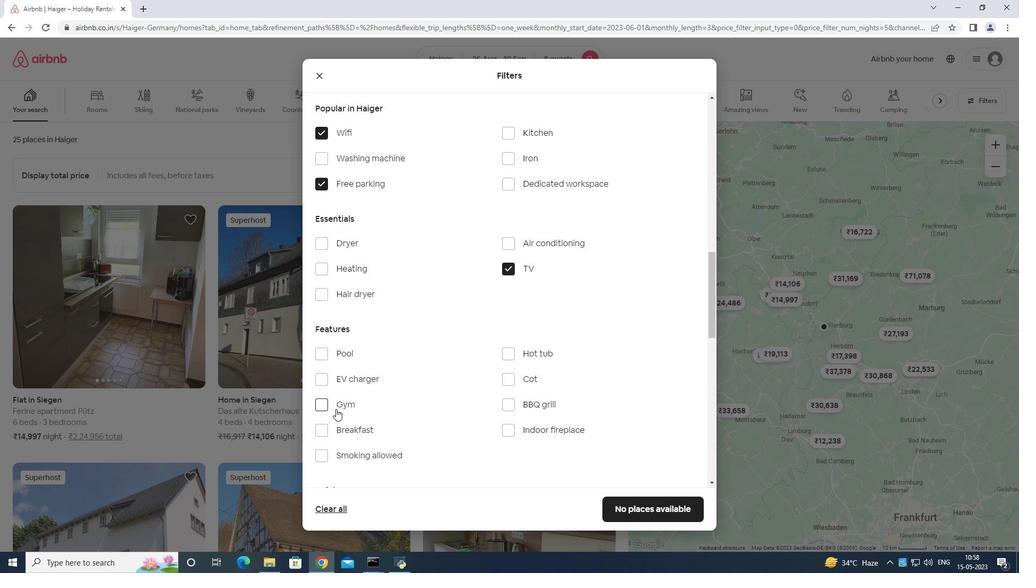 
Action: Mouse moved to (343, 424)
Screenshot: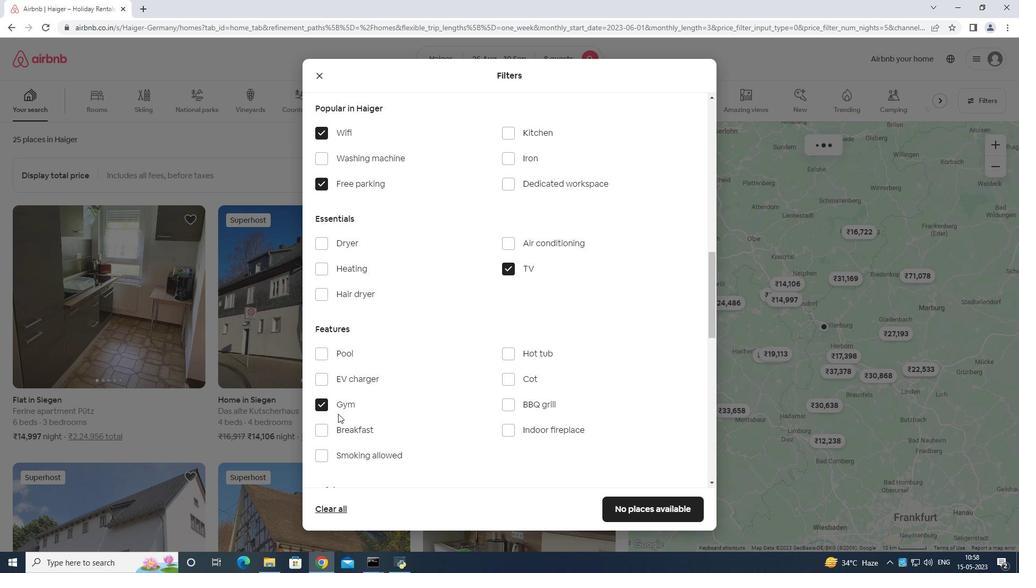 
Action: Mouse pressed left at (343, 424)
Screenshot: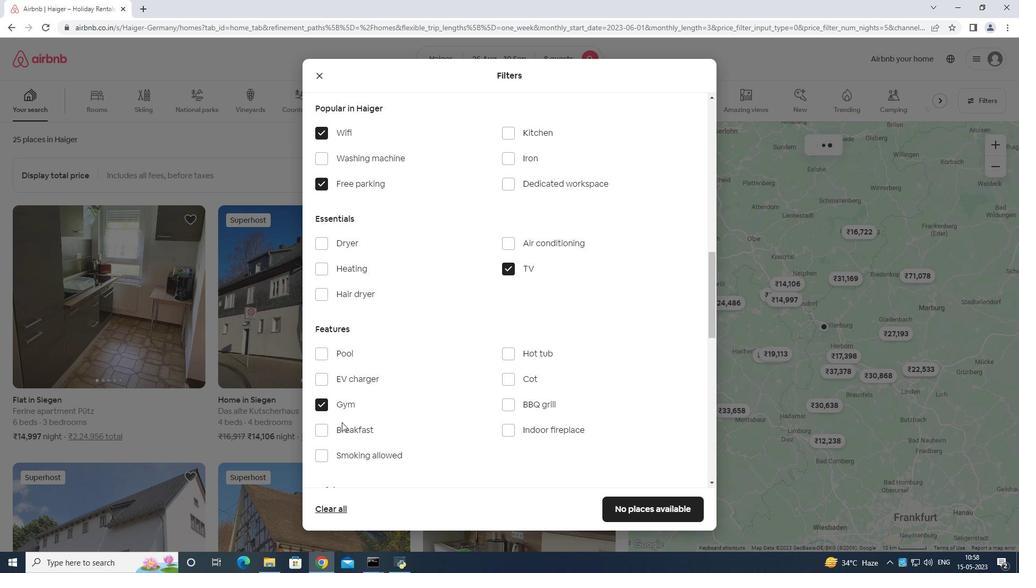 
Action: Mouse moved to (591, 498)
Screenshot: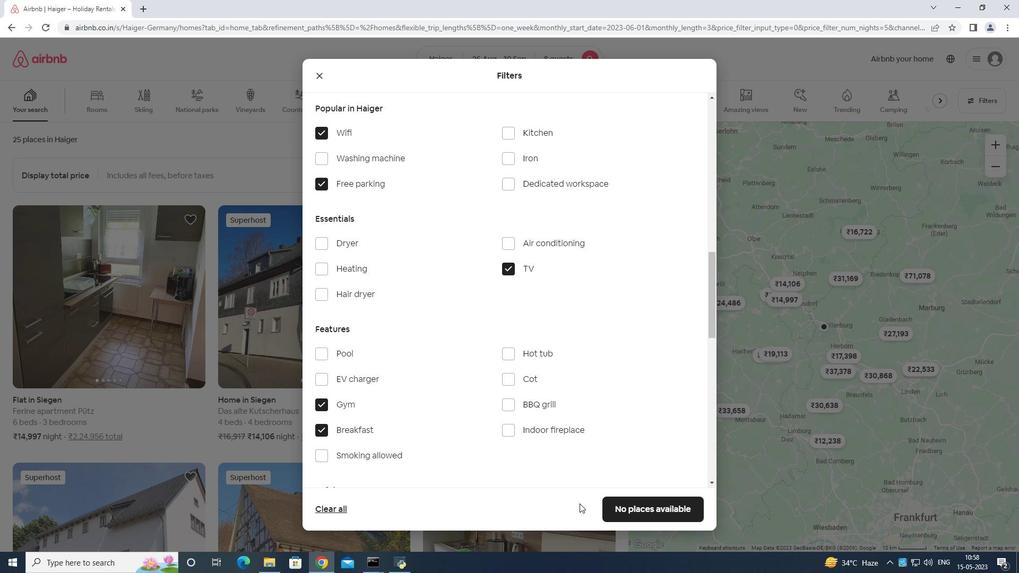 
Action: Mouse scrolled (591, 497) with delta (0, 0)
Screenshot: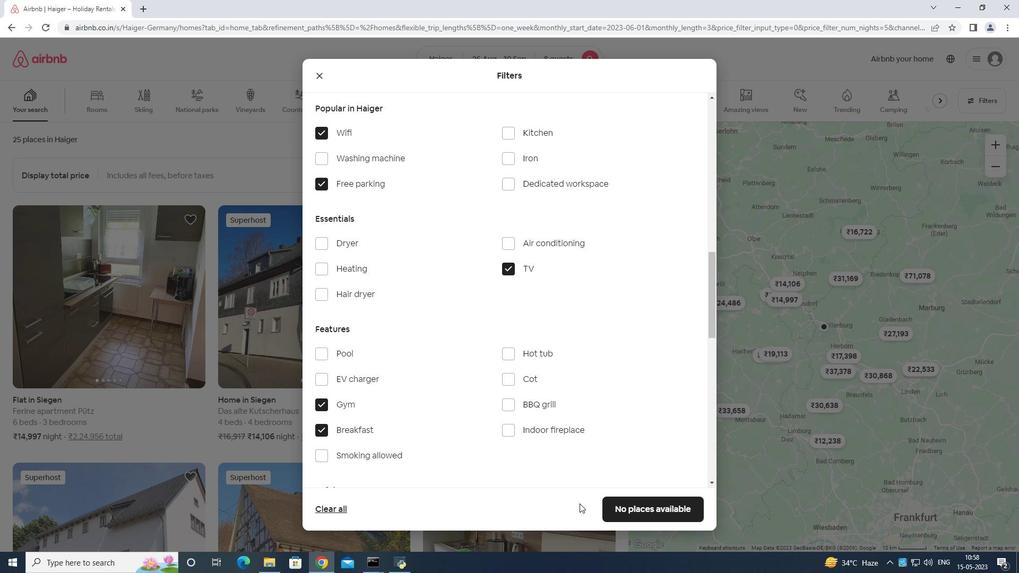 
Action: Mouse scrolled (591, 497) with delta (0, 0)
Screenshot: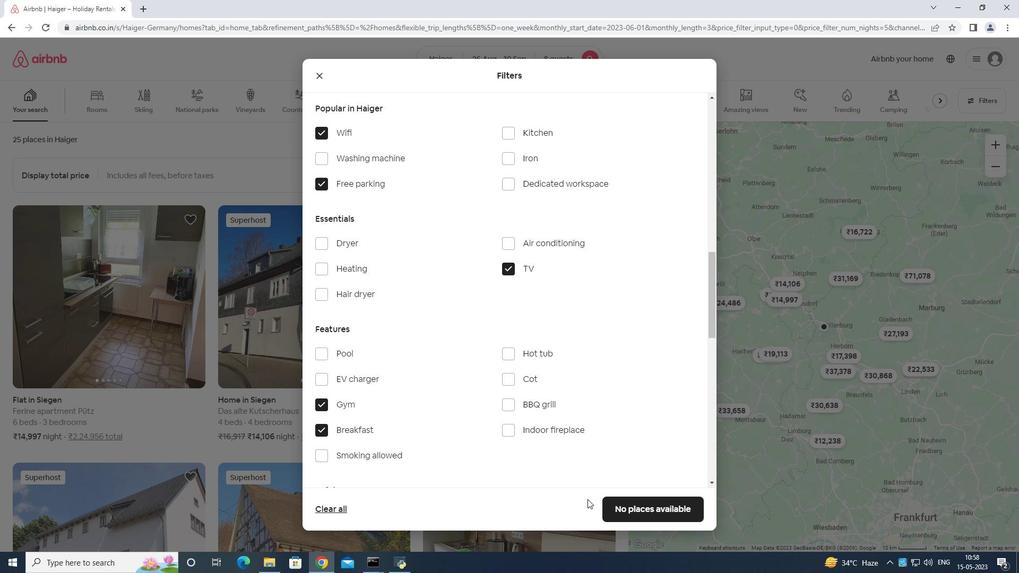 
Action: Mouse scrolled (591, 497) with delta (0, 0)
Screenshot: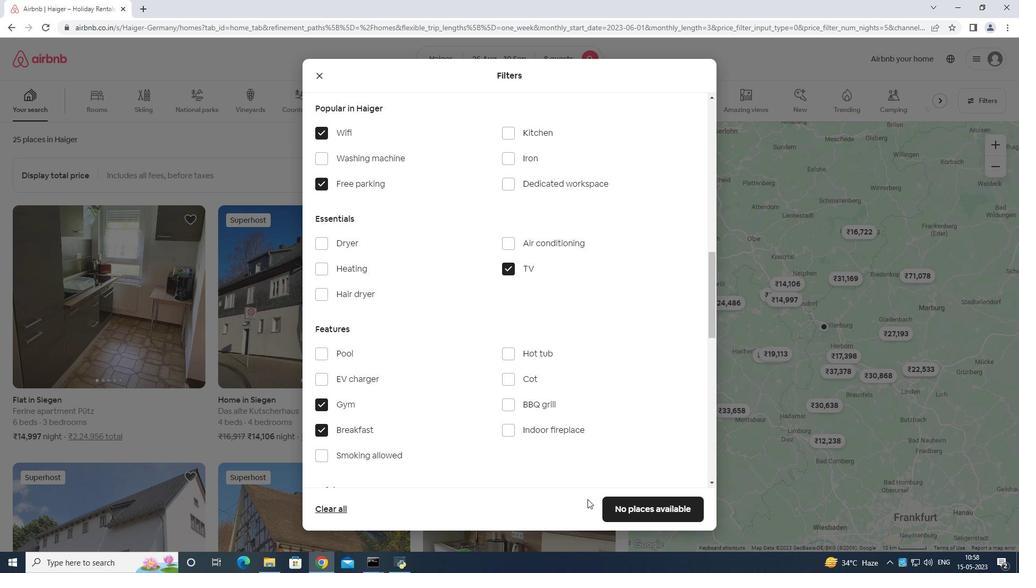 
Action: Mouse moved to (591, 497)
Screenshot: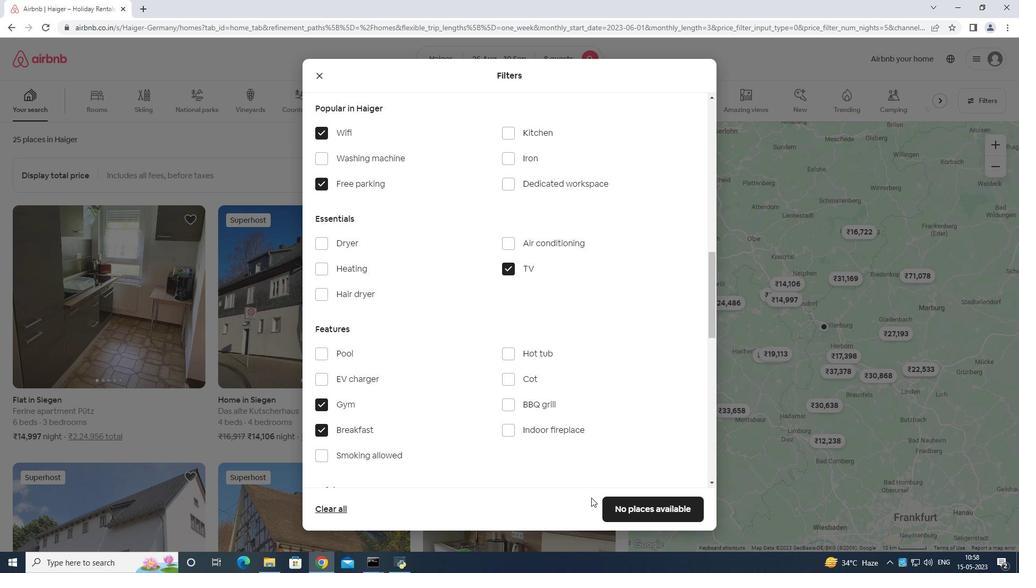 
Action: Mouse scrolled (591, 496) with delta (0, 0)
Screenshot: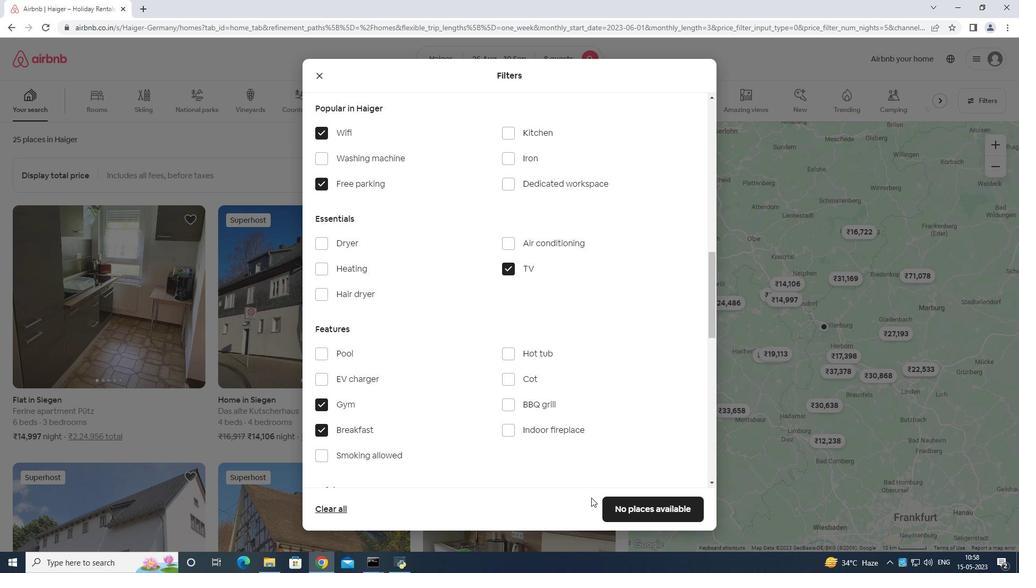 
Action: Mouse moved to (625, 447)
Screenshot: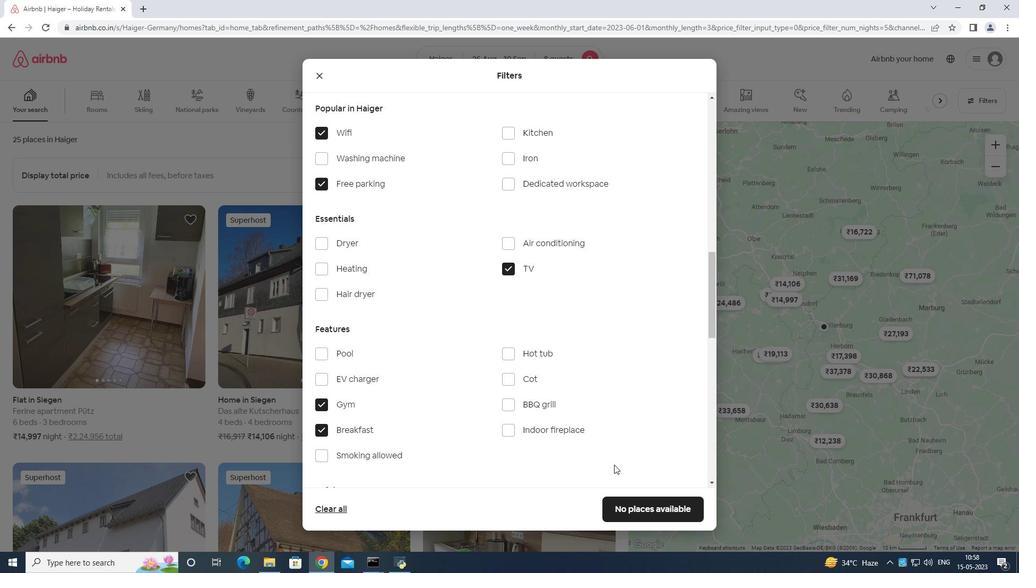 
Action: Mouse scrolled (625, 447) with delta (0, 0)
Screenshot: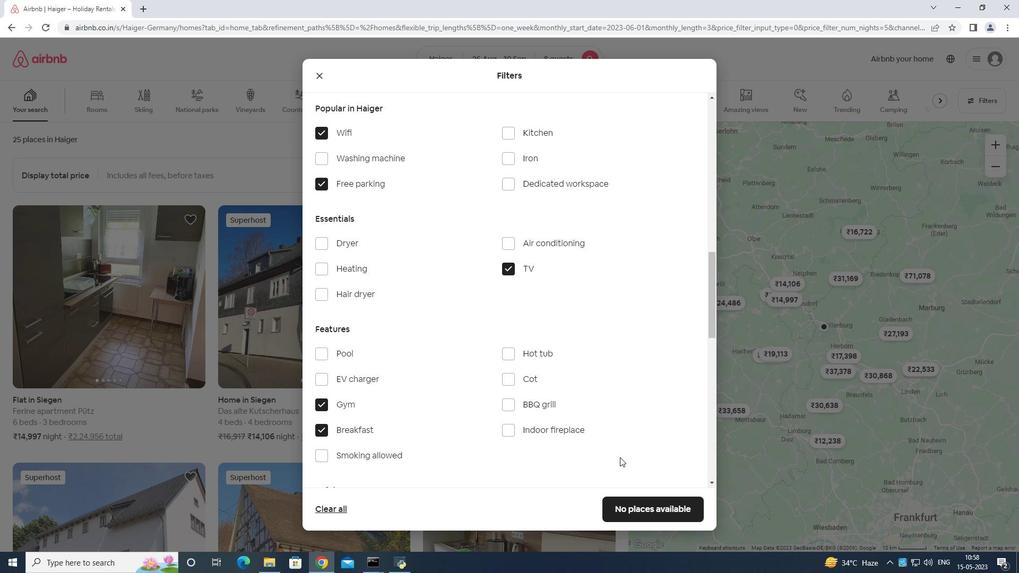 
Action: Mouse scrolled (625, 447) with delta (0, 0)
Screenshot: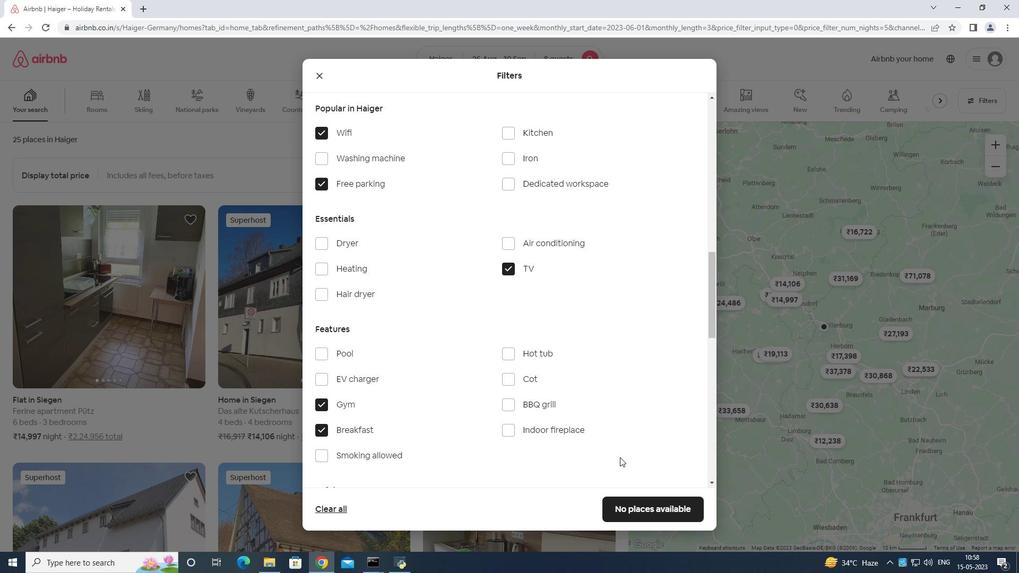 
Action: Mouse scrolled (625, 447) with delta (0, 0)
Screenshot: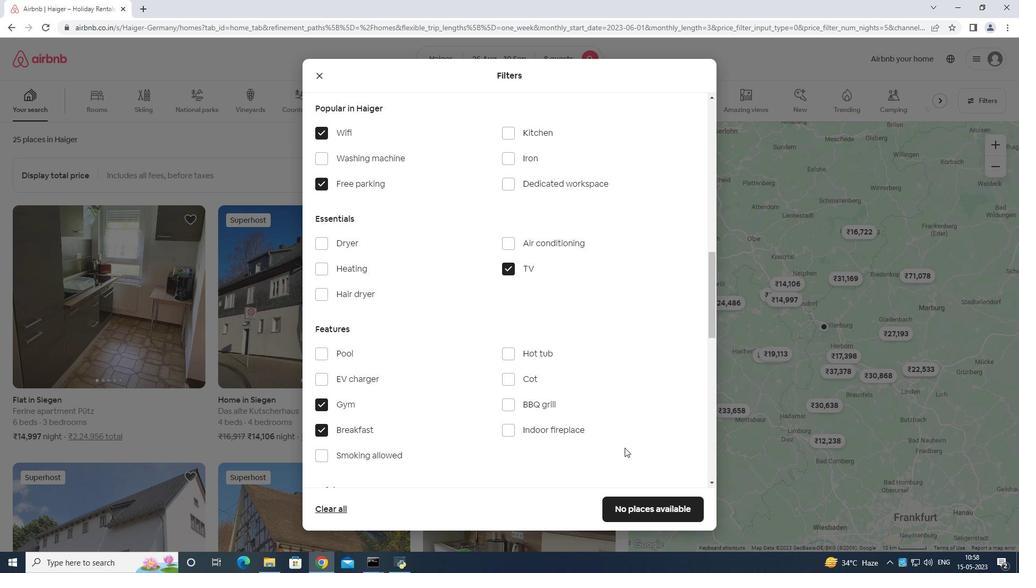 
Action: Mouse scrolled (625, 447) with delta (0, 0)
Screenshot: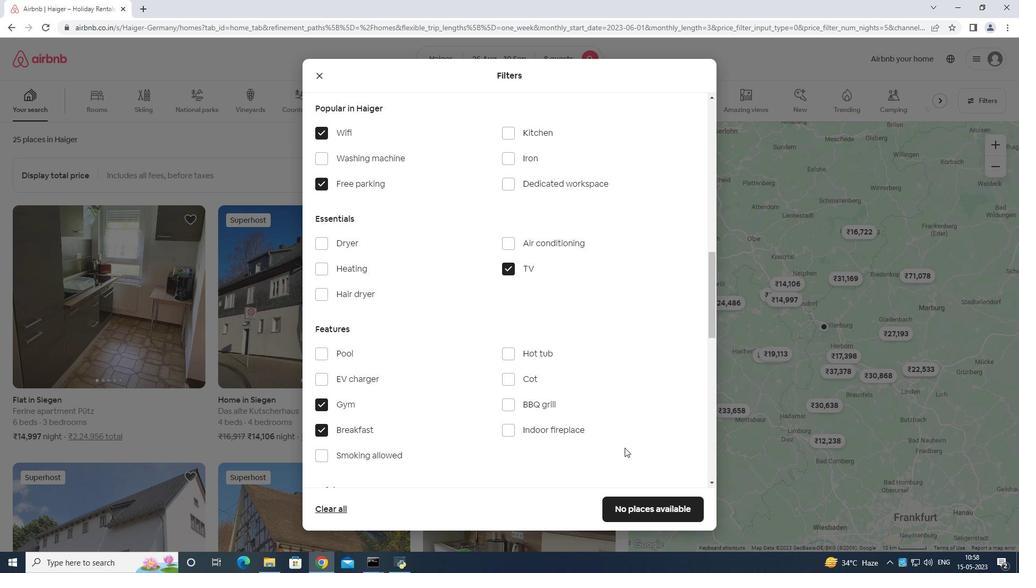 
Action: Mouse moved to (661, 448)
Screenshot: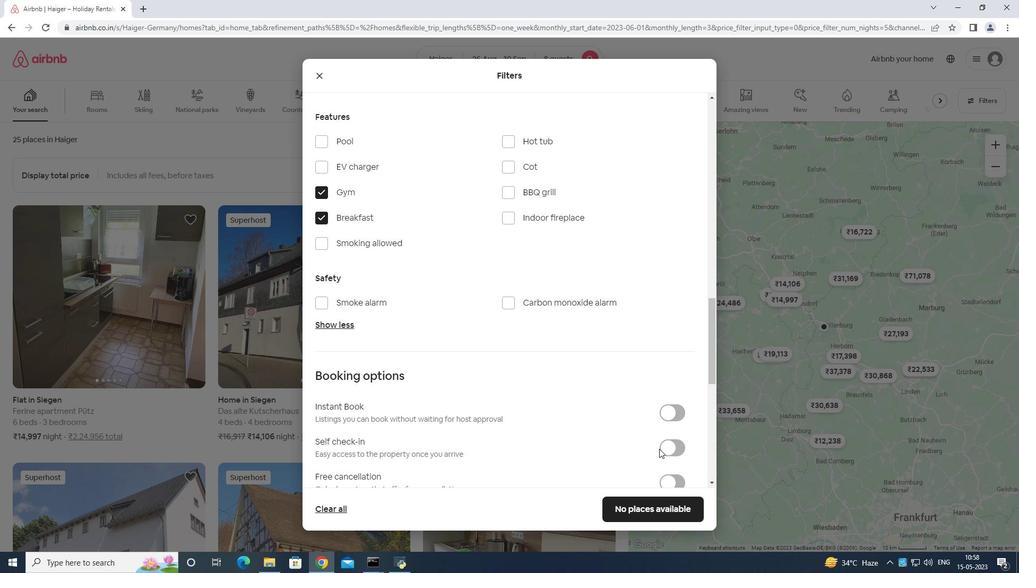 
Action: Mouse pressed left at (661, 448)
Screenshot: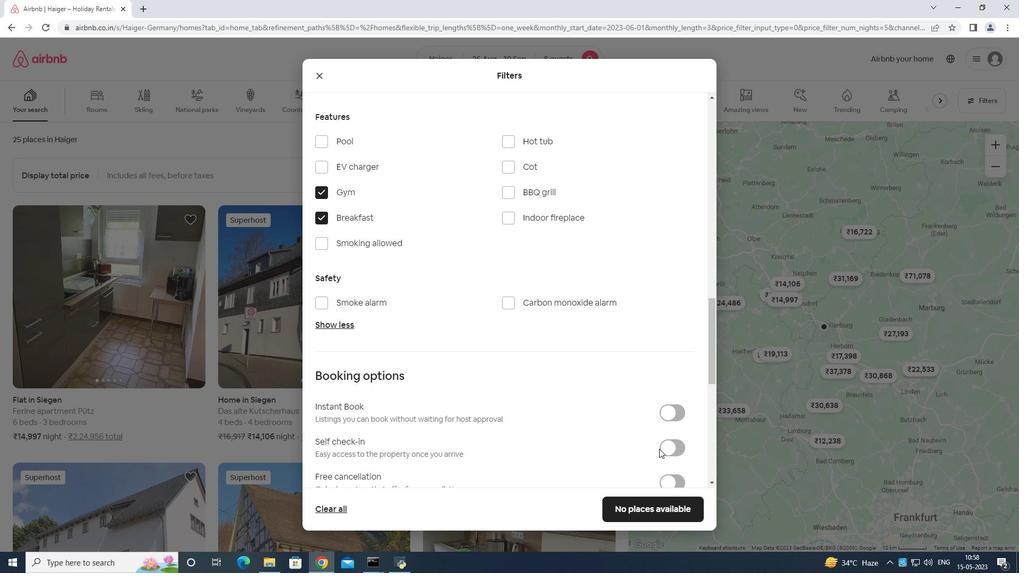 
Action: Mouse moved to (671, 447)
Screenshot: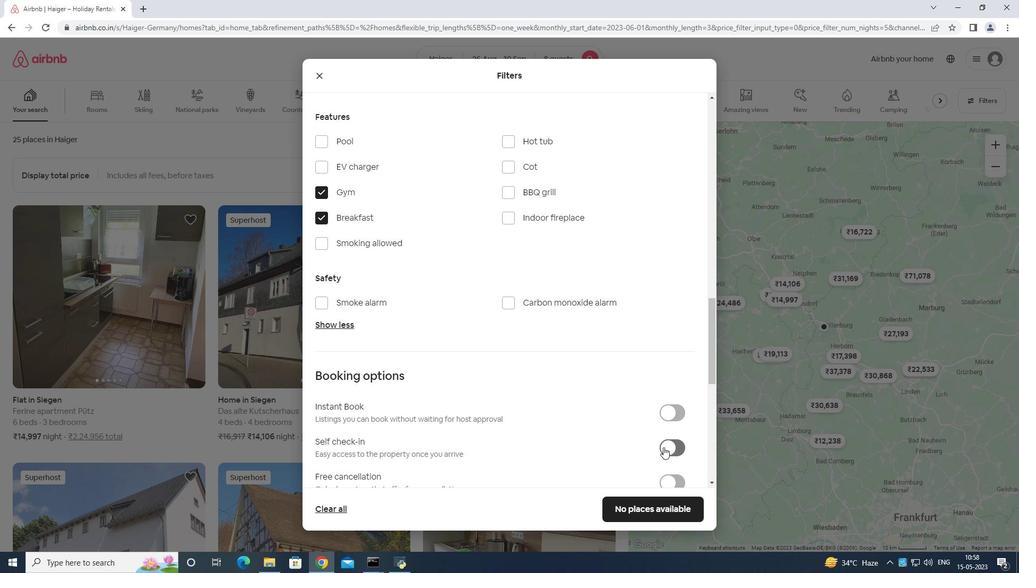 
Action: Mouse scrolled (671, 446) with delta (0, 0)
Screenshot: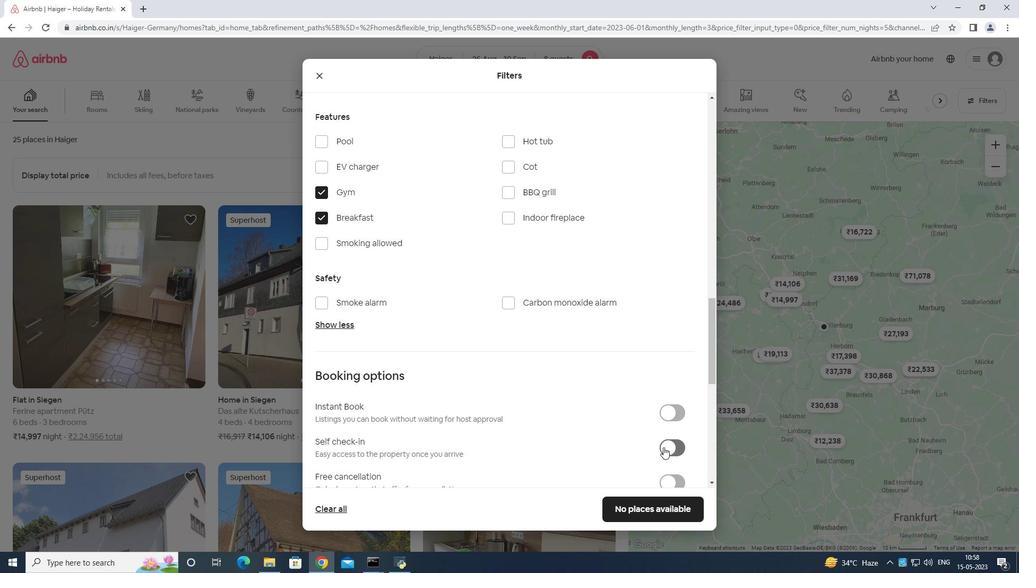 
Action: Mouse moved to (671, 447)
Screenshot: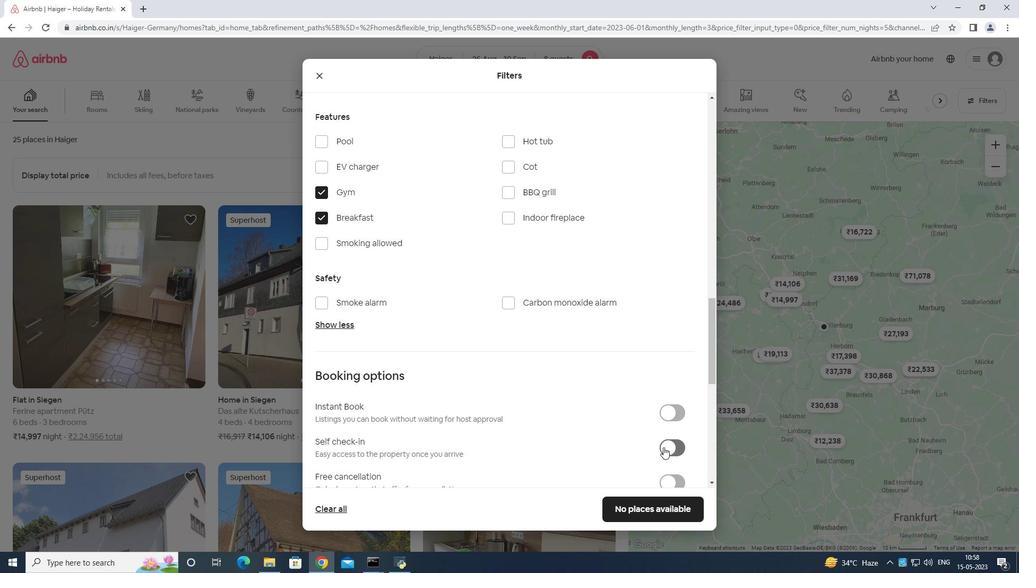 
Action: Mouse scrolled (671, 447) with delta (0, 0)
Screenshot: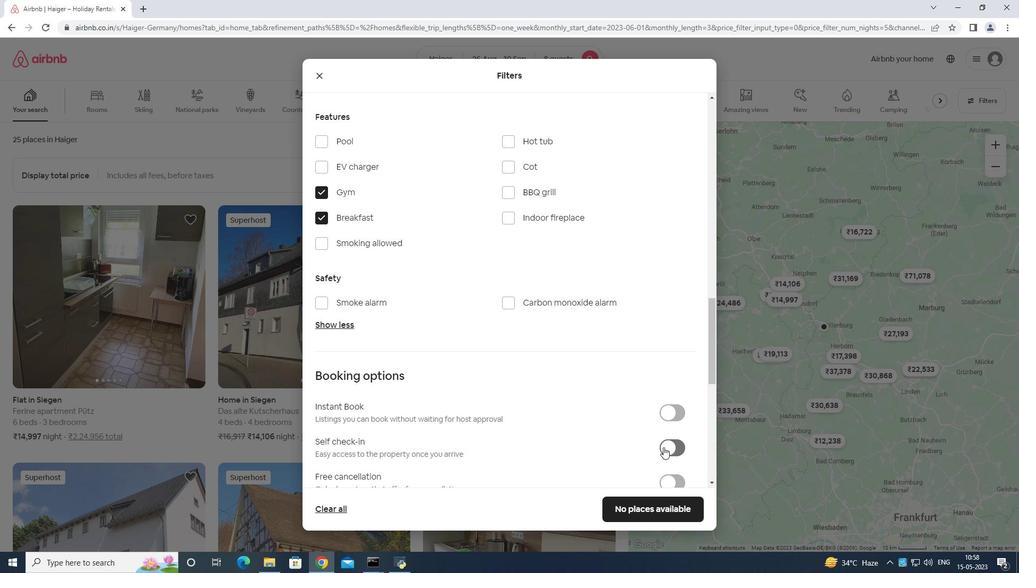 
Action: Mouse scrolled (671, 447) with delta (0, 0)
Screenshot: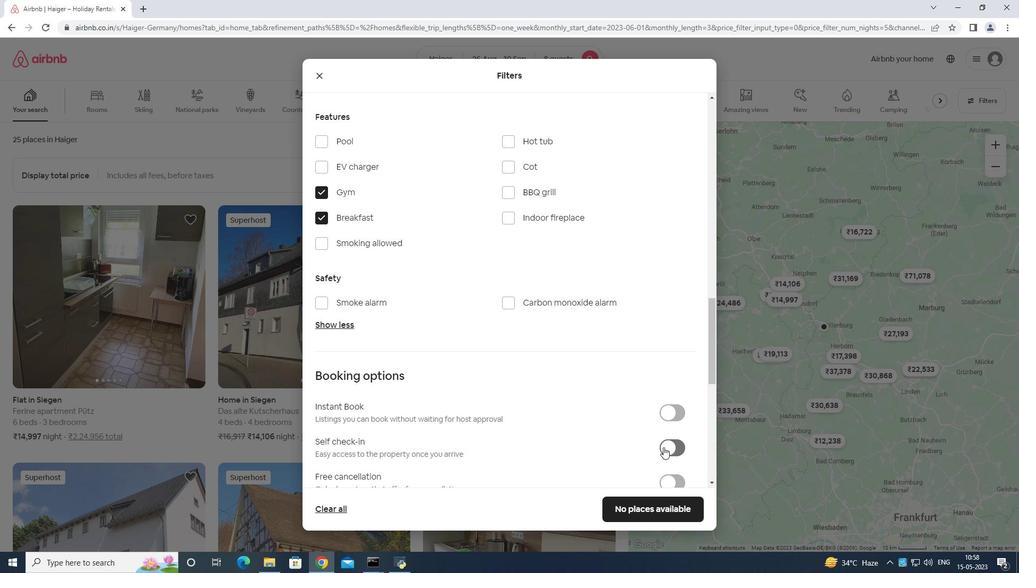 
Action: Mouse scrolled (671, 447) with delta (0, 0)
Screenshot: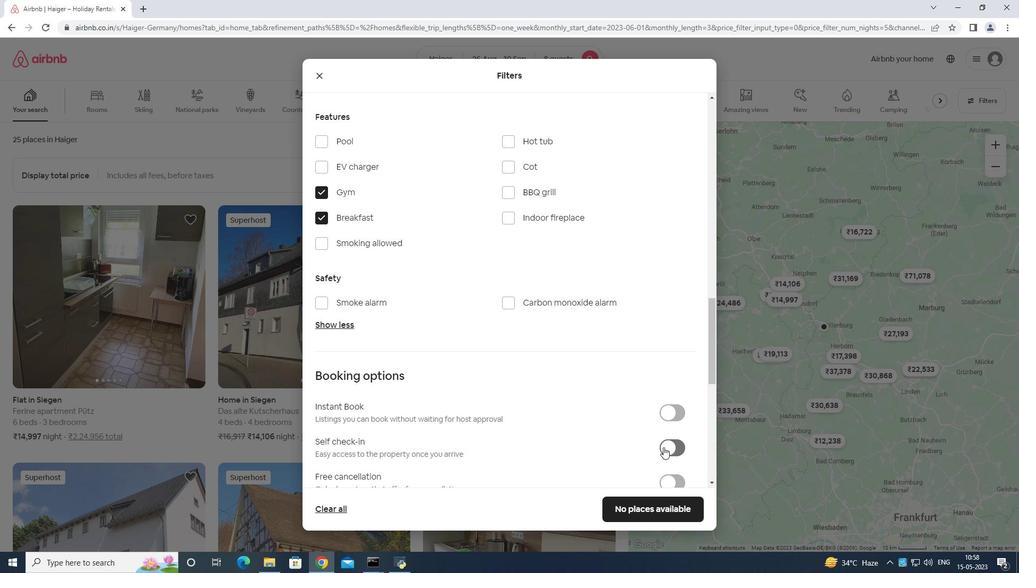 
Action: Mouse moved to (668, 455)
Screenshot: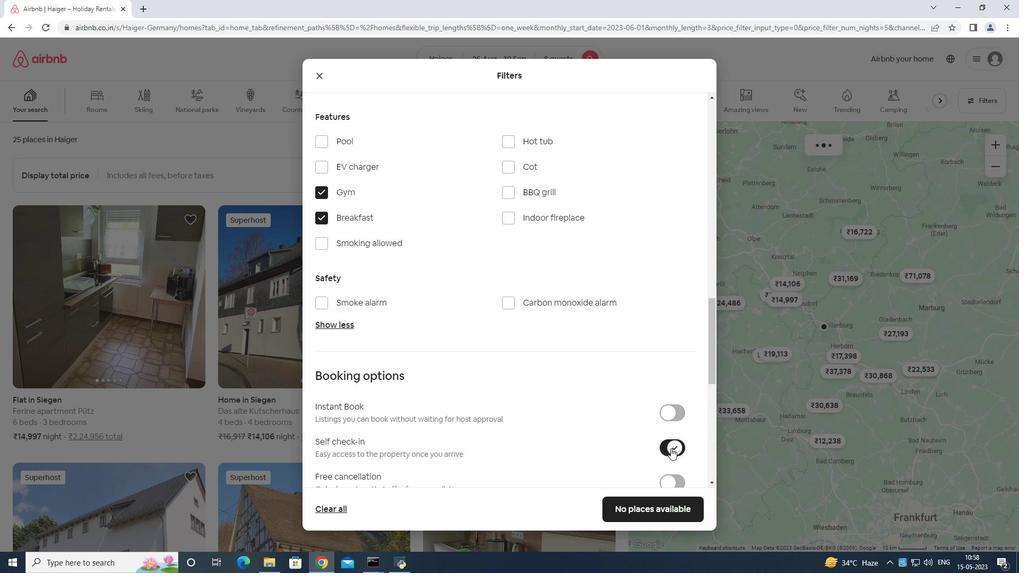 
Action: Mouse scrolled (668, 454) with delta (0, 0)
Screenshot: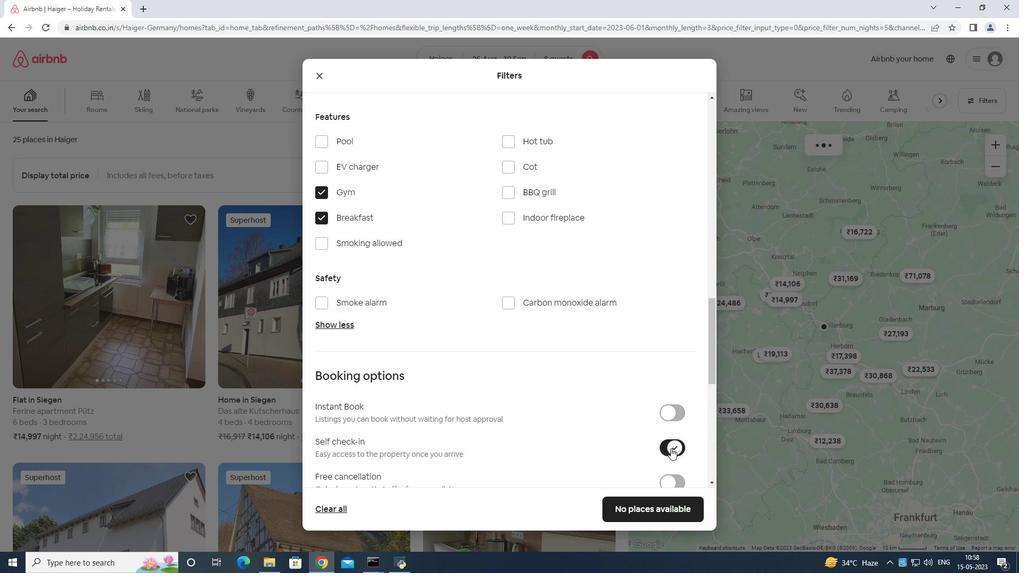 
Action: Mouse scrolled (668, 454) with delta (0, 0)
Screenshot: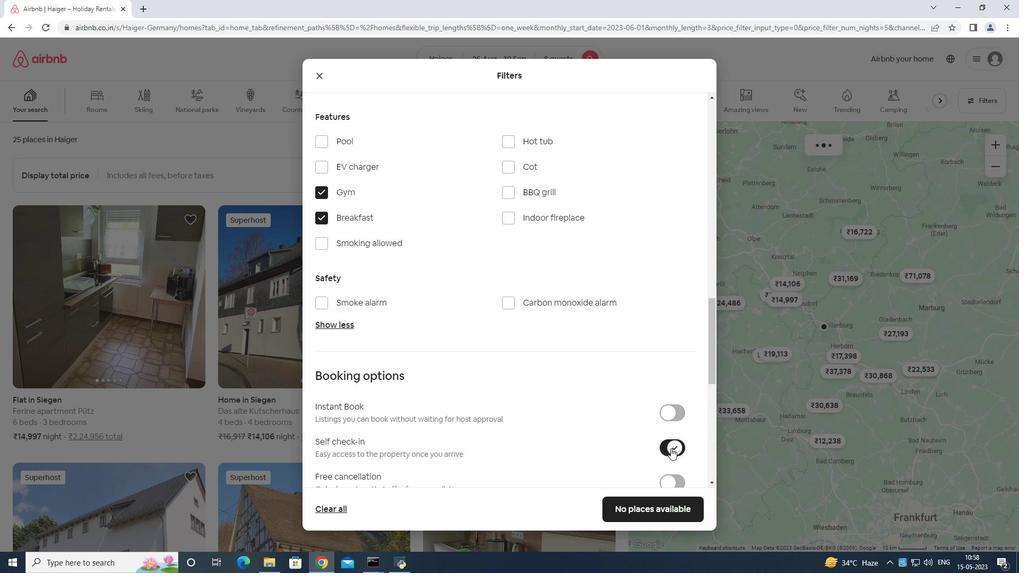 
Action: Mouse moved to (664, 455)
Screenshot: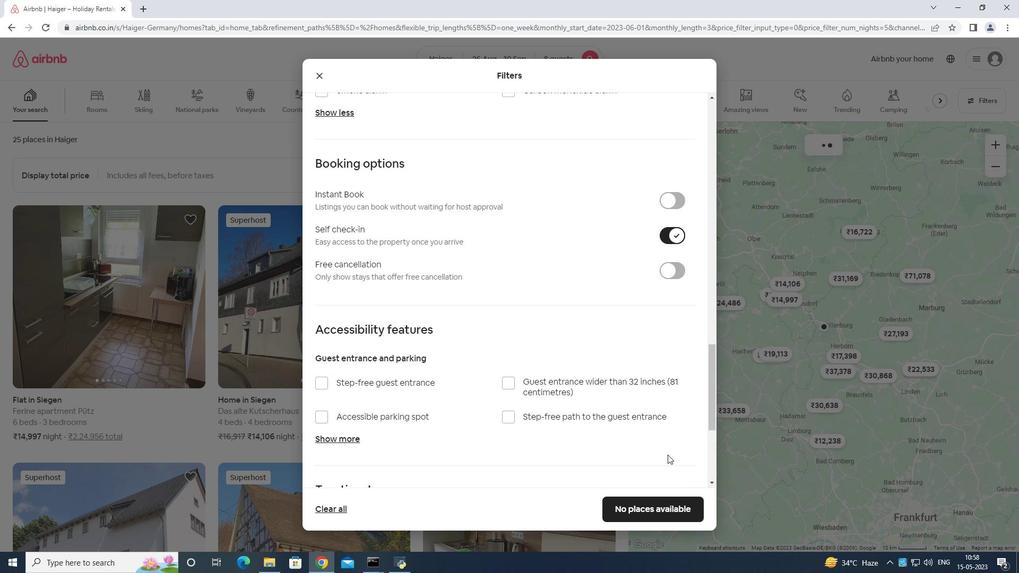 
Action: Mouse scrolled (664, 455) with delta (0, 0)
Screenshot: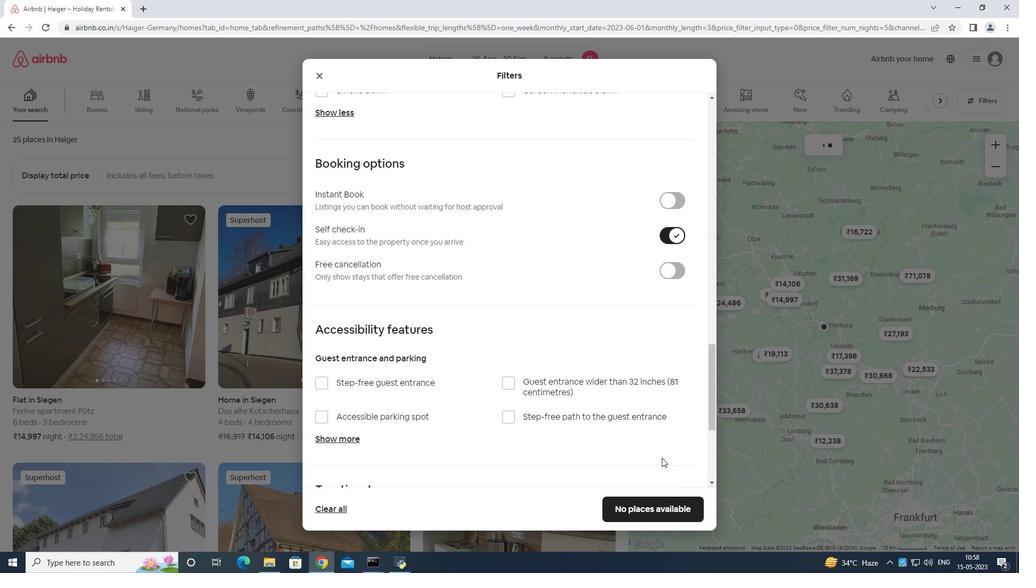 
Action: Mouse moved to (664, 457)
Screenshot: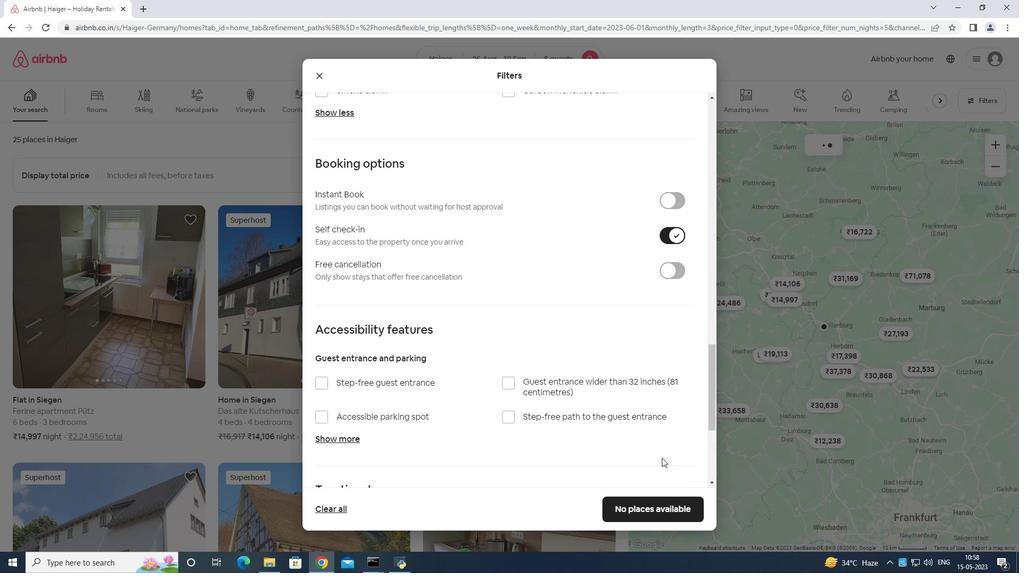 
Action: Mouse scrolled (664, 457) with delta (0, 0)
Screenshot: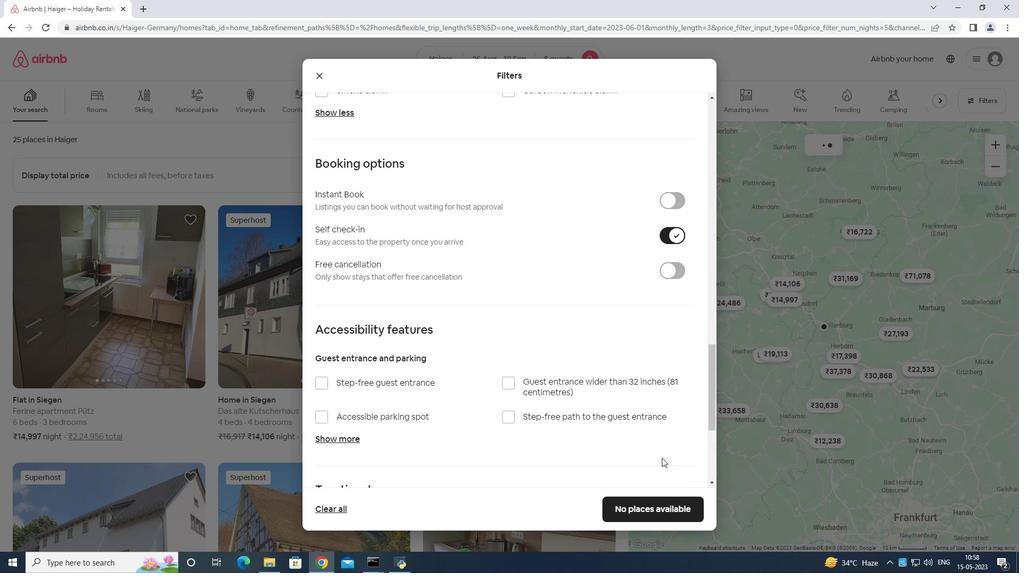 
Action: Mouse moved to (662, 459)
Screenshot: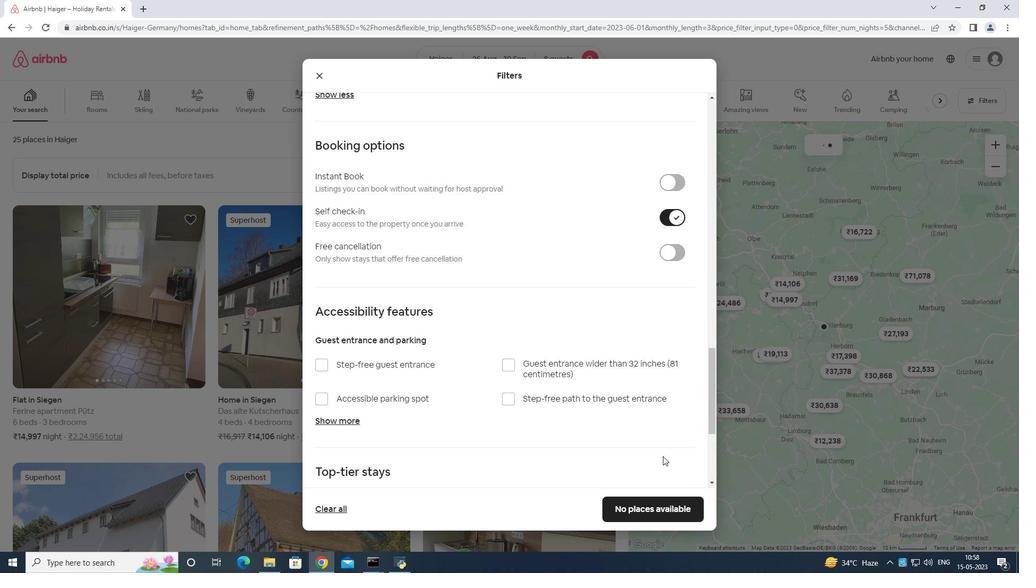 
Action: Mouse scrolled (662, 459) with delta (0, 0)
Screenshot: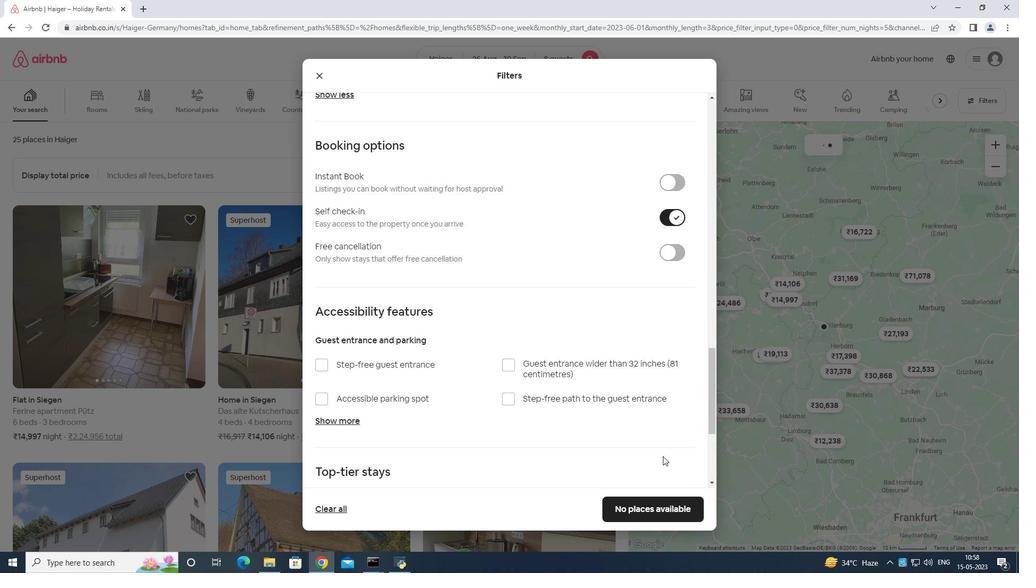 
Action: Mouse moved to (660, 460)
Screenshot: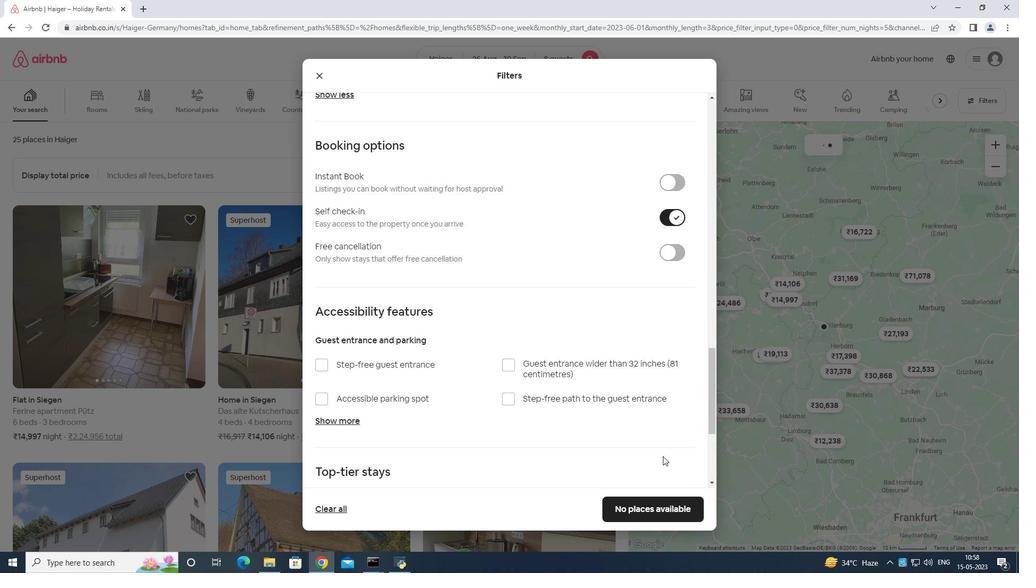 
Action: Mouse scrolled (660, 460) with delta (0, 0)
Screenshot: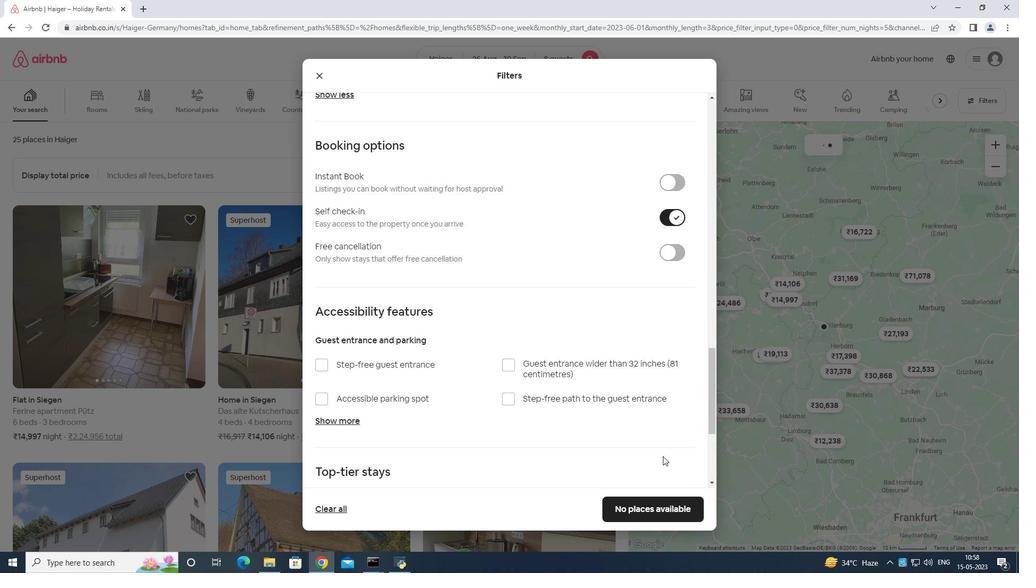 
Action: Mouse moved to (361, 407)
Screenshot: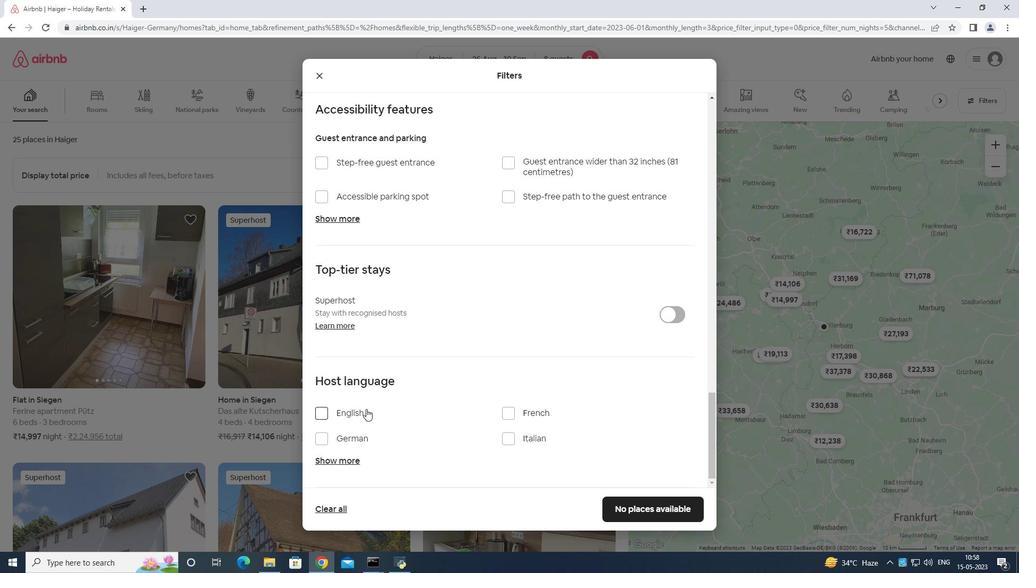 
Action: Mouse pressed left at (361, 407)
Screenshot: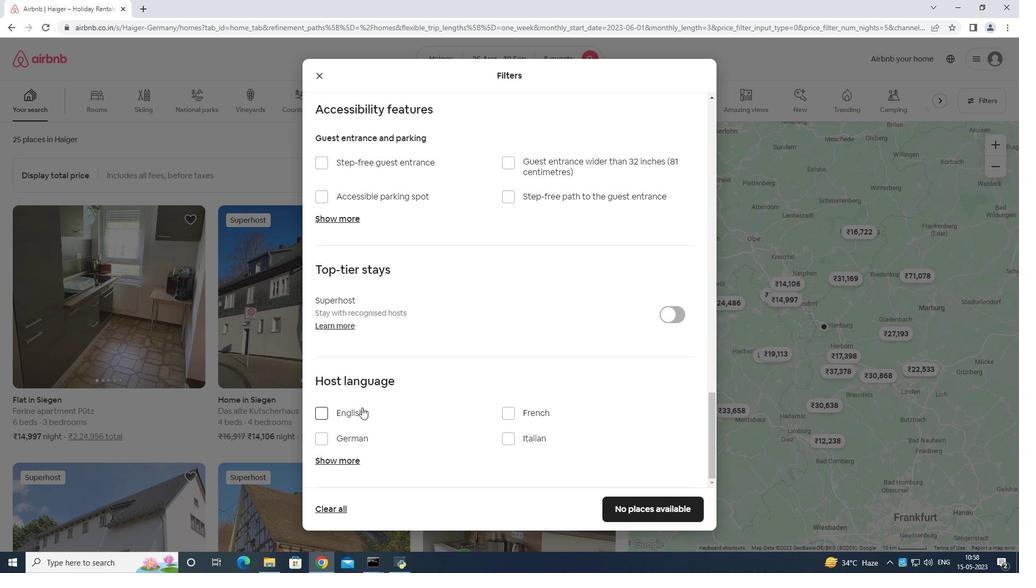 
Action: Mouse moved to (636, 502)
Screenshot: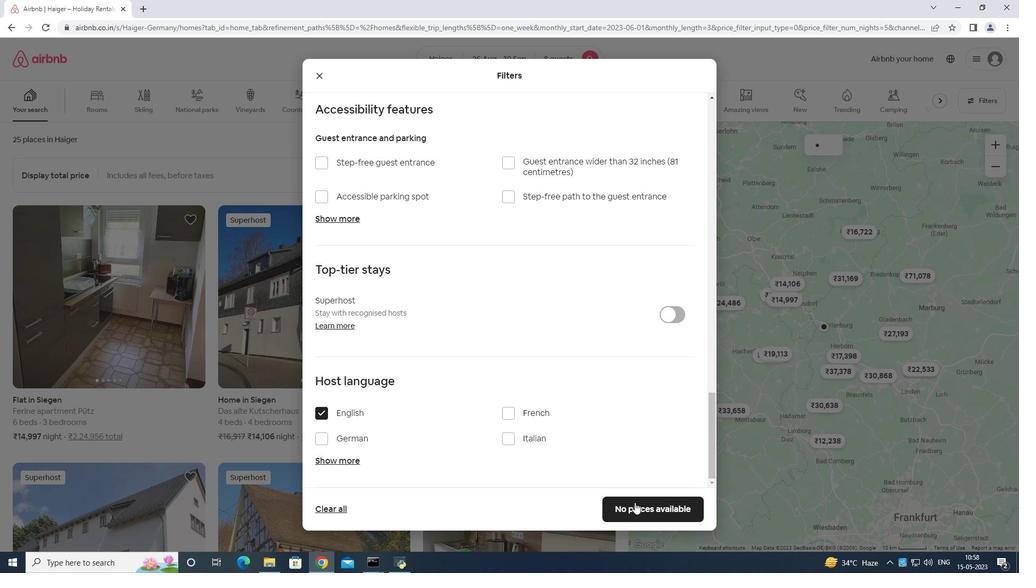
Action: Mouse pressed left at (636, 502)
Screenshot: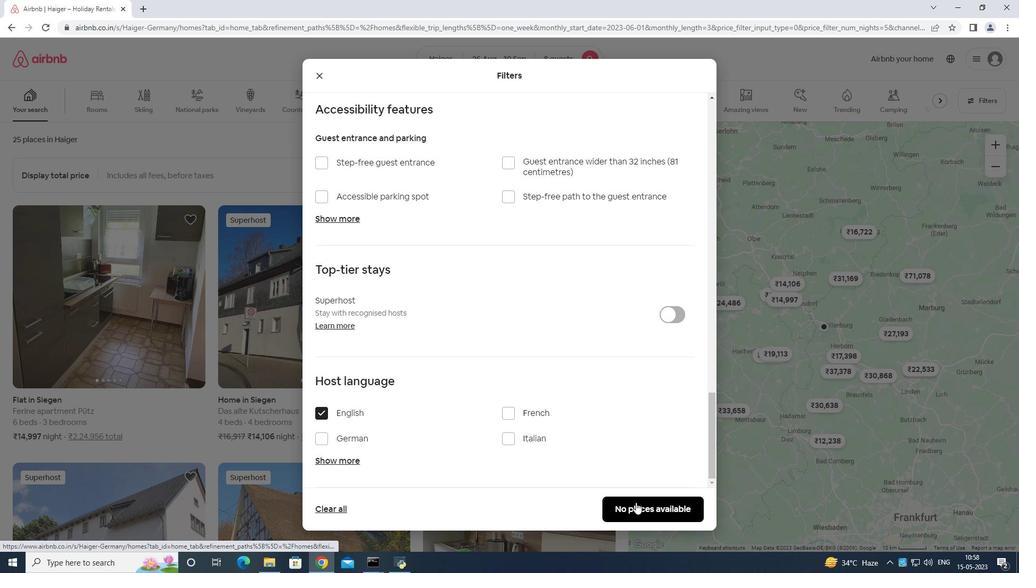 
